 Task: Find connections with filter location El Malah with filter topic #Websitewith filter profile language French with filter current company Torrent Power with filter school Madan Mohan Malaviya University of Technology with filter industry Wholesale Petroleum and Petroleum Products with filter service category Accounting with filter keywords title Accountant
Action: Mouse moved to (483, 62)
Screenshot: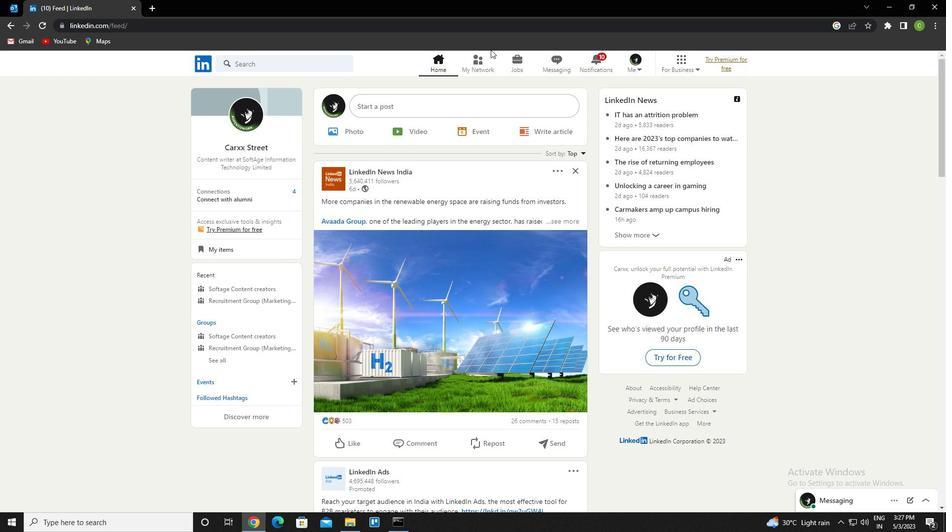 
Action: Mouse pressed left at (483, 62)
Screenshot: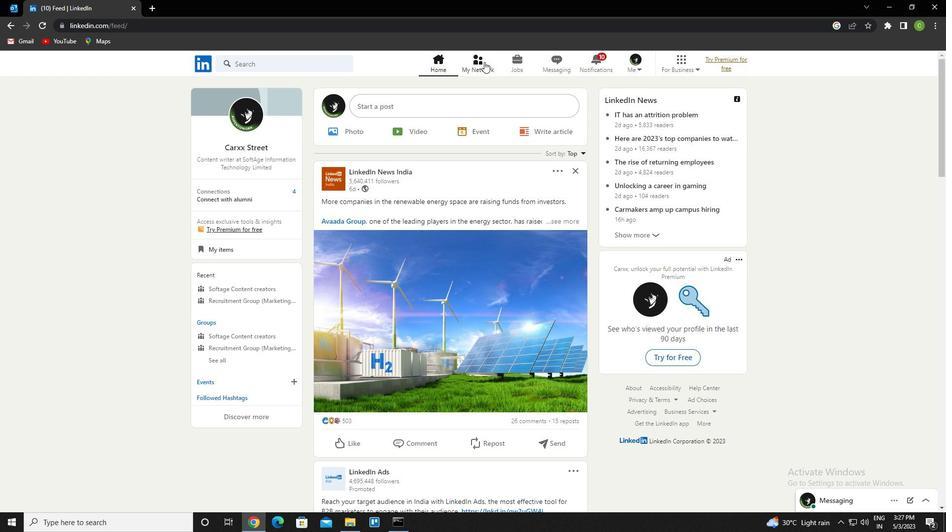 
Action: Mouse moved to (296, 121)
Screenshot: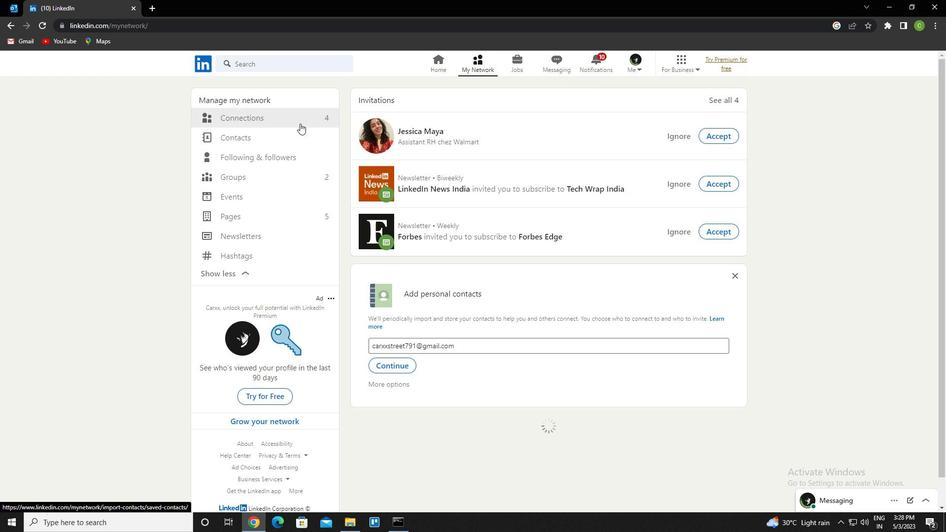 
Action: Mouse pressed left at (296, 121)
Screenshot: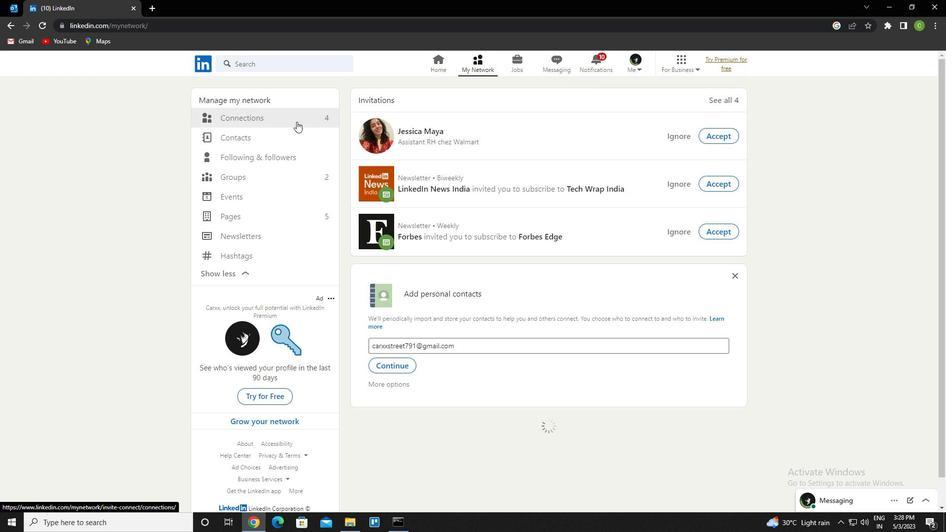 
Action: Mouse moved to (563, 116)
Screenshot: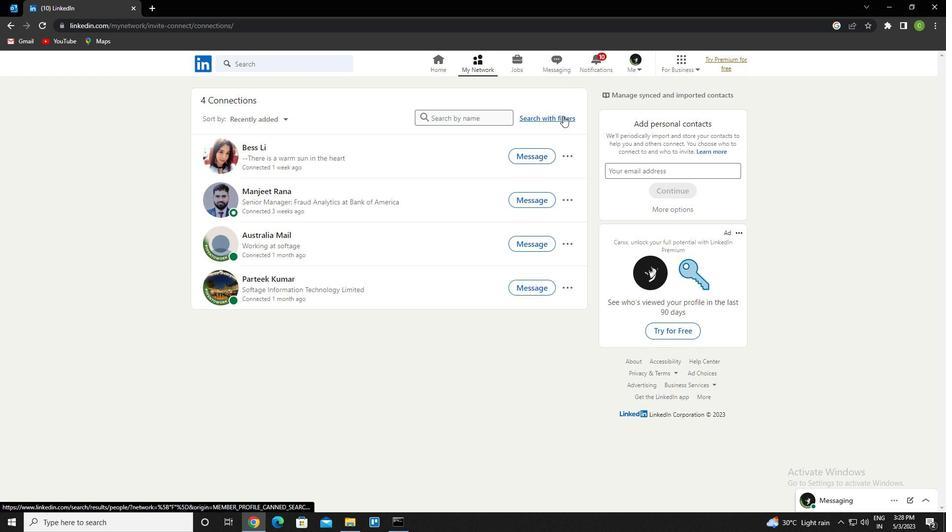 
Action: Mouse pressed left at (563, 116)
Screenshot: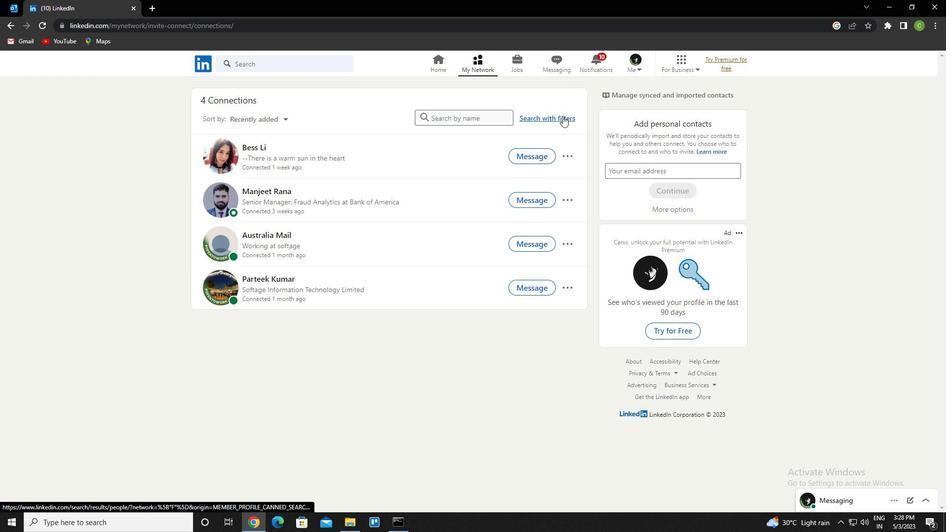 
Action: Mouse moved to (513, 95)
Screenshot: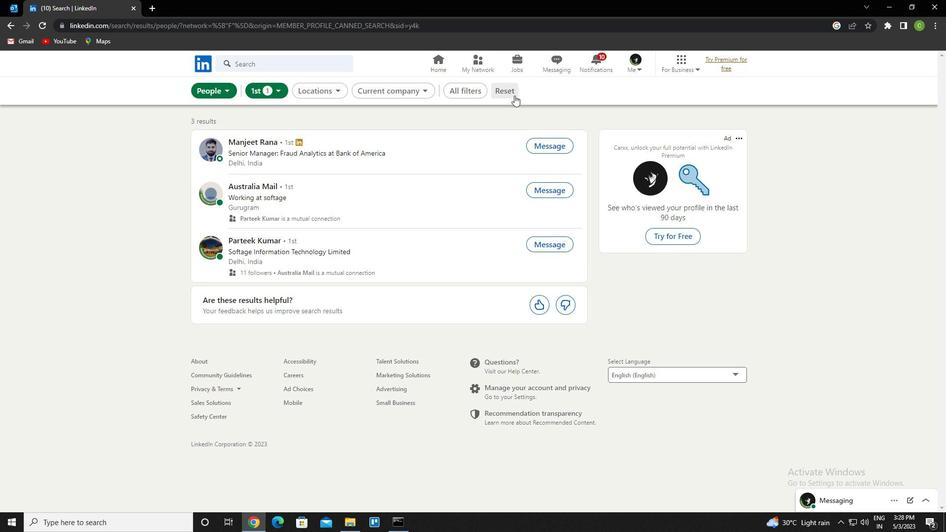 
Action: Mouse pressed left at (513, 95)
Screenshot: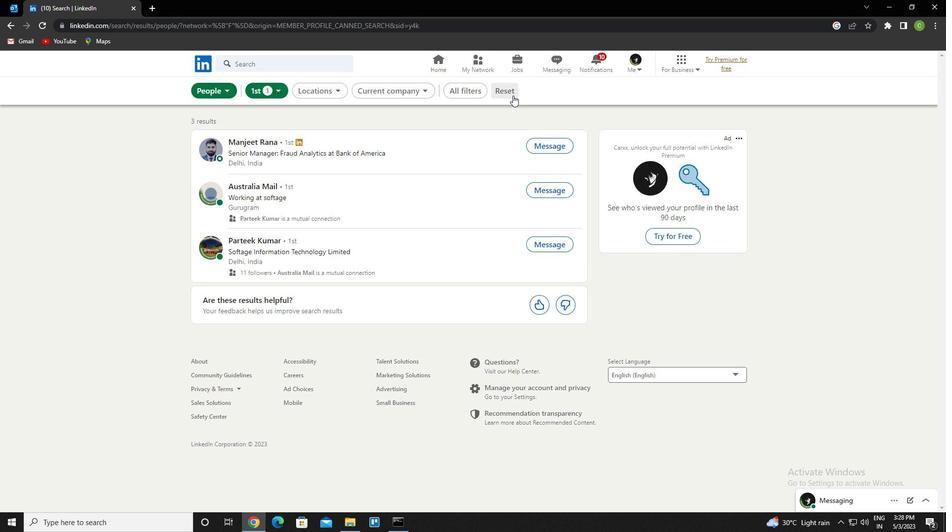 
Action: Mouse moved to (501, 93)
Screenshot: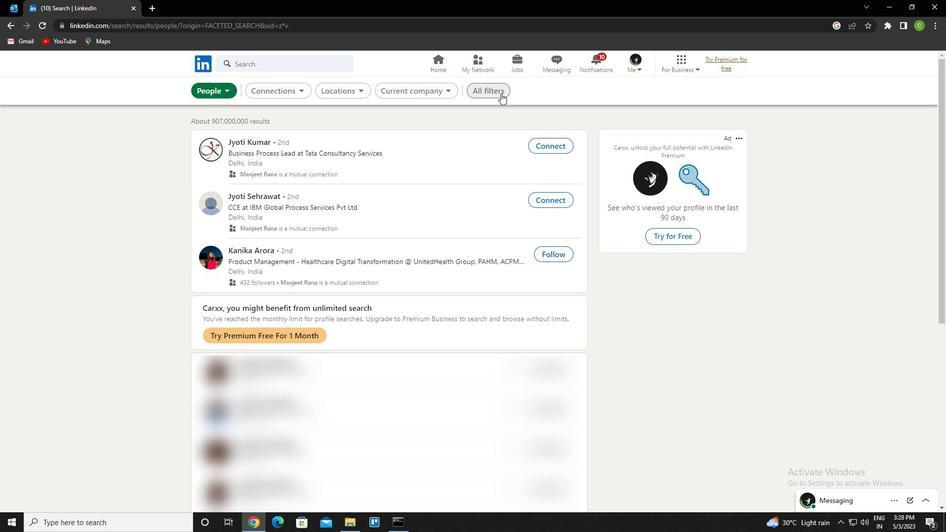
Action: Mouse pressed left at (501, 93)
Screenshot: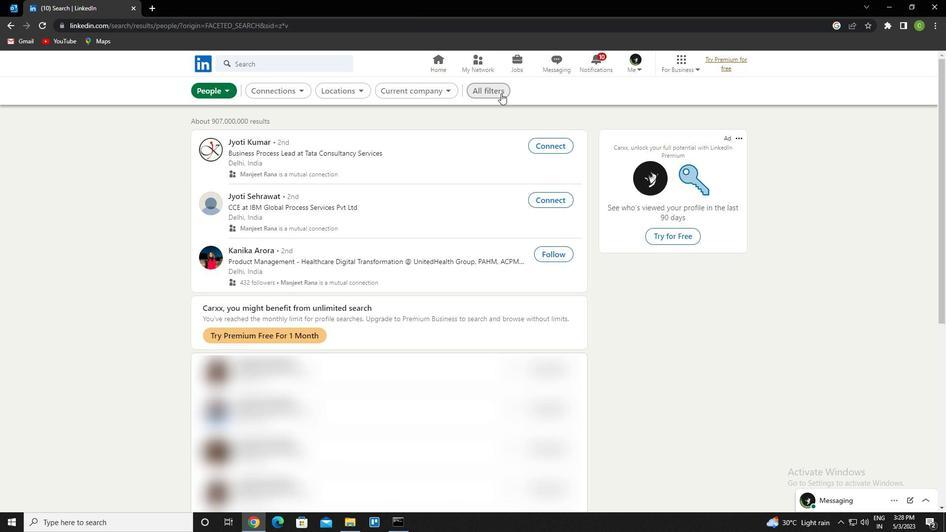 
Action: Mouse moved to (818, 285)
Screenshot: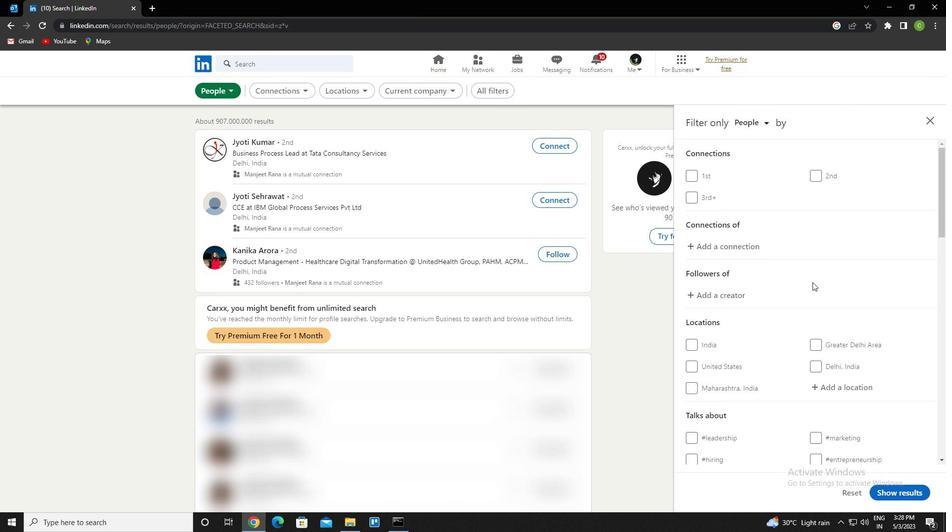 
Action: Mouse scrolled (818, 285) with delta (0, 0)
Screenshot: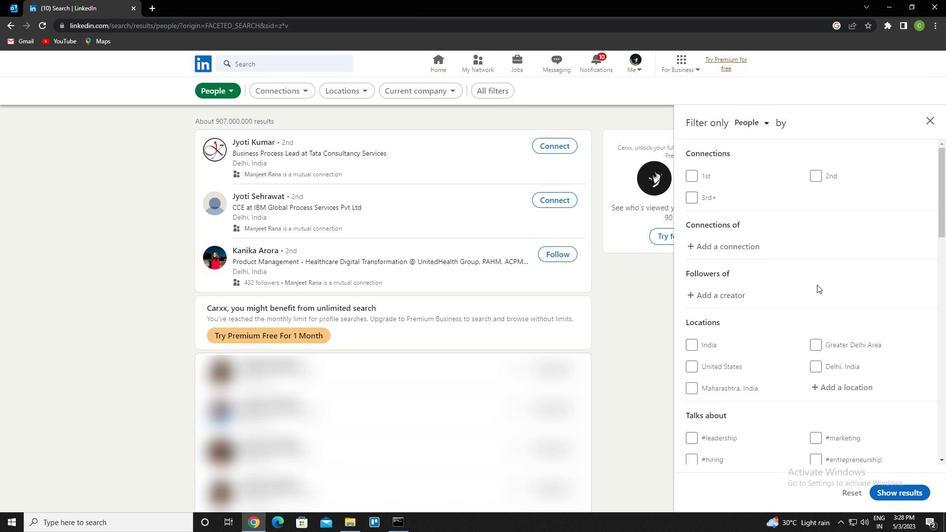 
Action: Mouse scrolled (818, 285) with delta (0, 0)
Screenshot: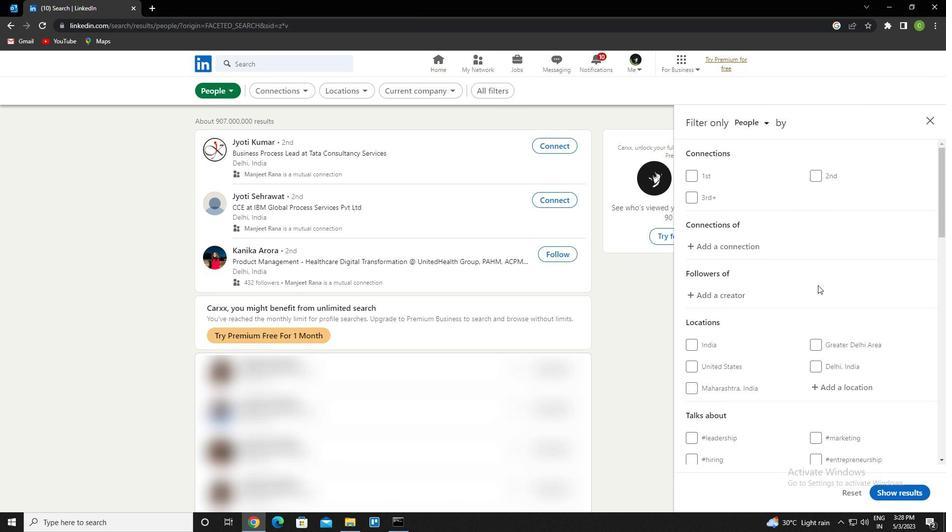 
Action: Mouse moved to (829, 285)
Screenshot: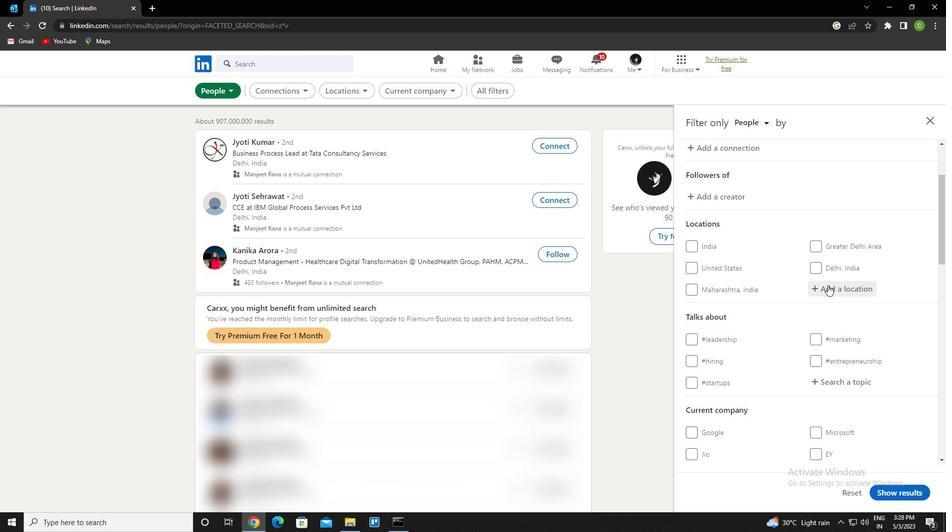 
Action: Mouse pressed left at (829, 285)
Screenshot: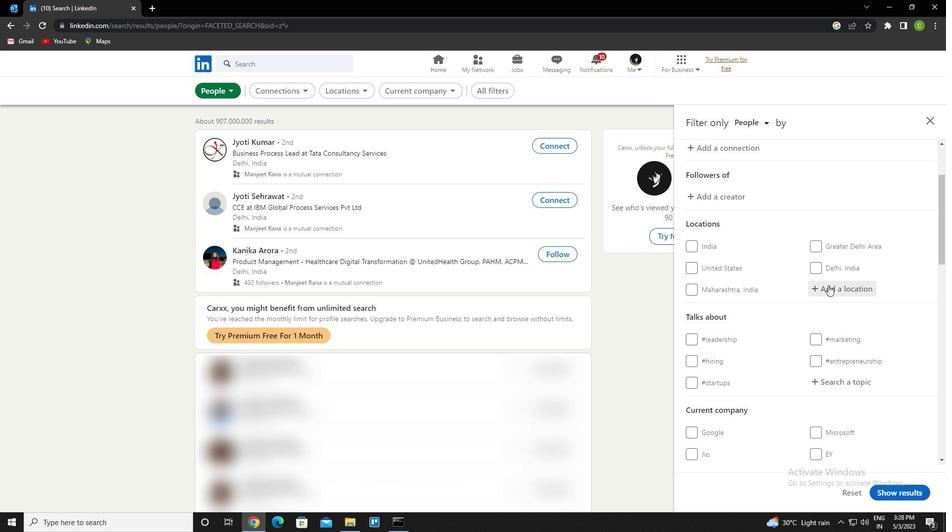 
Action: Mouse moved to (881, 250)
Screenshot: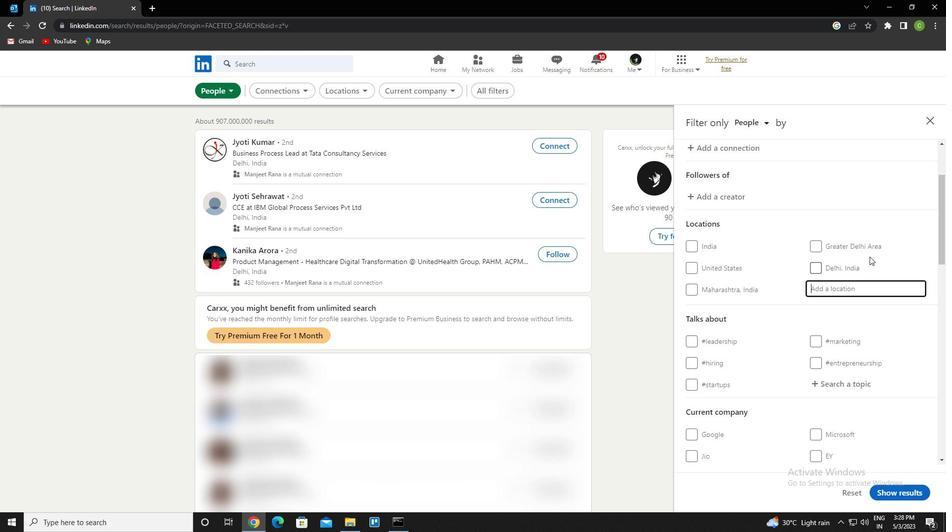 
Action: Key pressed <Key.caps_lock>e<Key.caps_lock>l<Key.space><Key.caps_lock>m<Key.caps_lock>alah<Key.down><Key.enter>
Screenshot: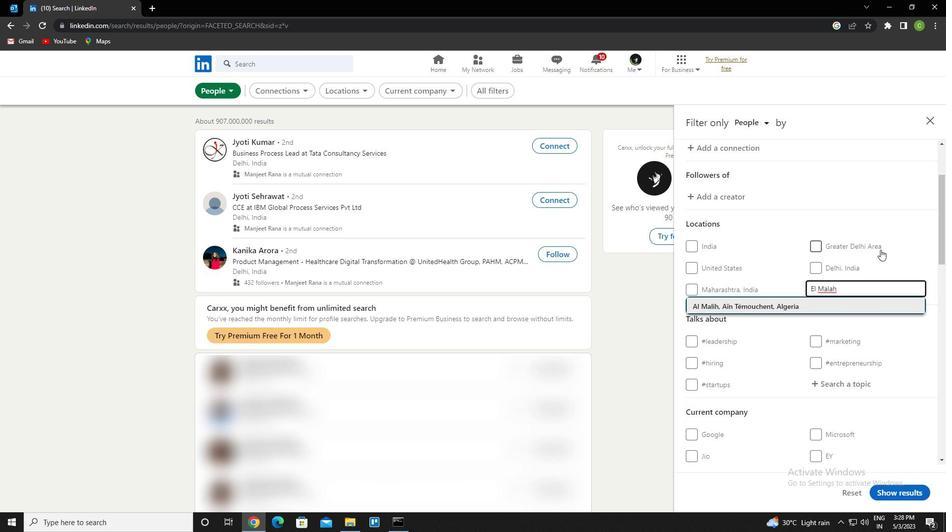 
Action: Mouse moved to (944, 197)
Screenshot: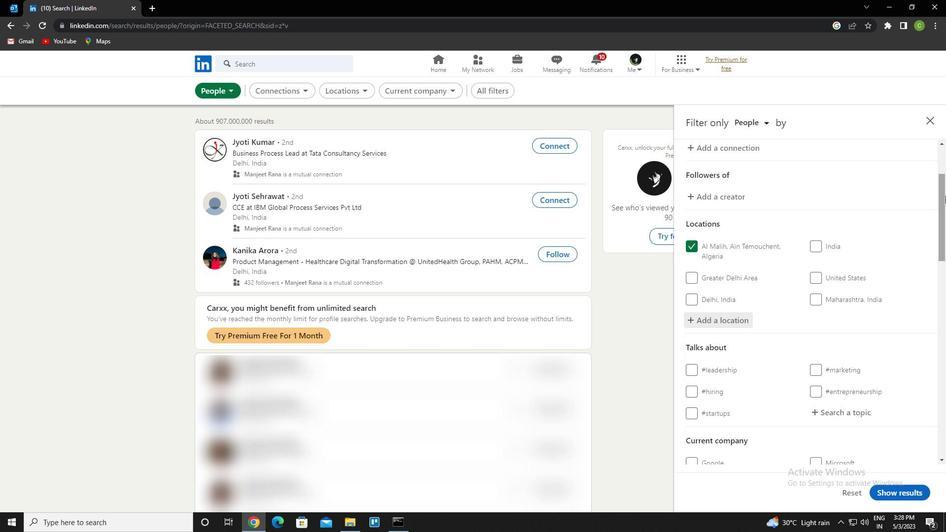 
Action: Mouse scrolled (944, 197) with delta (0, 0)
Screenshot: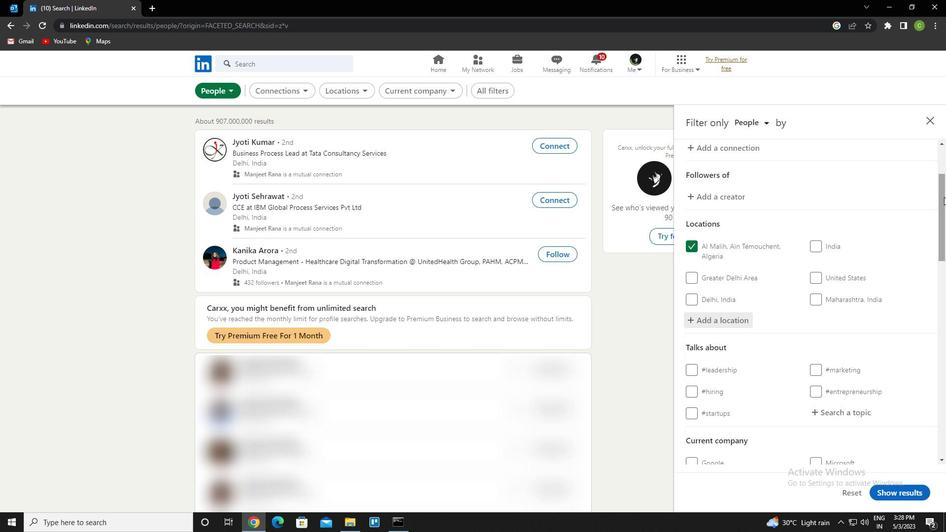 
Action: Mouse scrolled (944, 197) with delta (0, 0)
Screenshot: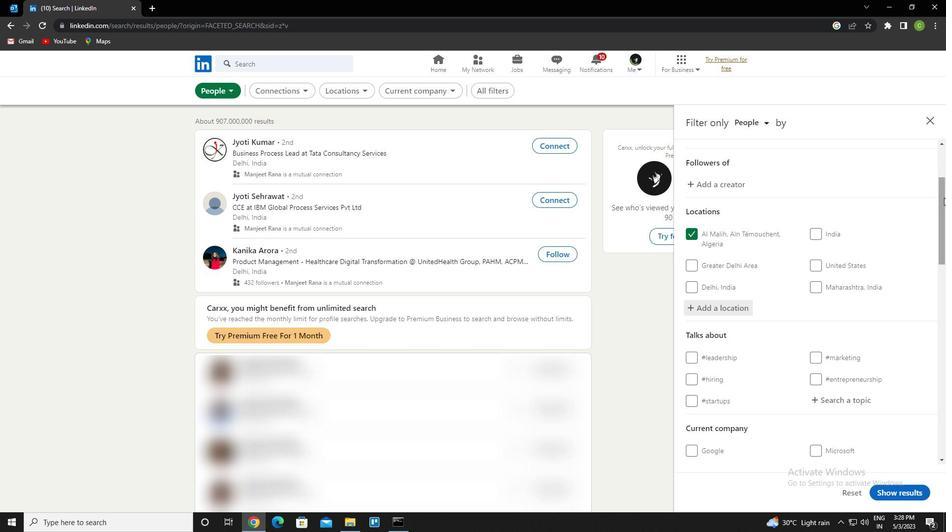 
Action: Mouse scrolled (944, 197) with delta (0, 0)
Screenshot: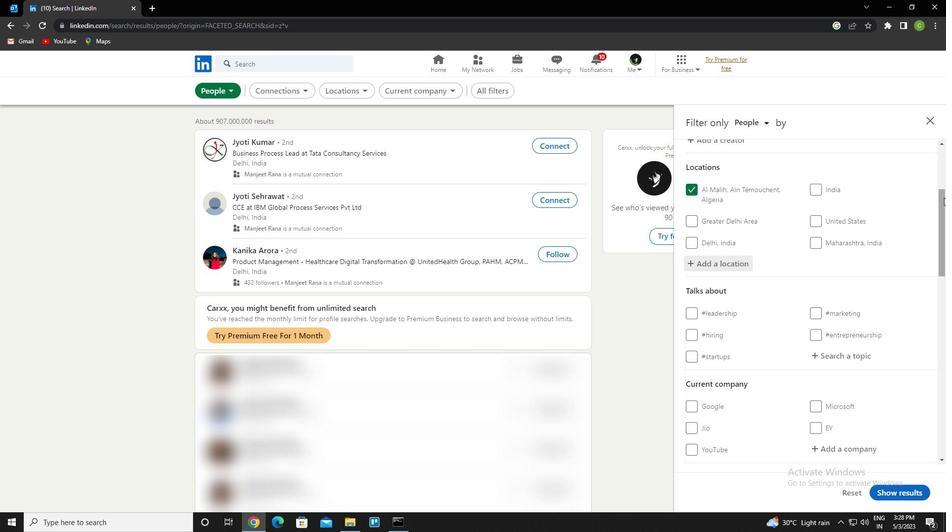 
Action: Mouse moved to (851, 266)
Screenshot: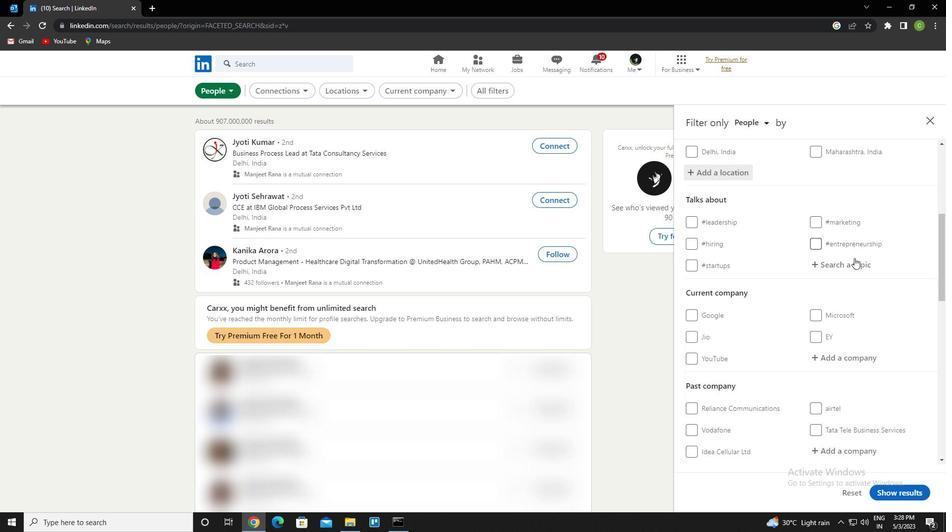 
Action: Mouse pressed left at (851, 266)
Screenshot: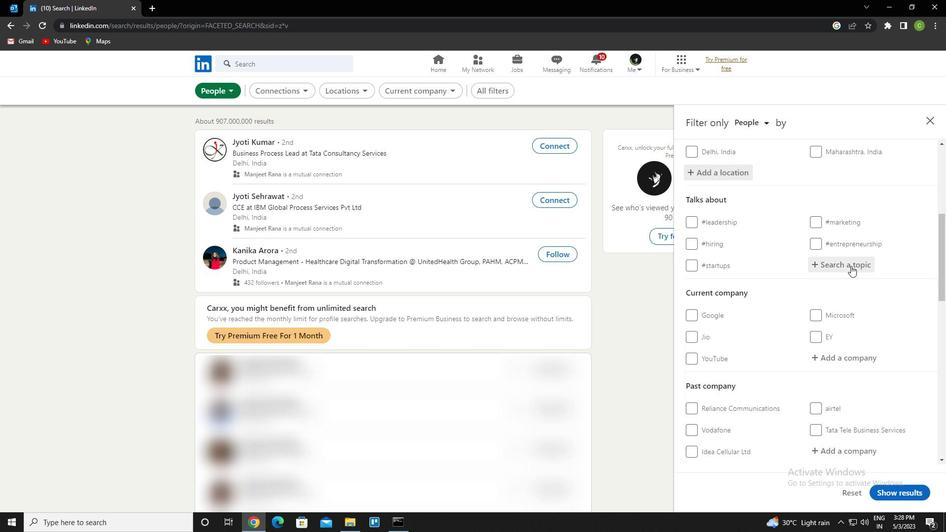 
Action: Mouse moved to (853, 265)
Screenshot: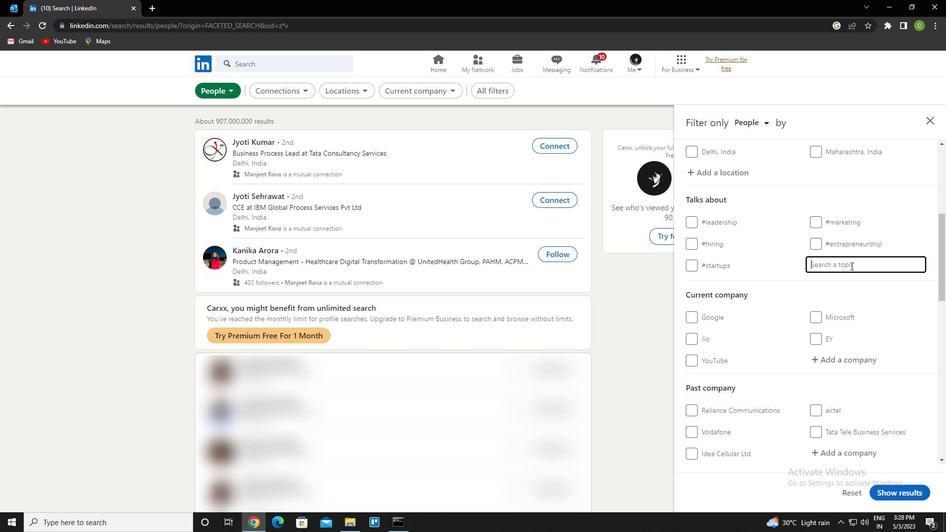 
Action: Key pressed website<Key.down><Key.enter>
Screenshot: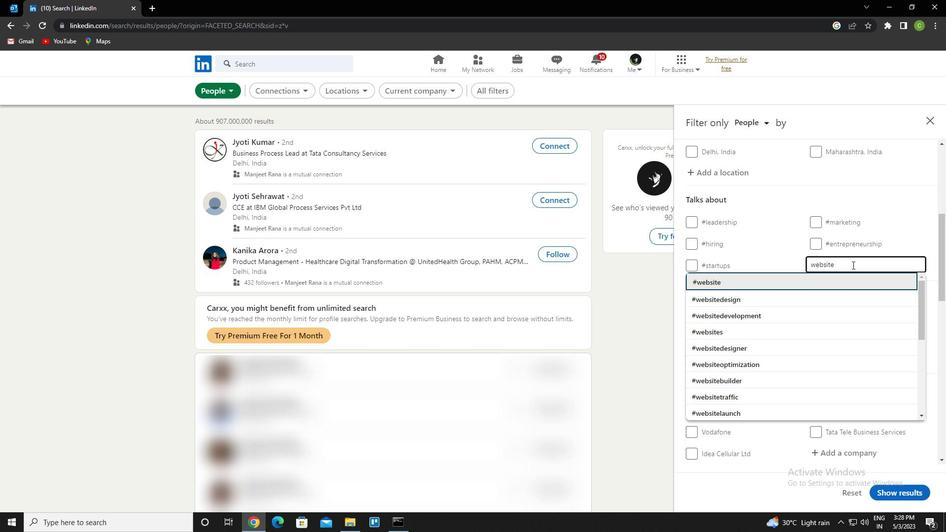 
Action: Mouse scrolled (853, 264) with delta (0, 0)
Screenshot: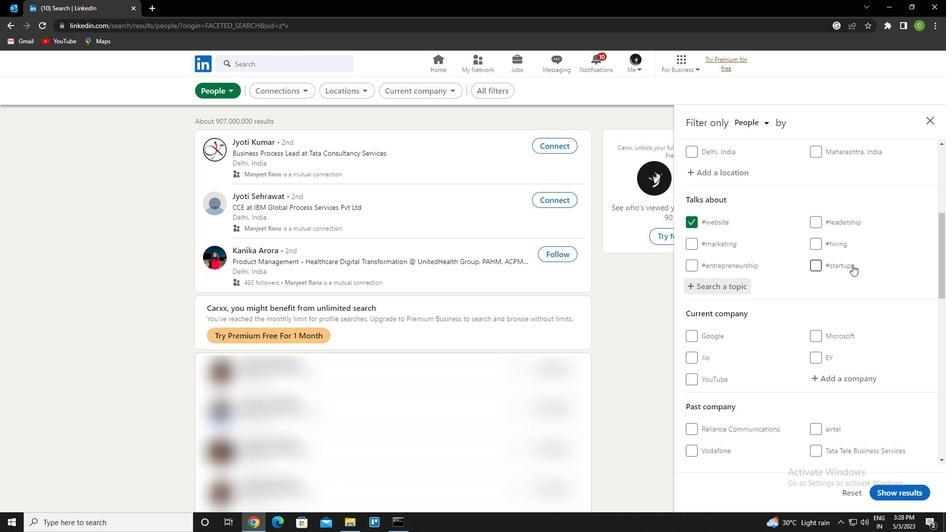 
Action: Mouse scrolled (853, 264) with delta (0, 0)
Screenshot: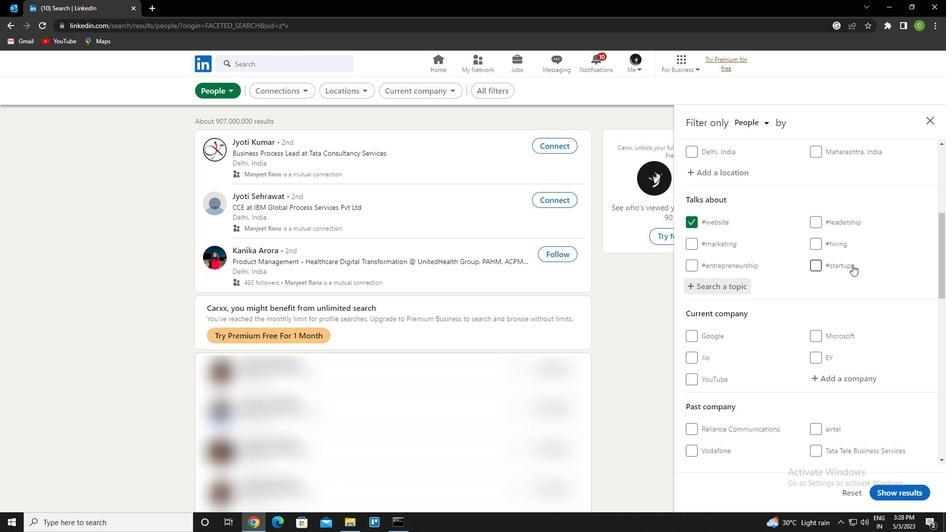 
Action: Mouse scrolled (853, 264) with delta (0, 0)
Screenshot: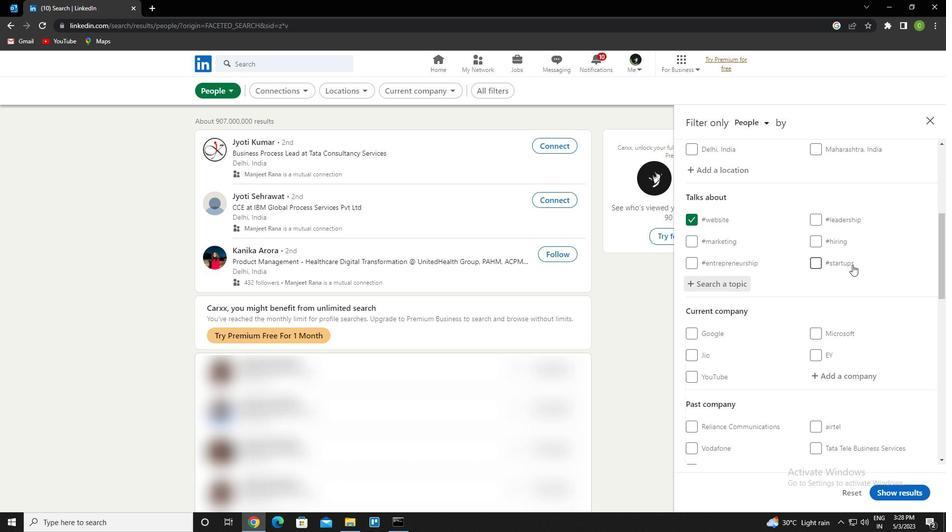 
Action: Mouse scrolled (853, 264) with delta (0, 0)
Screenshot: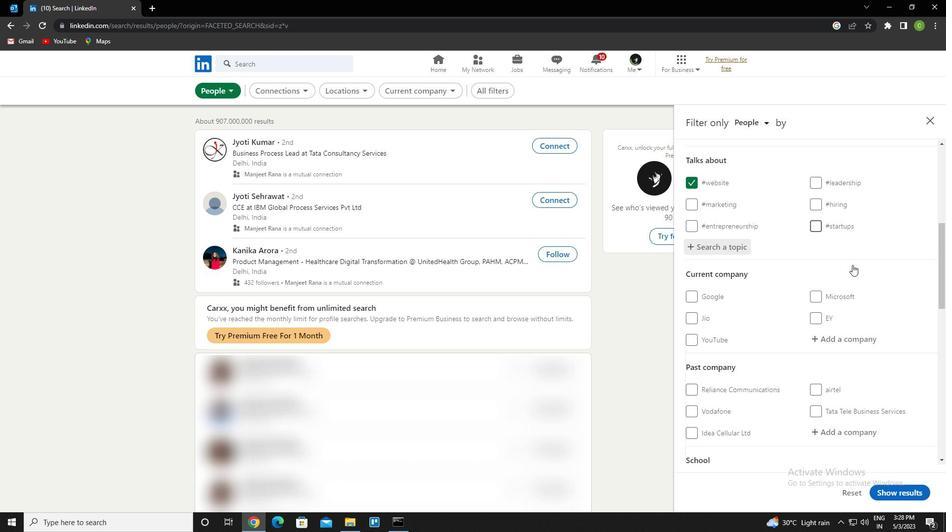 
Action: Mouse moved to (853, 265)
Screenshot: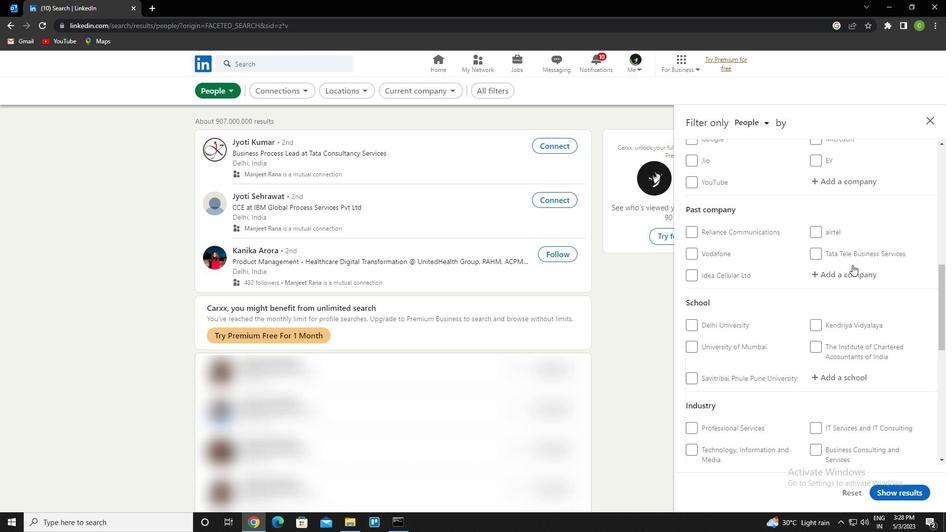 
Action: Mouse scrolled (853, 264) with delta (0, 0)
Screenshot: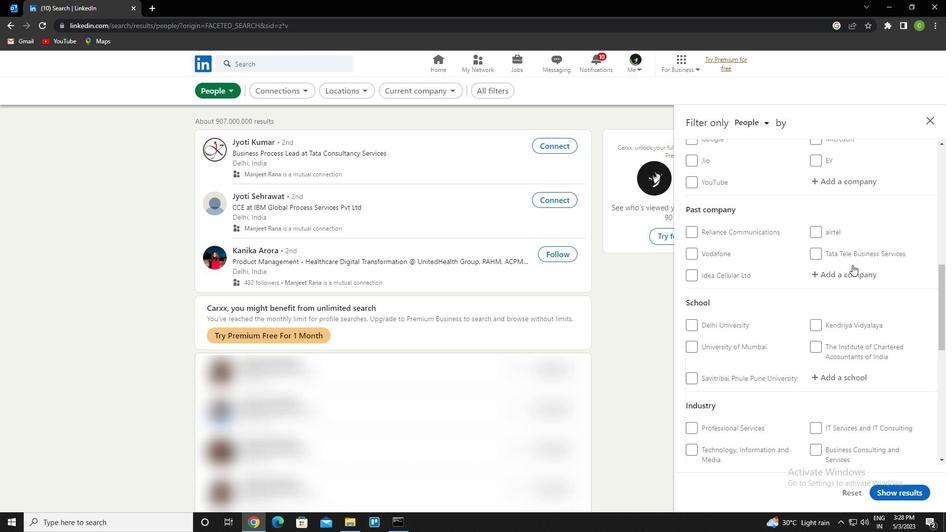
Action: Mouse moved to (852, 265)
Screenshot: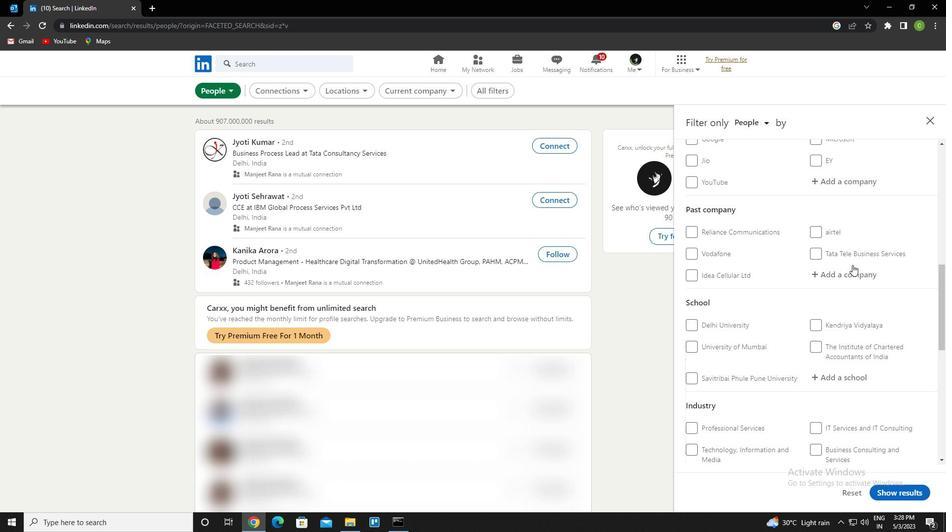 
Action: Mouse scrolled (852, 264) with delta (0, 0)
Screenshot: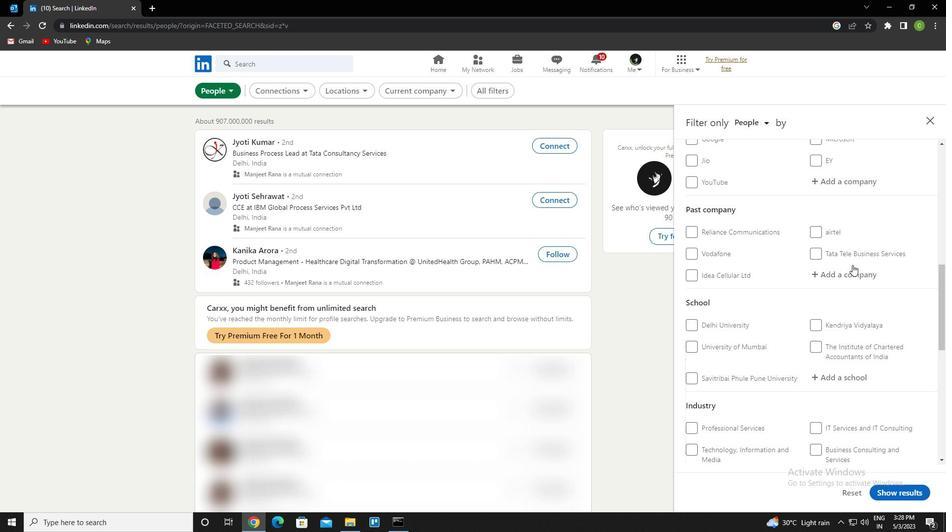 
Action: Mouse scrolled (852, 264) with delta (0, 0)
Screenshot: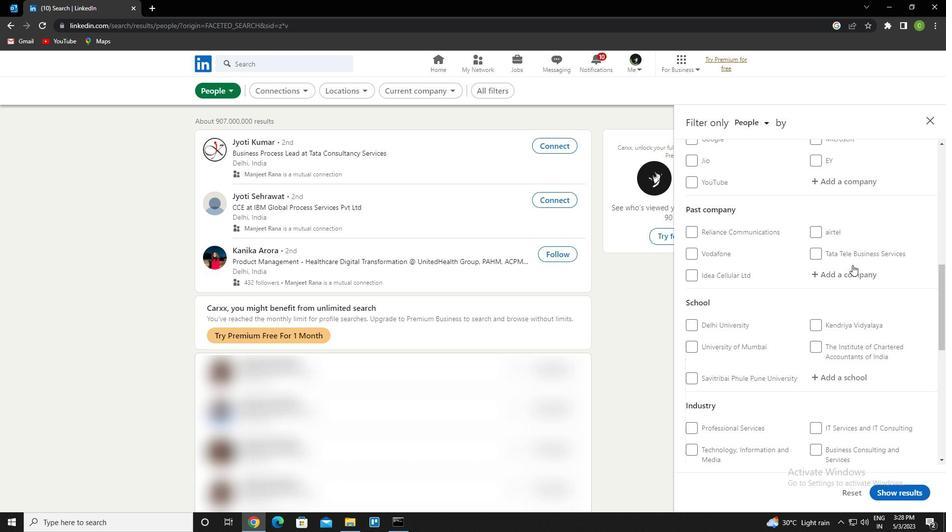
Action: Mouse scrolled (852, 264) with delta (0, 0)
Screenshot: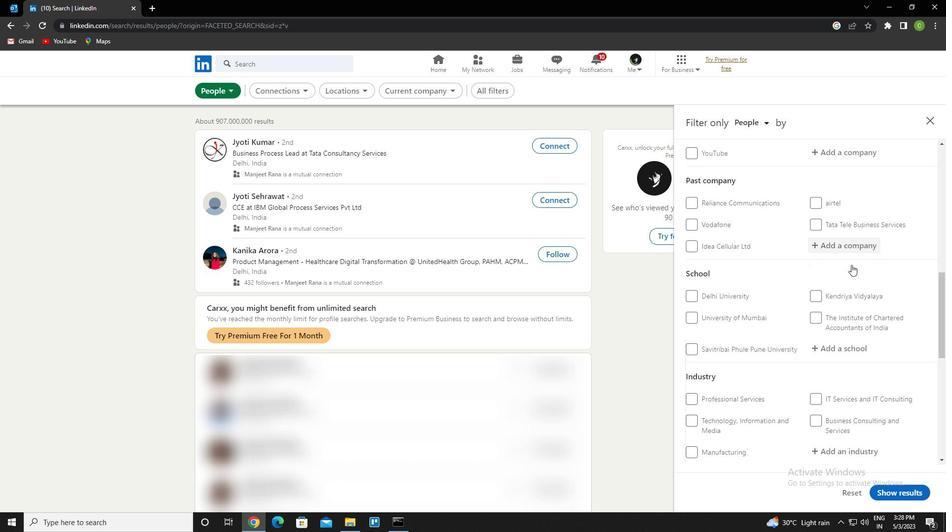 
Action: Mouse scrolled (852, 264) with delta (0, 0)
Screenshot: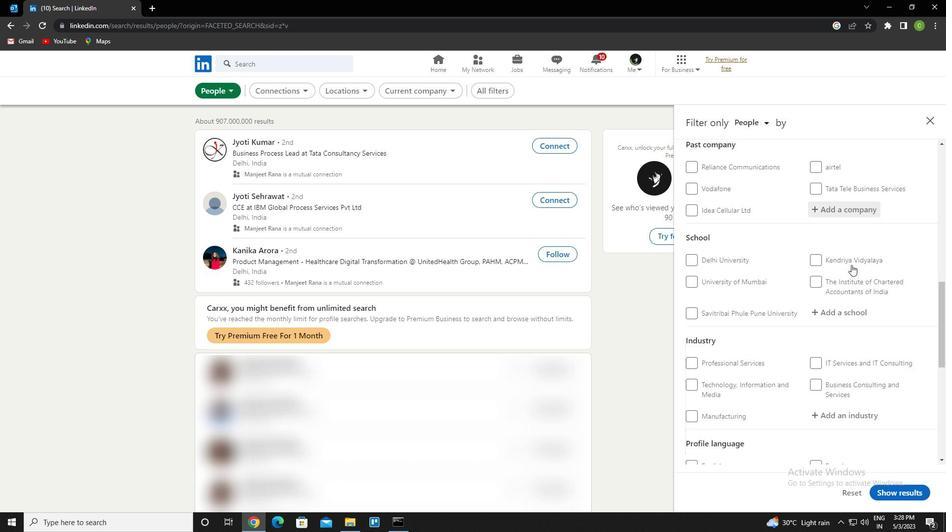
Action: Mouse scrolled (852, 264) with delta (0, 0)
Screenshot: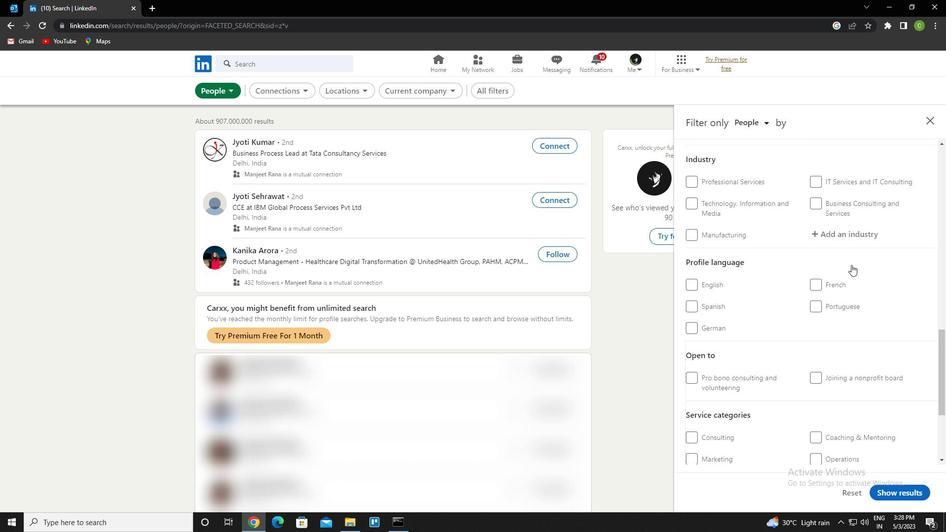 
Action: Mouse moved to (851, 265)
Screenshot: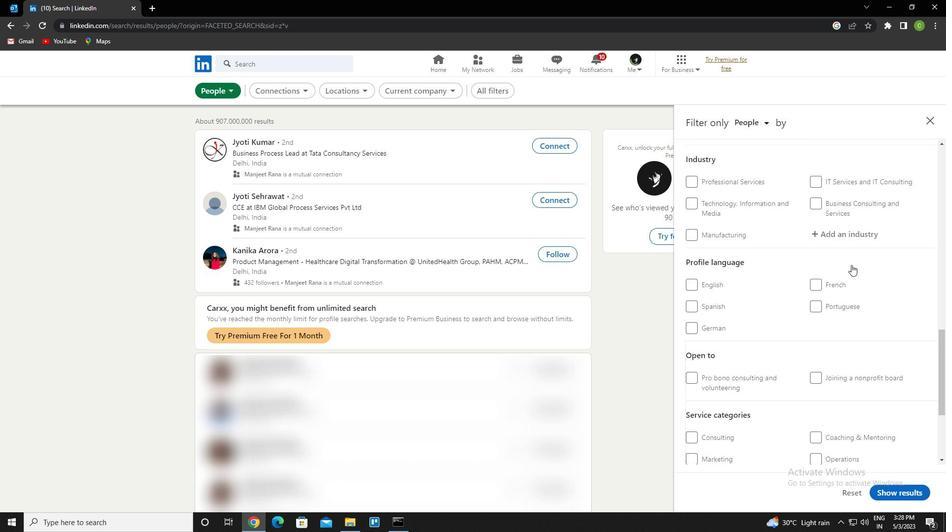 
Action: Mouse scrolled (851, 264) with delta (0, 0)
Screenshot: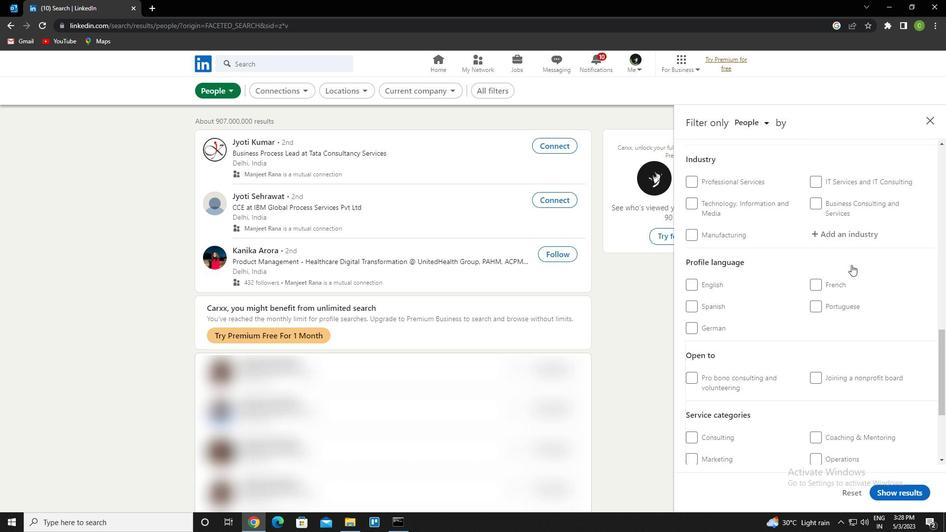 
Action: Mouse moved to (850, 266)
Screenshot: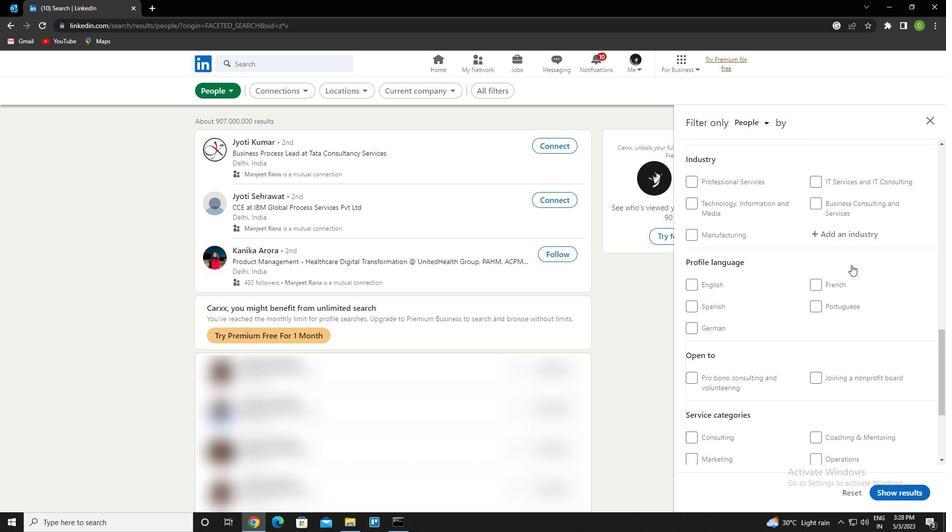 
Action: Mouse scrolled (850, 265) with delta (0, 0)
Screenshot: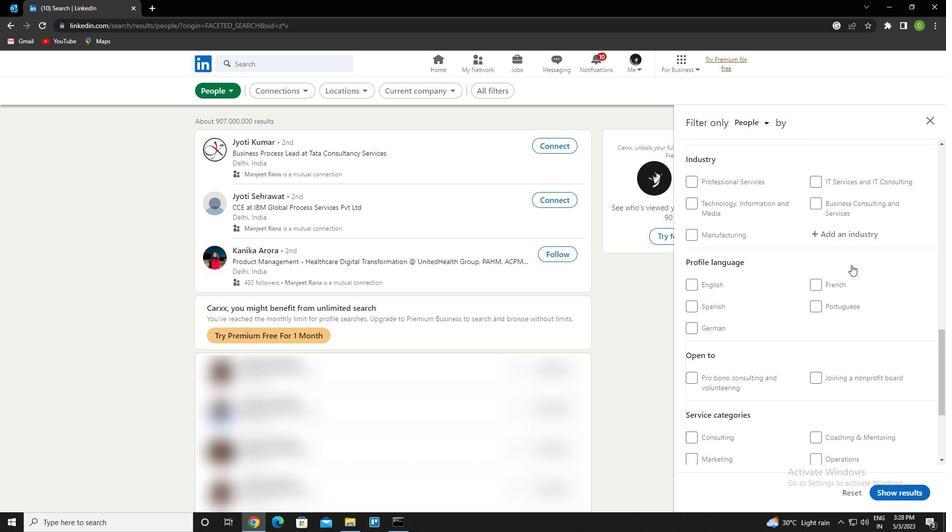 
Action: Mouse moved to (827, 273)
Screenshot: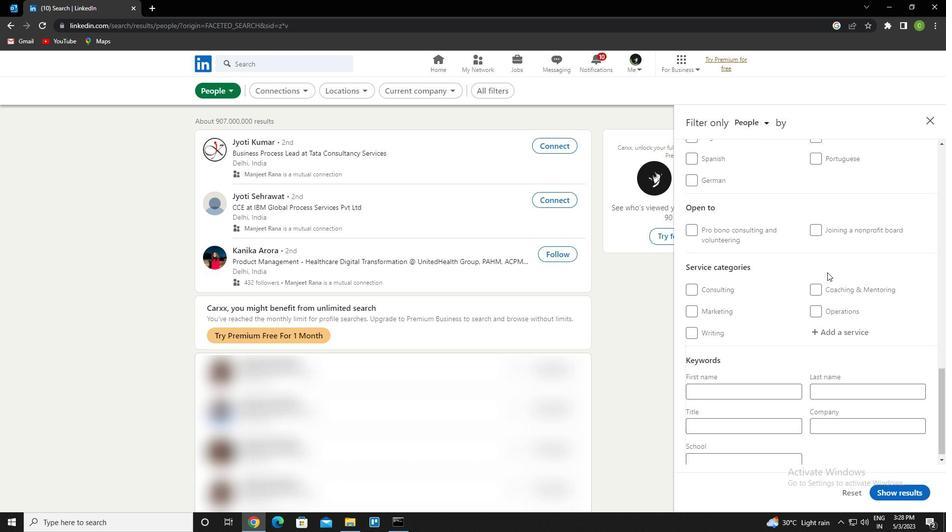 
Action: Mouse scrolled (827, 272) with delta (0, 0)
Screenshot: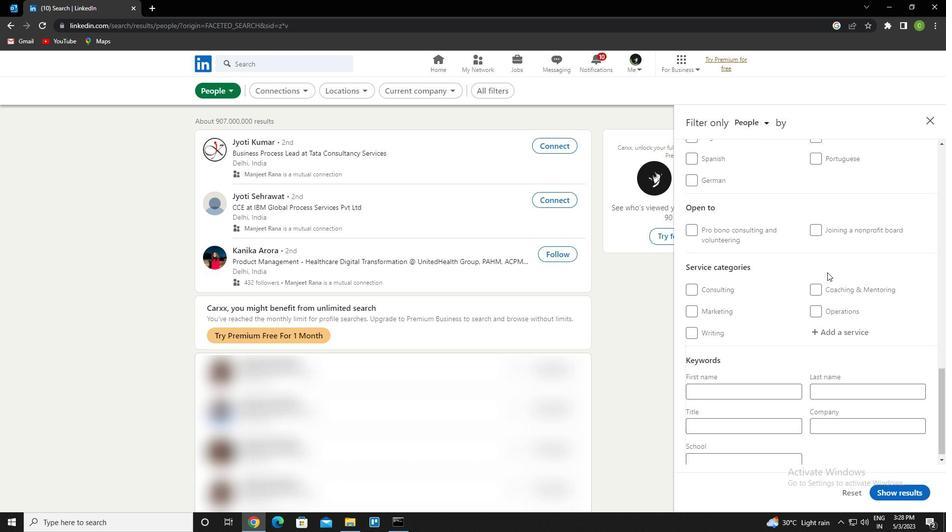 
Action: Mouse scrolled (827, 272) with delta (0, 0)
Screenshot: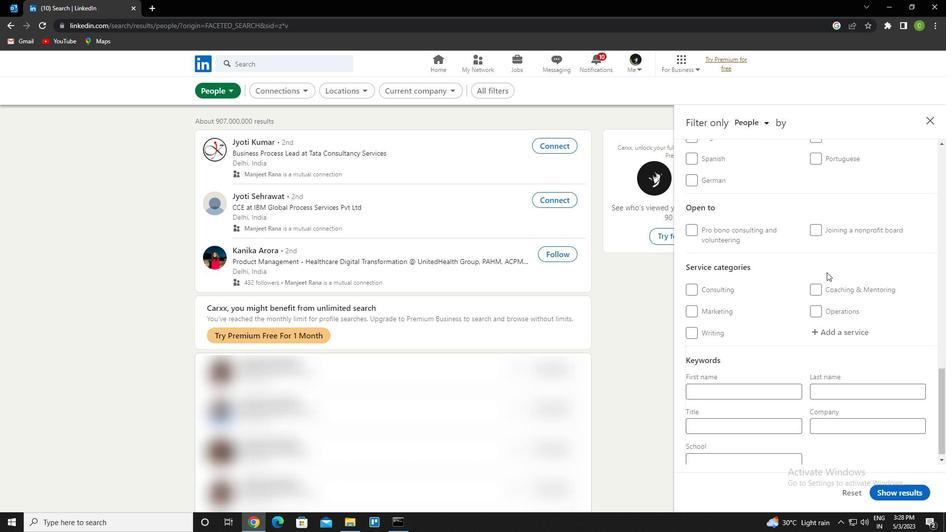 
Action: Mouse moved to (818, 280)
Screenshot: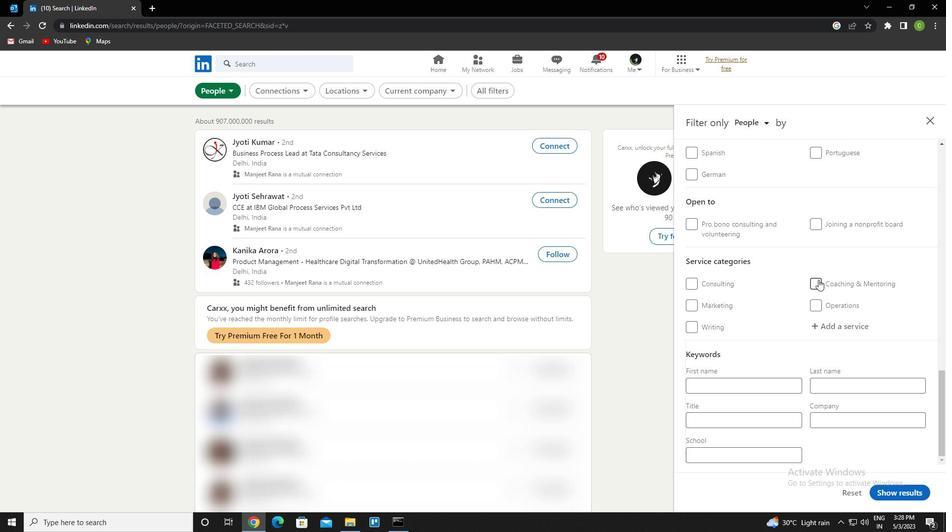 
Action: Mouse scrolled (818, 281) with delta (0, 0)
Screenshot: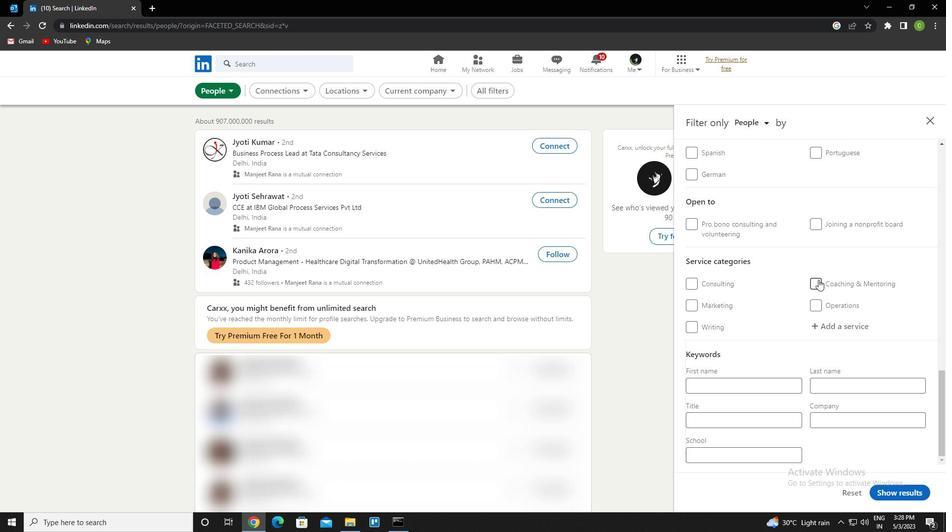 
Action: Mouse scrolled (818, 281) with delta (0, 0)
Screenshot: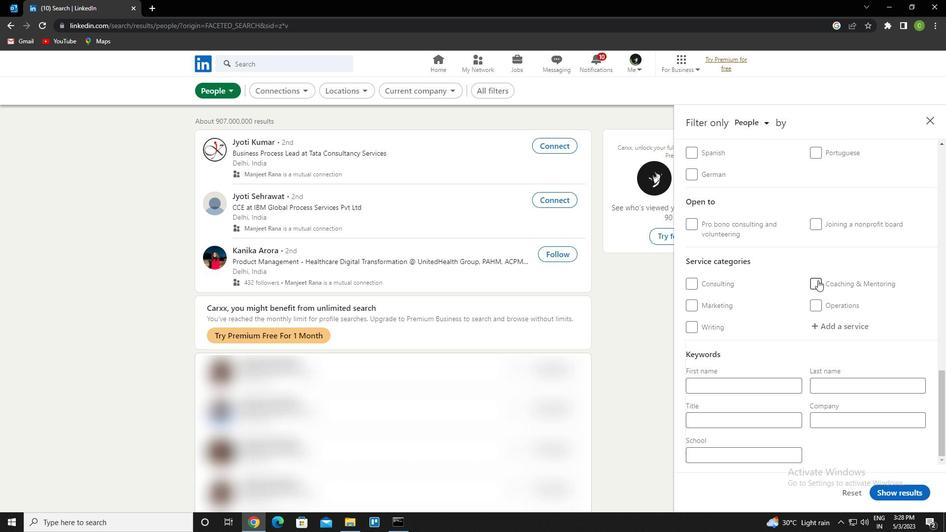 
Action: Mouse moved to (815, 231)
Screenshot: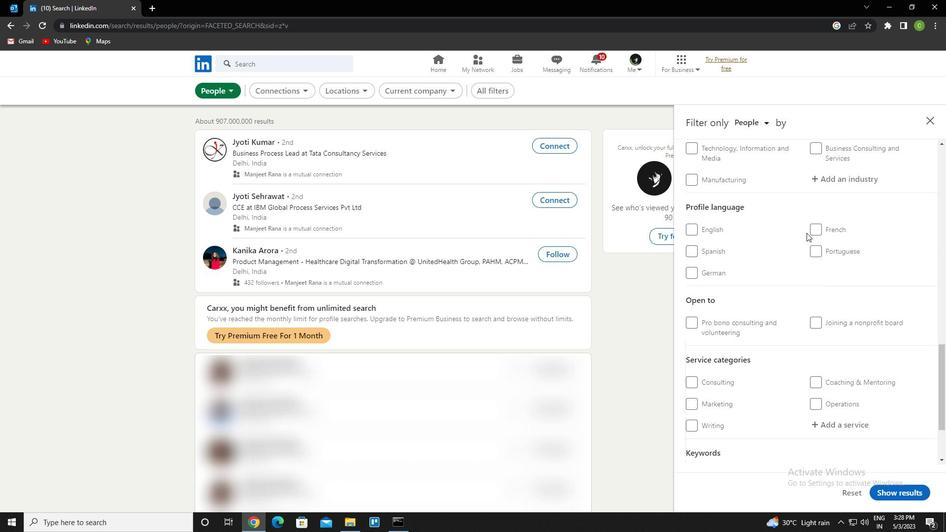 
Action: Mouse pressed left at (815, 231)
Screenshot: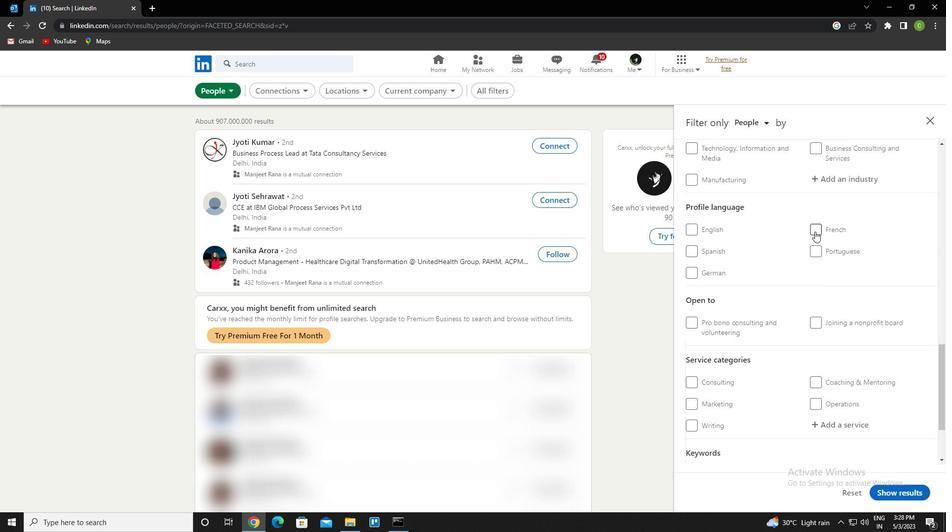 
Action: Mouse moved to (784, 258)
Screenshot: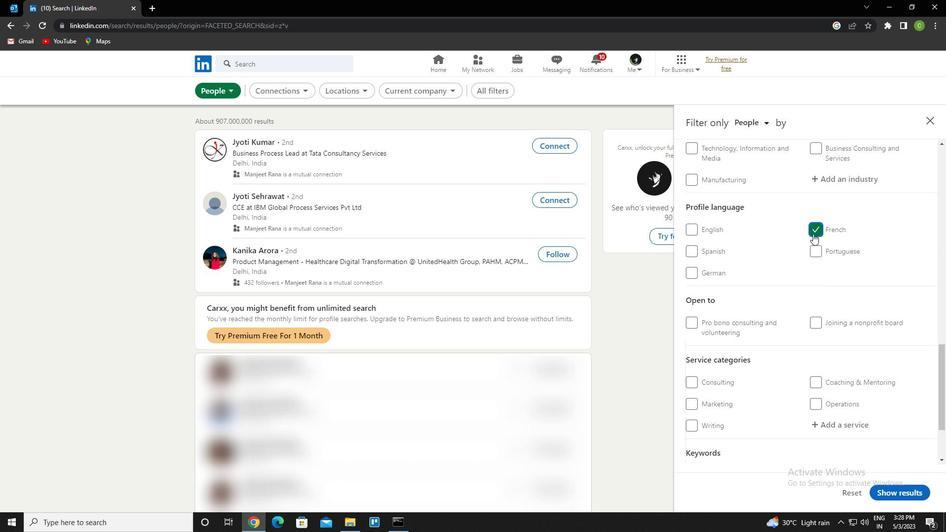 
Action: Mouse scrolled (784, 258) with delta (0, 0)
Screenshot: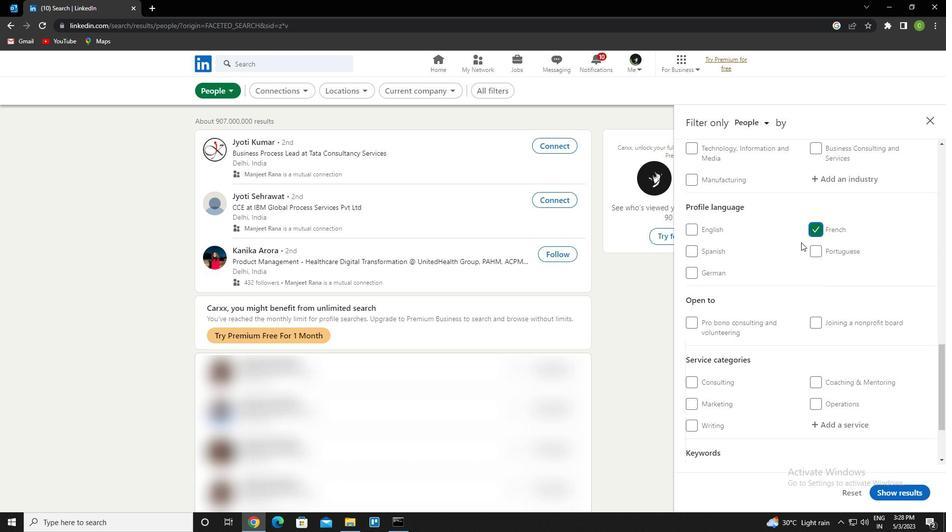 
Action: Mouse moved to (783, 258)
Screenshot: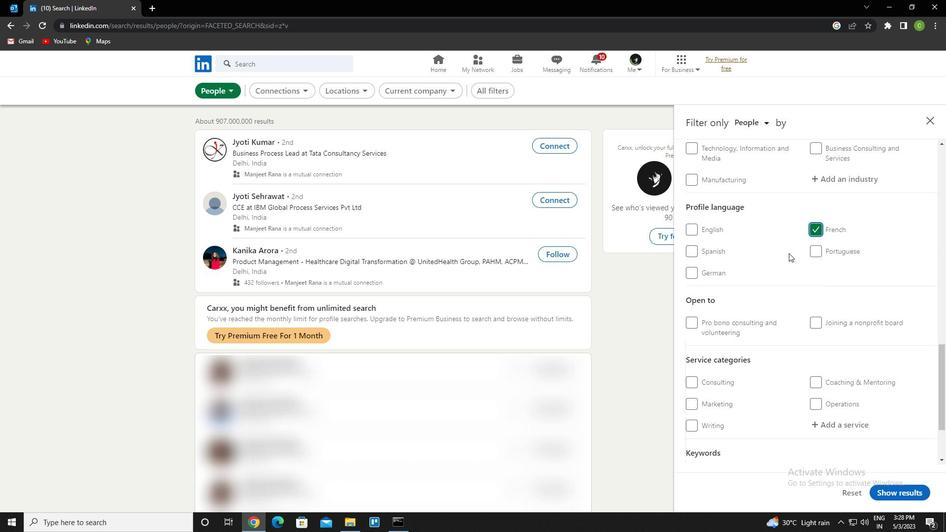 
Action: Mouse scrolled (783, 258) with delta (0, 0)
Screenshot: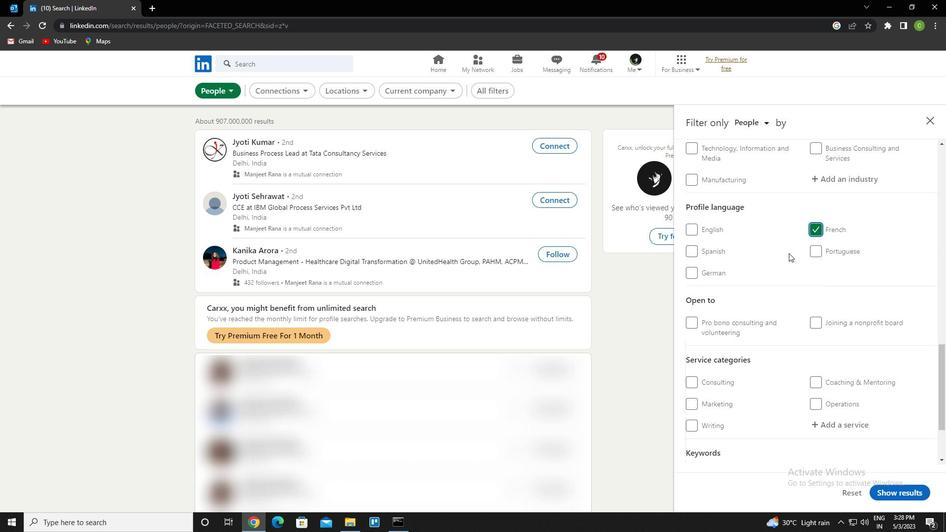 
Action: Mouse moved to (783, 258)
Screenshot: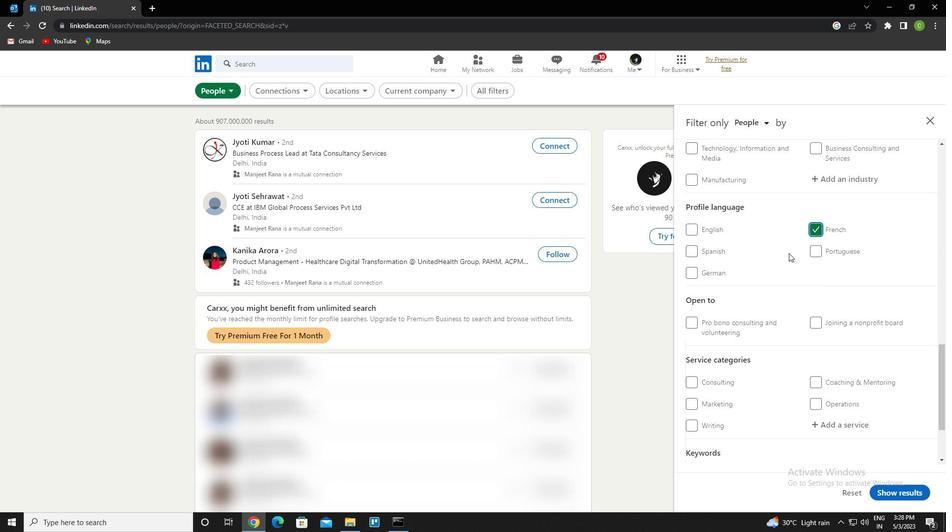 
Action: Mouse scrolled (783, 259) with delta (0, 0)
Screenshot: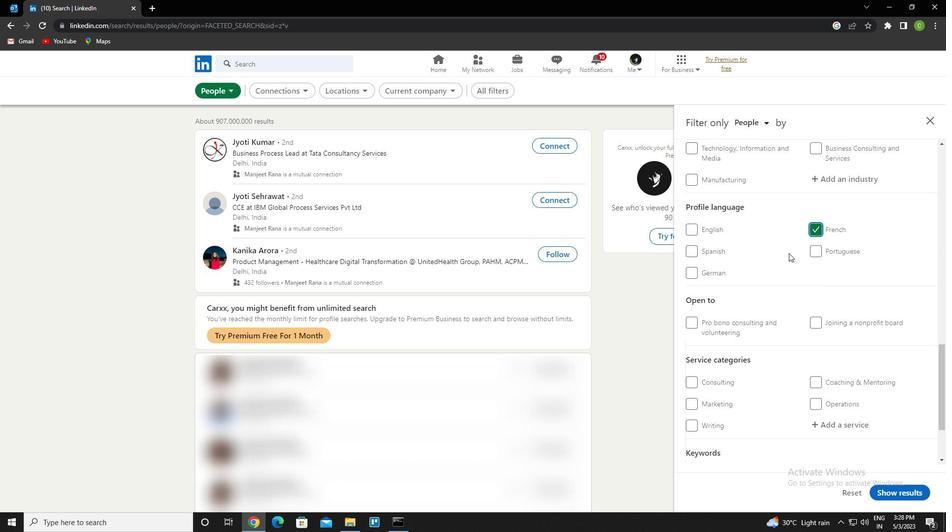 
Action: Mouse scrolled (783, 259) with delta (0, 0)
Screenshot: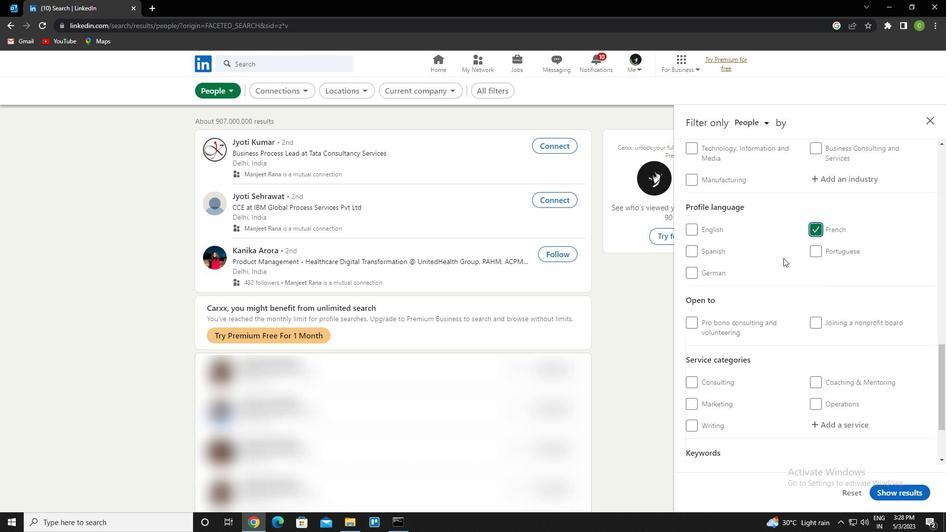 
Action: Mouse scrolled (783, 259) with delta (0, 0)
Screenshot: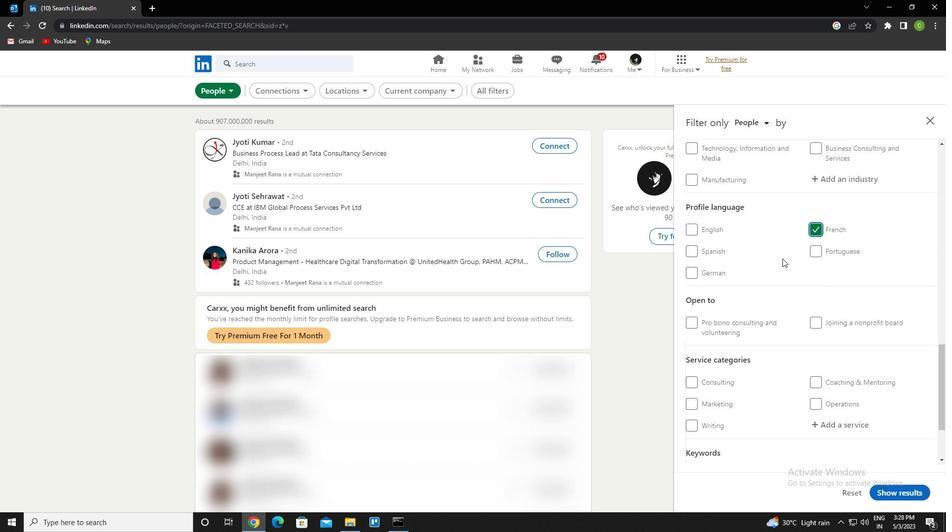 
Action: Mouse scrolled (783, 259) with delta (0, 0)
Screenshot: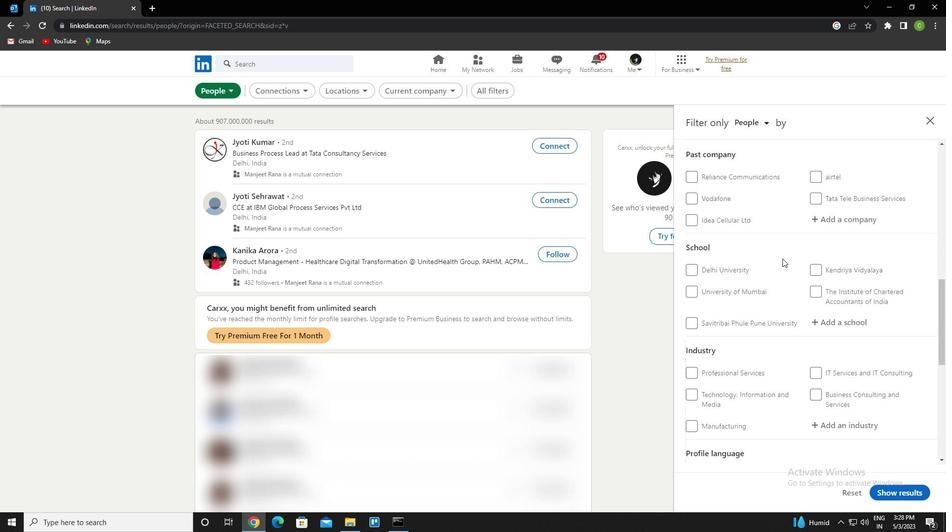 
Action: Mouse scrolled (783, 259) with delta (0, 0)
Screenshot: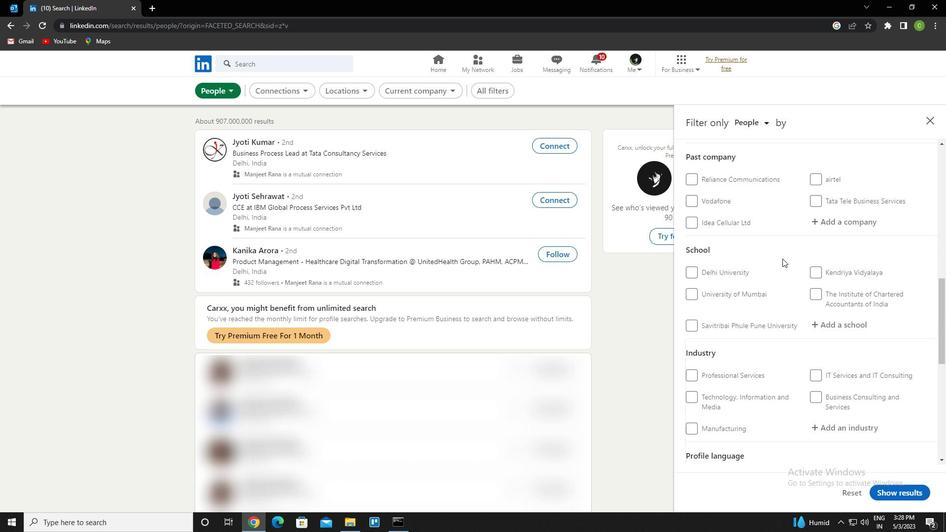 
Action: Mouse scrolled (783, 259) with delta (0, 0)
Screenshot: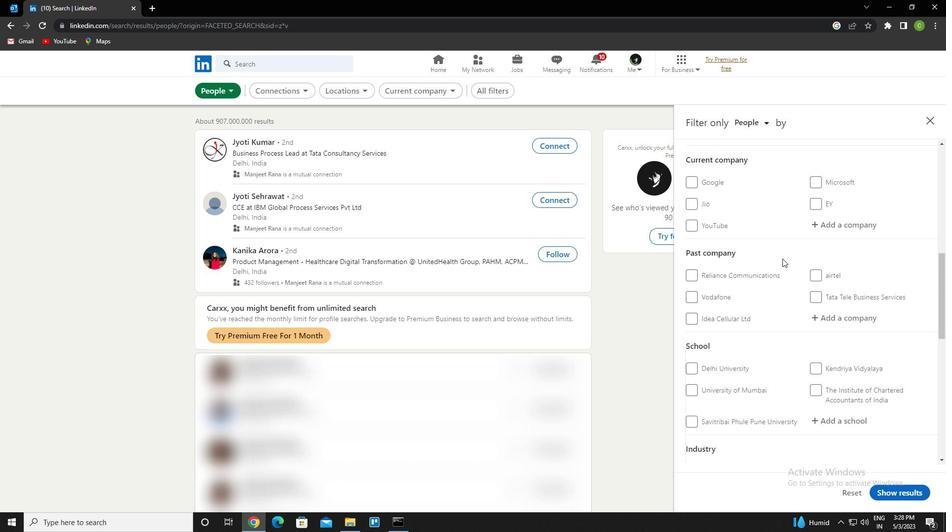 
Action: Mouse moved to (840, 273)
Screenshot: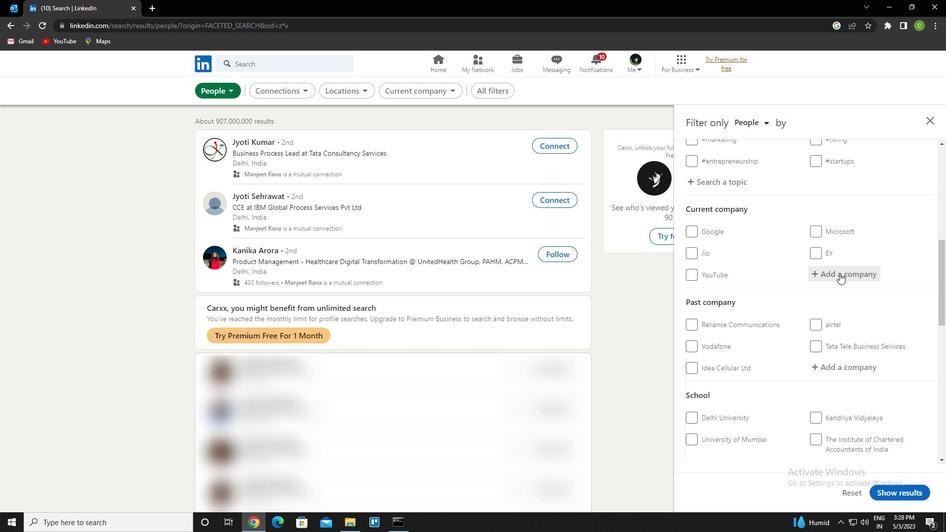 
Action: Mouse pressed left at (840, 273)
Screenshot: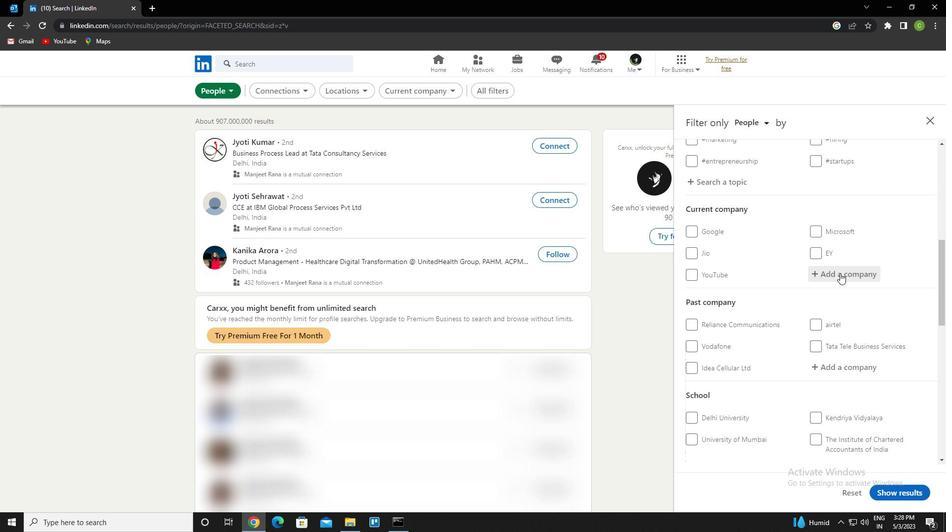 
Action: Mouse moved to (853, 265)
Screenshot: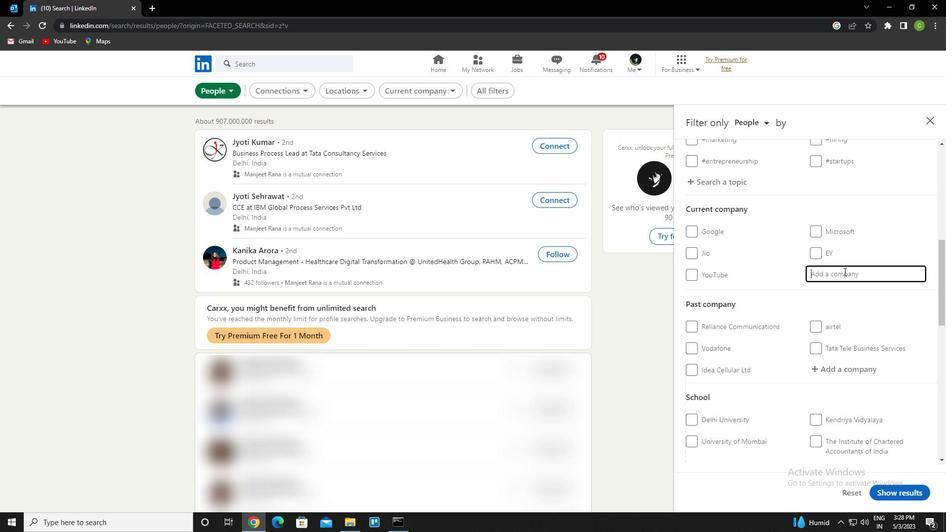 
Action: Key pressed <Key.shift>
Screenshot: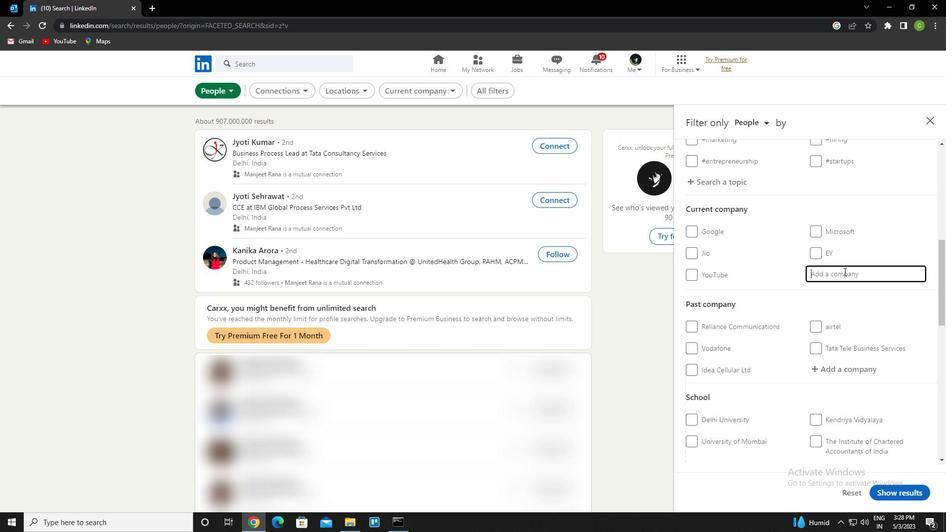 
Action: Mouse moved to (853, 265)
Screenshot: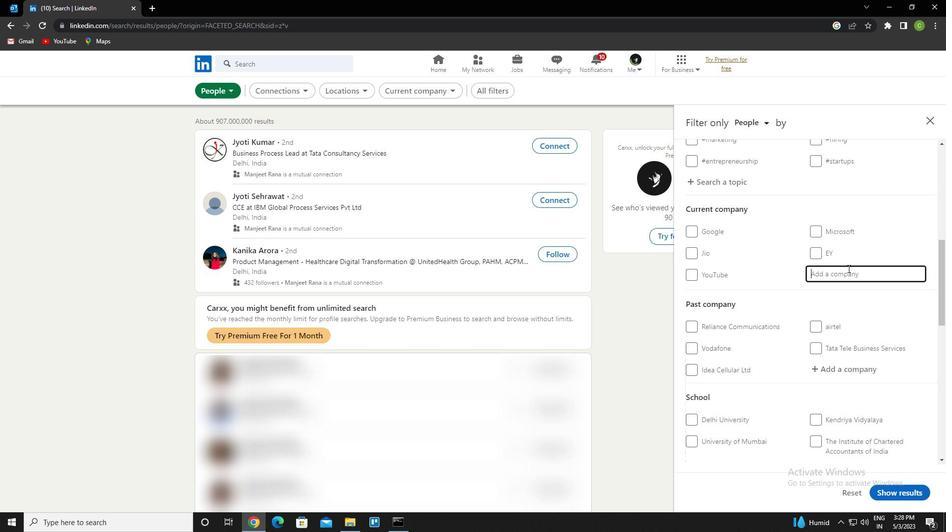 
Action: Key pressed <Key.caps_lock>T<Key.caps_lock>ORRENT<Key.space>POWER<Key.down><Key.enter>
Screenshot: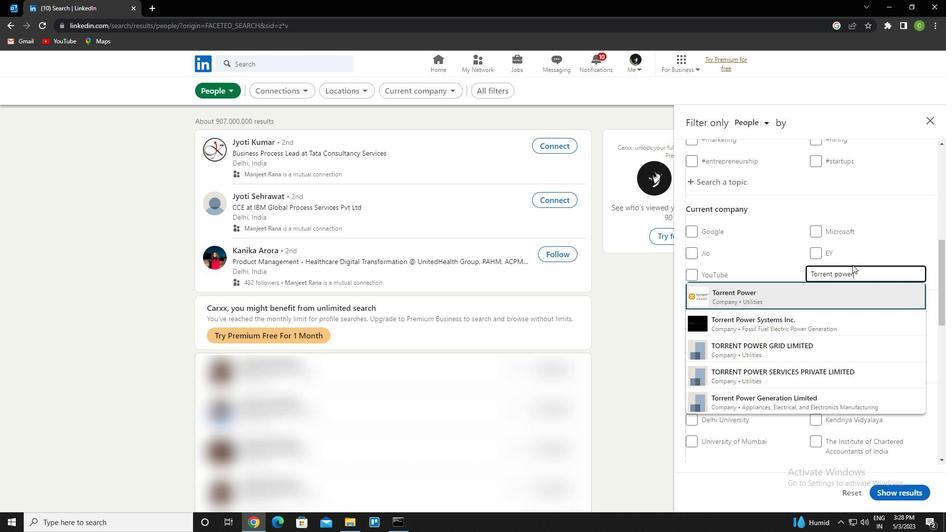 
Action: Mouse scrolled (853, 264) with delta (0, 0)
Screenshot: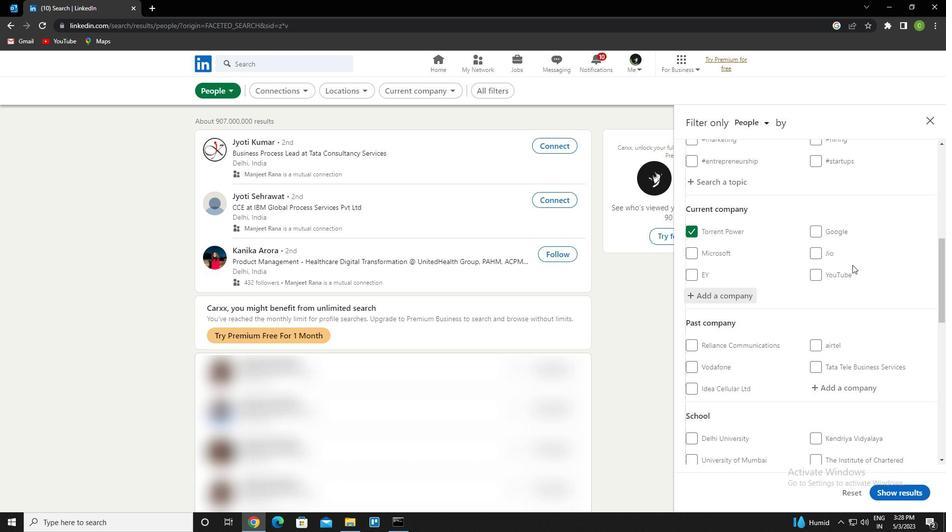 
Action: Mouse moved to (852, 266)
Screenshot: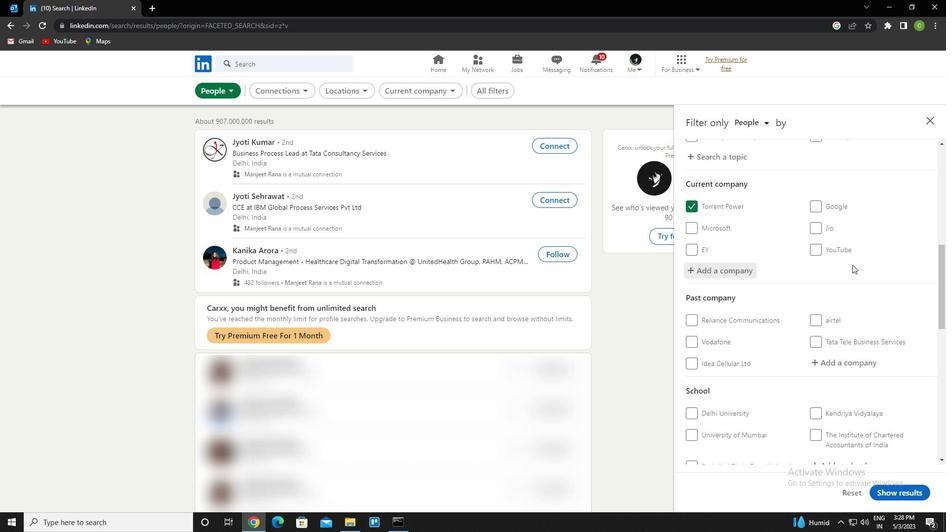 
Action: Mouse scrolled (852, 265) with delta (0, 0)
Screenshot: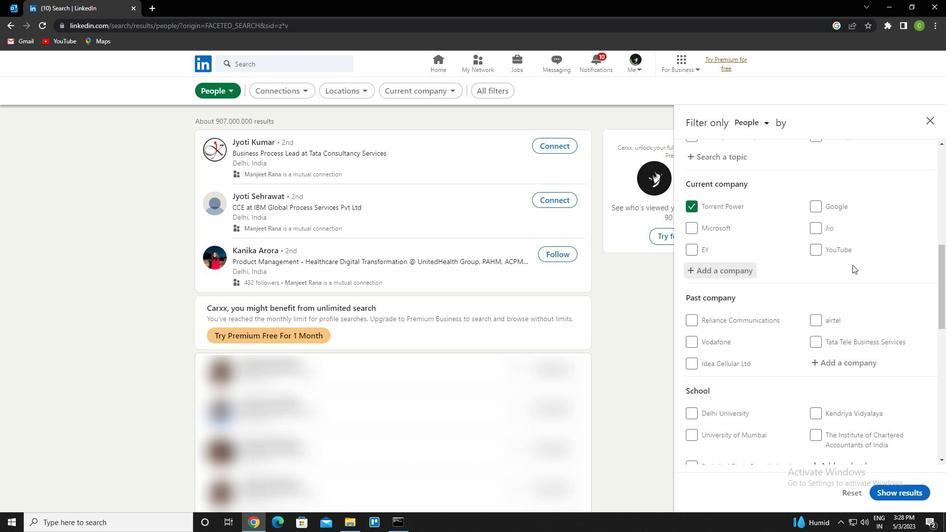 
Action: Mouse moved to (848, 268)
Screenshot: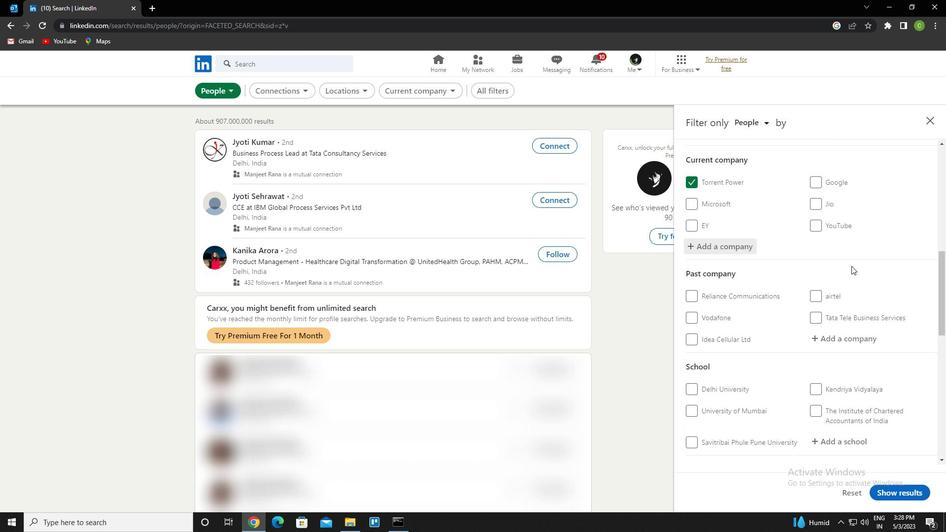 
Action: Mouse scrolled (848, 267) with delta (0, 0)
Screenshot: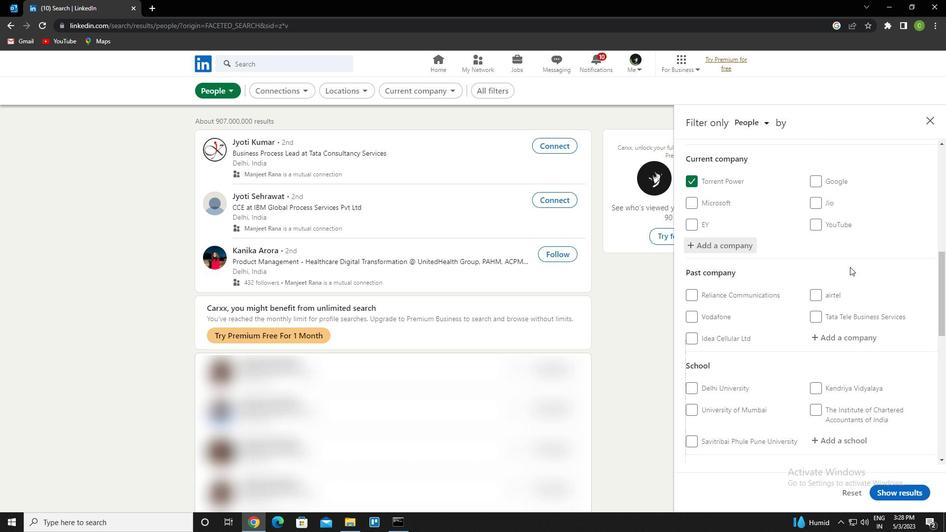 
Action: Mouse moved to (847, 269)
Screenshot: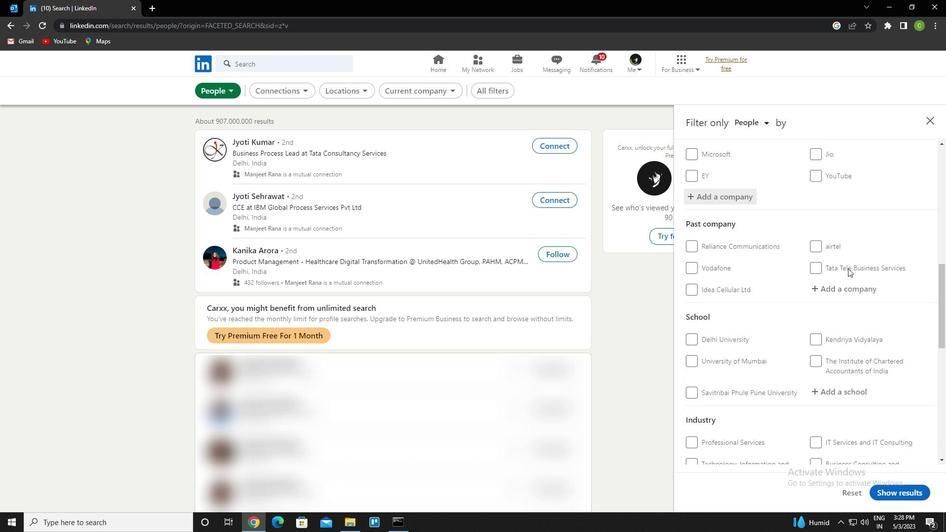 
Action: Mouse scrolled (847, 269) with delta (0, 0)
Screenshot: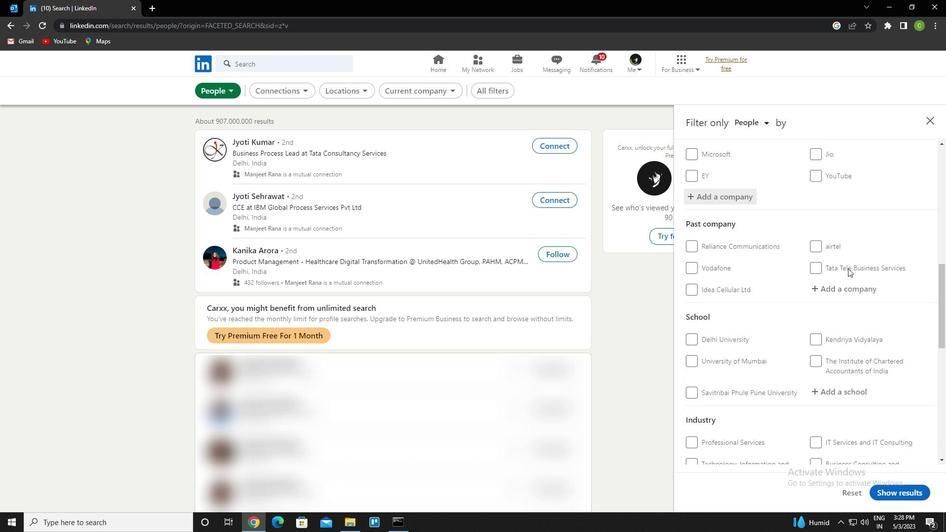 
Action: Mouse moved to (846, 271)
Screenshot: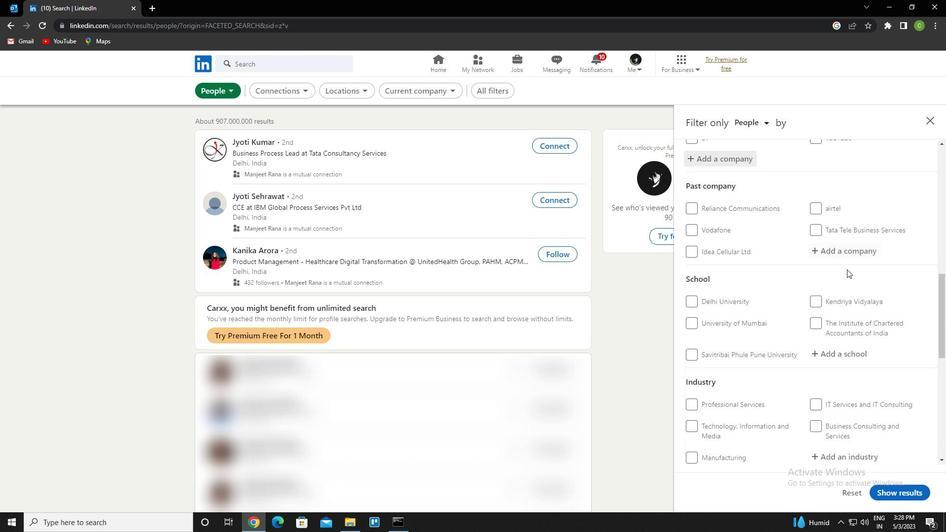 
Action: Mouse scrolled (846, 270) with delta (0, 0)
Screenshot: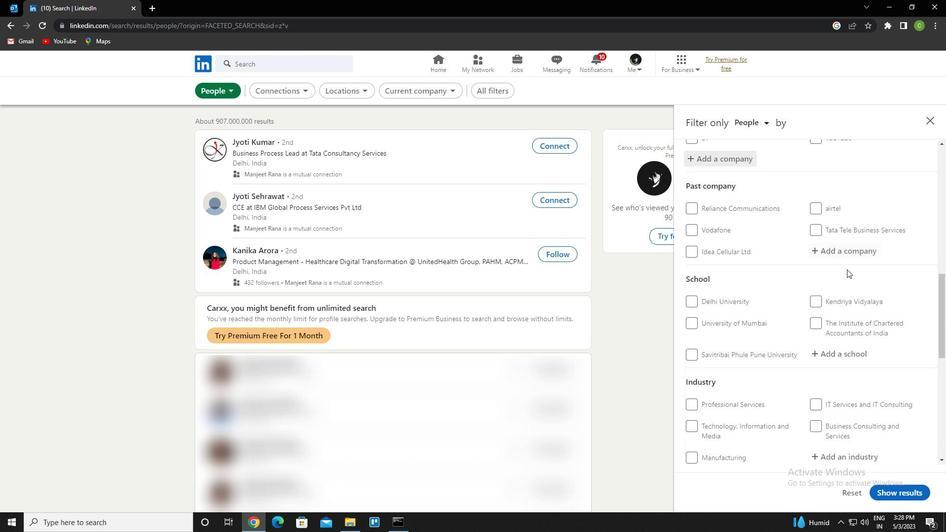 
Action: Mouse moved to (848, 245)
Screenshot: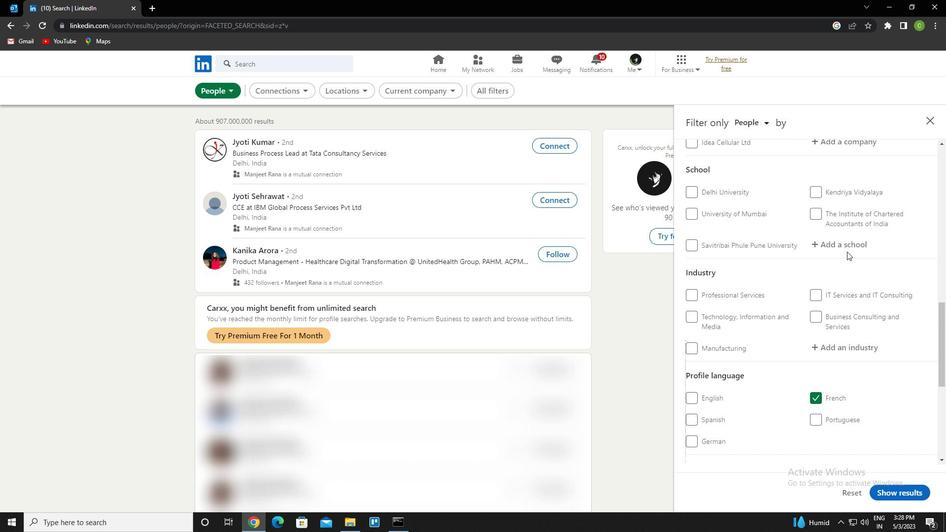 
Action: Mouse pressed left at (848, 245)
Screenshot: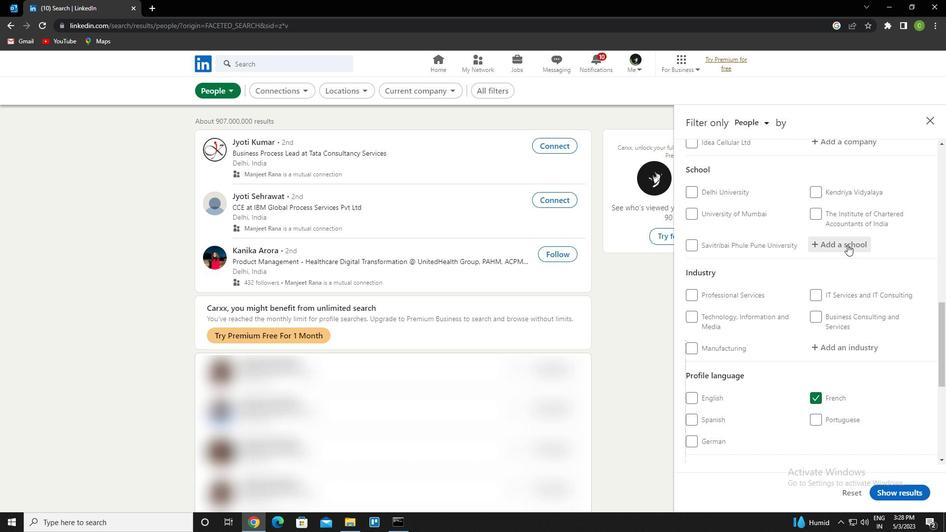 
Action: Key pressed <Key.caps_lock>M<Key.caps_lock>ADAN<Key.space><Key.caps_lock>M<Key.caps_lock>OHAN<Key.space><Key.caps_lock>M<Key.caps_lock>ALAVIYA<Key.space><Key.down><Key.enter>
Screenshot: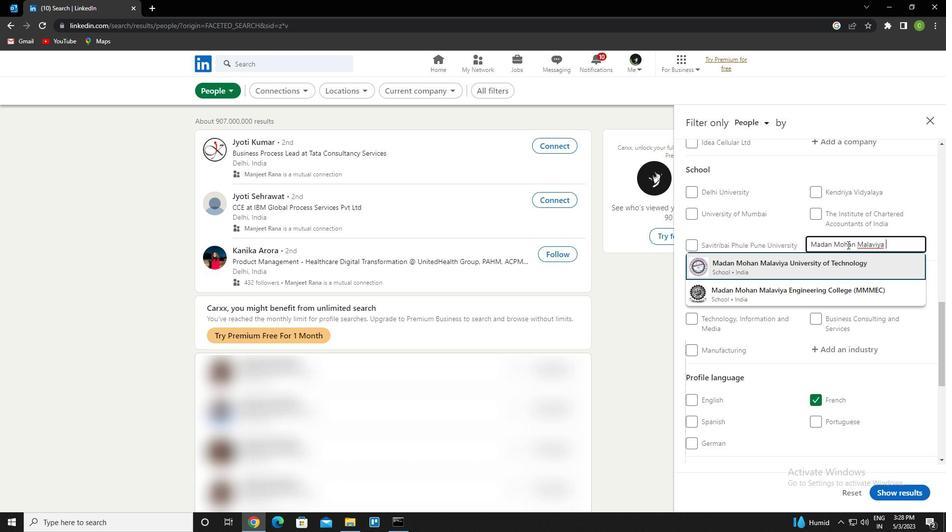 
Action: Mouse moved to (859, 236)
Screenshot: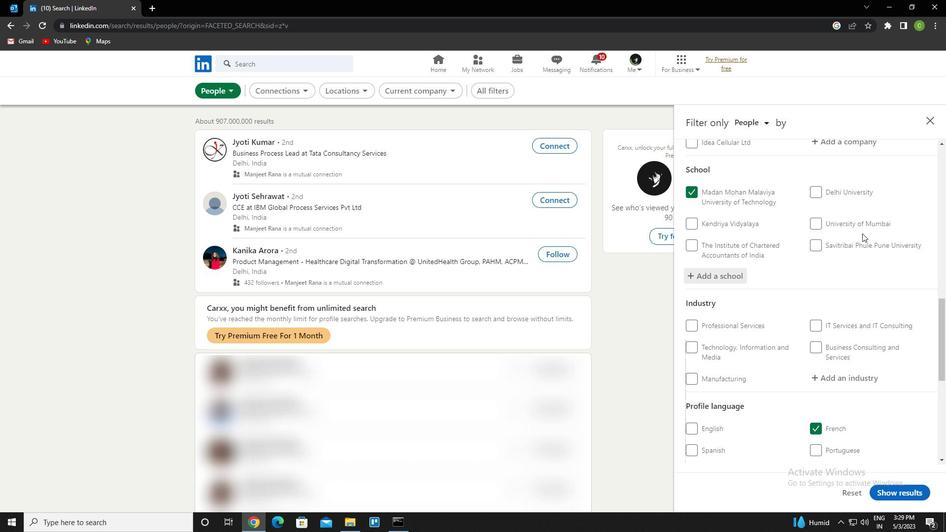 
Action: Mouse scrolled (859, 235) with delta (0, 0)
Screenshot: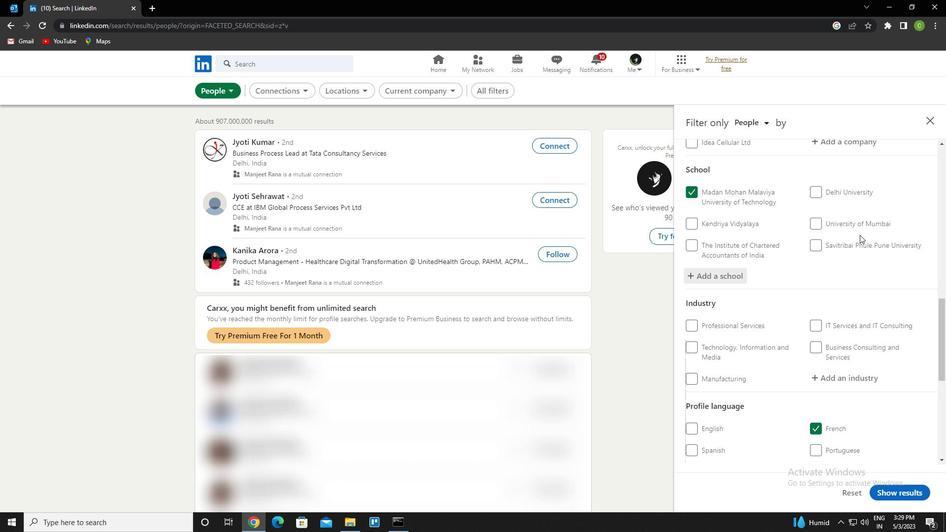
Action: Mouse scrolled (859, 235) with delta (0, 0)
Screenshot: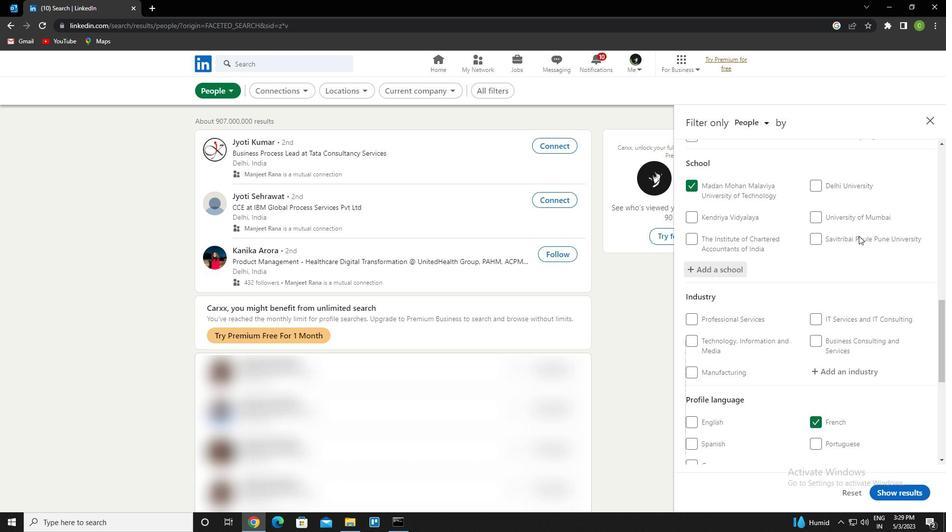 
Action: Mouse moved to (855, 238)
Screenshot: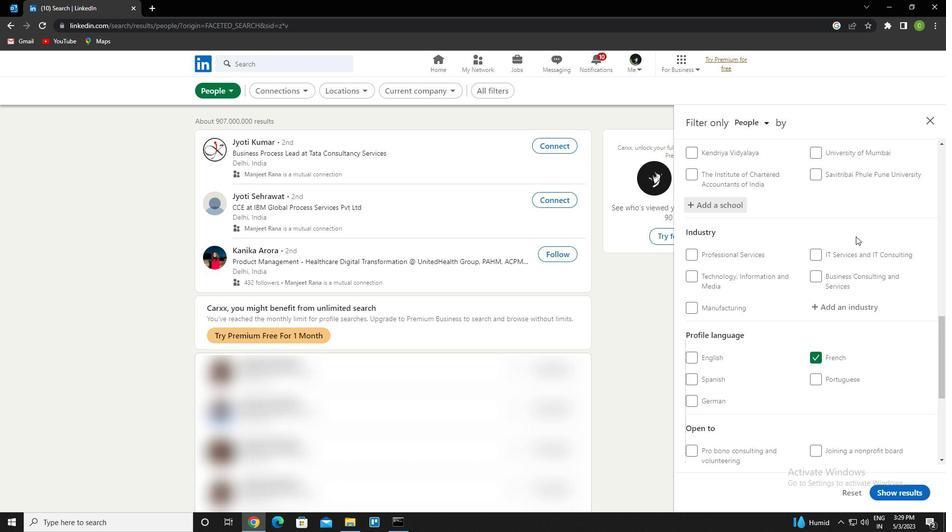 
Action: Mouse scrolled (855, 237) with delta (0, 0)
Screenshot: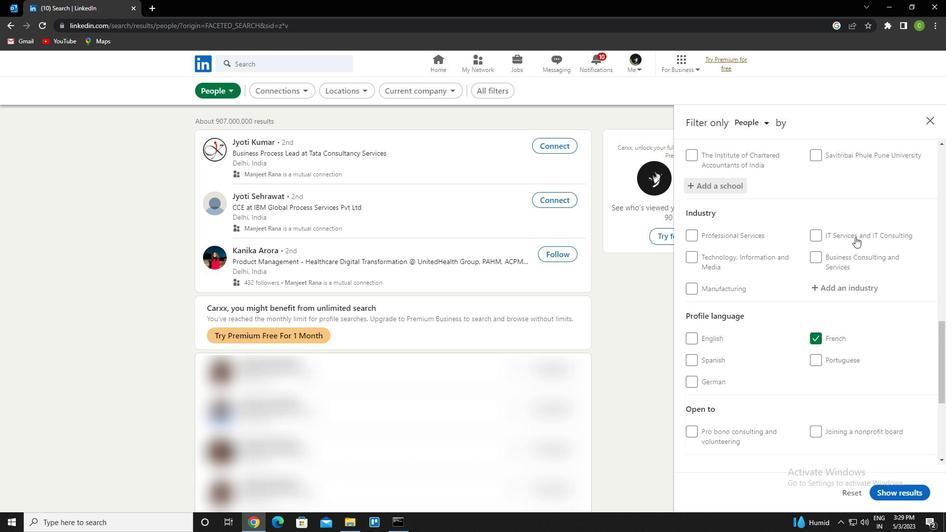 
Action: Mouse moved to (853, 239)
Screenshot: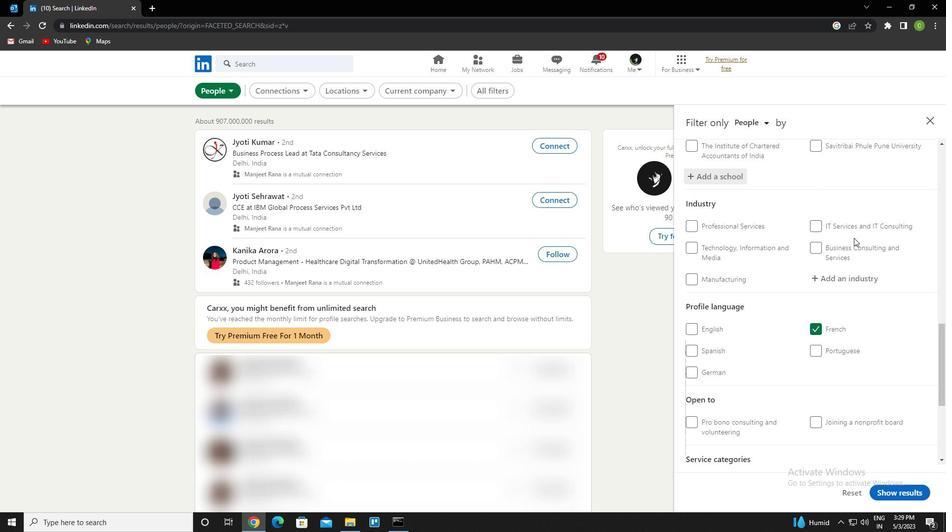 
Action: Mouse scrolled (853, 238) with delta (0, 0)
Screenshot: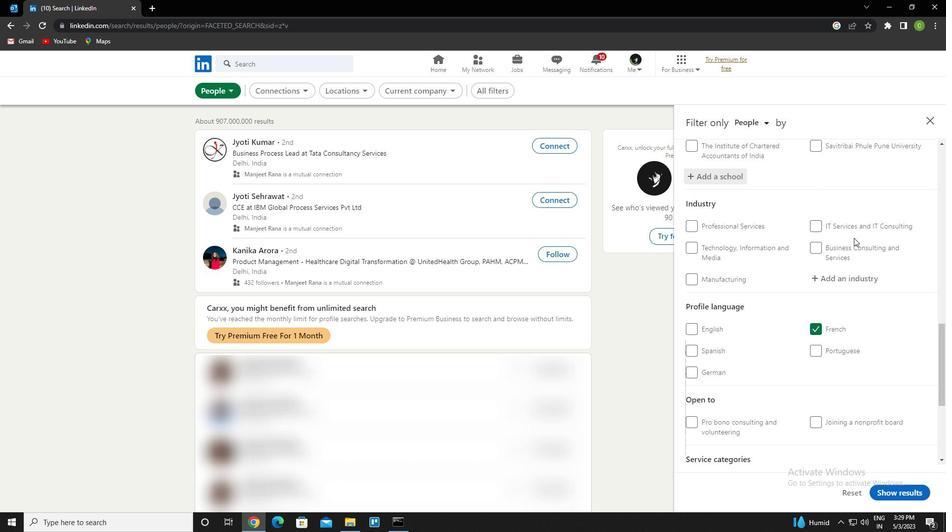 
Action: Mouse scrolled (853, 238) with delta (0, 0)
Screenshot: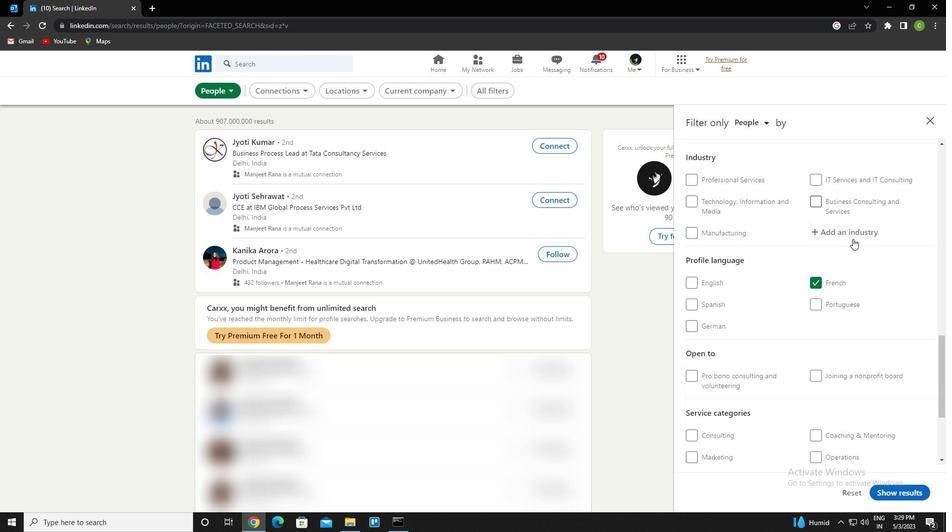
Action: Mouse scrolled (853, 238) with delta (0, 0)
Screenshot: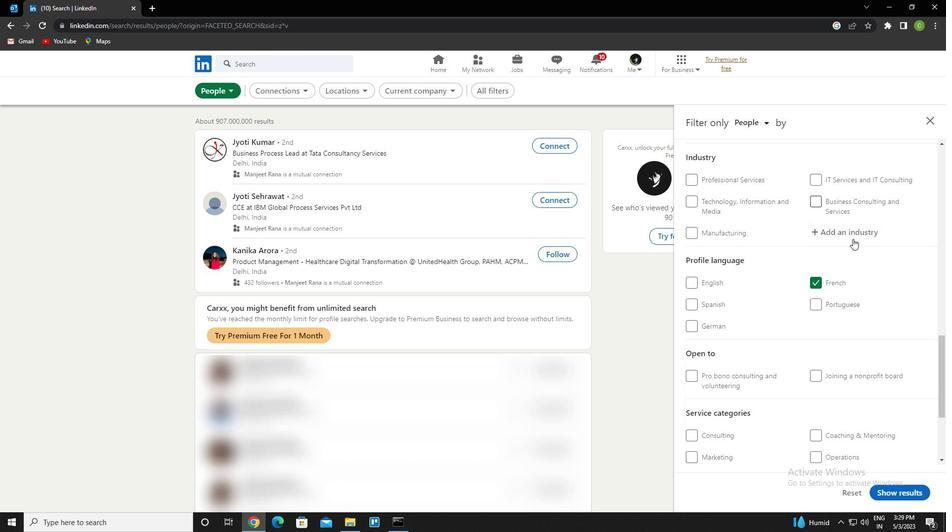 
Action: Mouse scrolled (853, 238) with delta (0, 0)
Screenshot: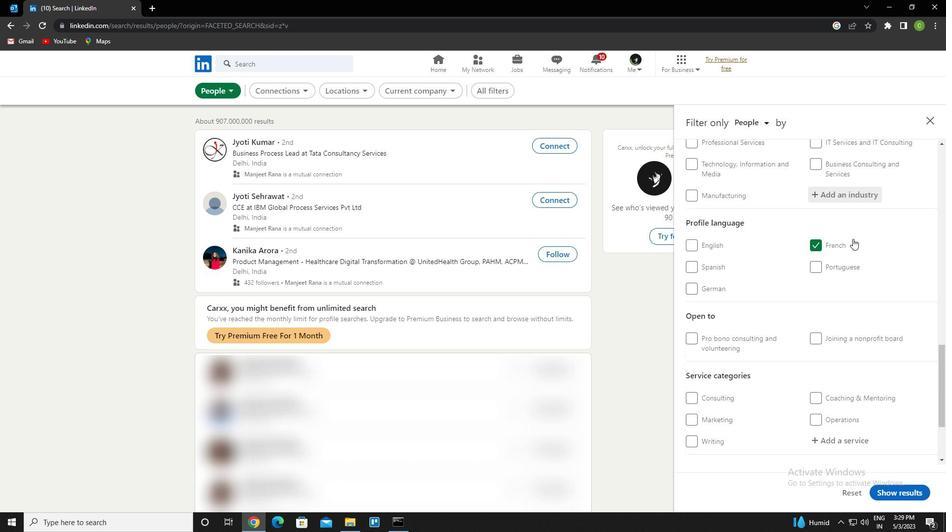 
Action: Mouse moved to (854, 237)
Screenshot: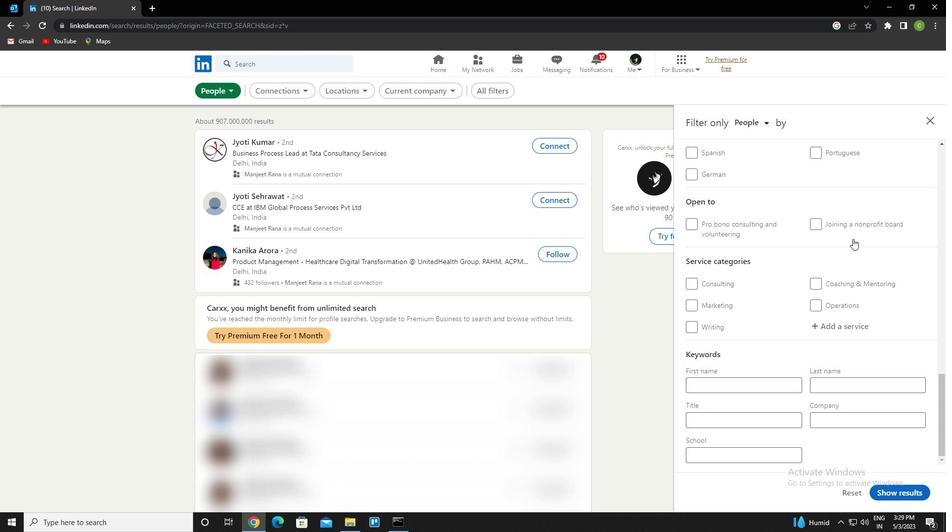
Action: Mouse scrolled (854, 236) with delta (0, 0)
Screenshot: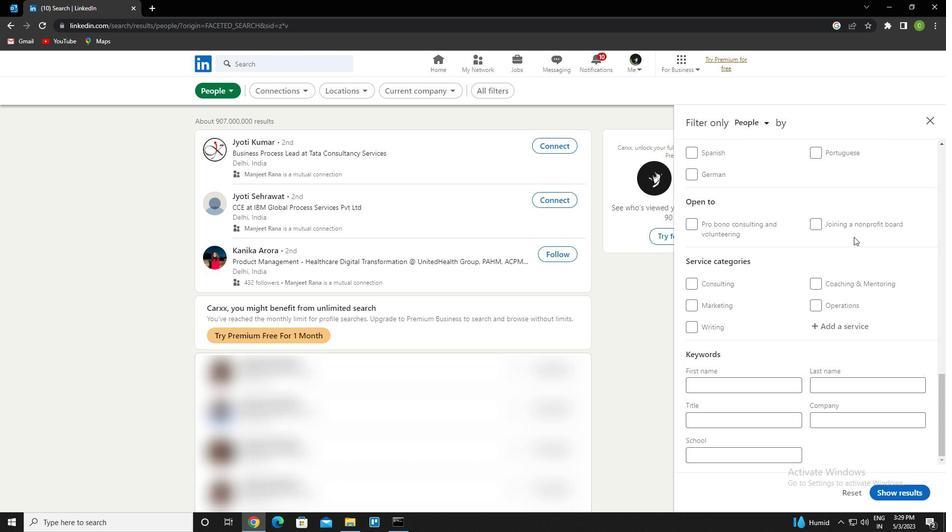 
Action: Mouse moved to (854, 237)
Screenshot: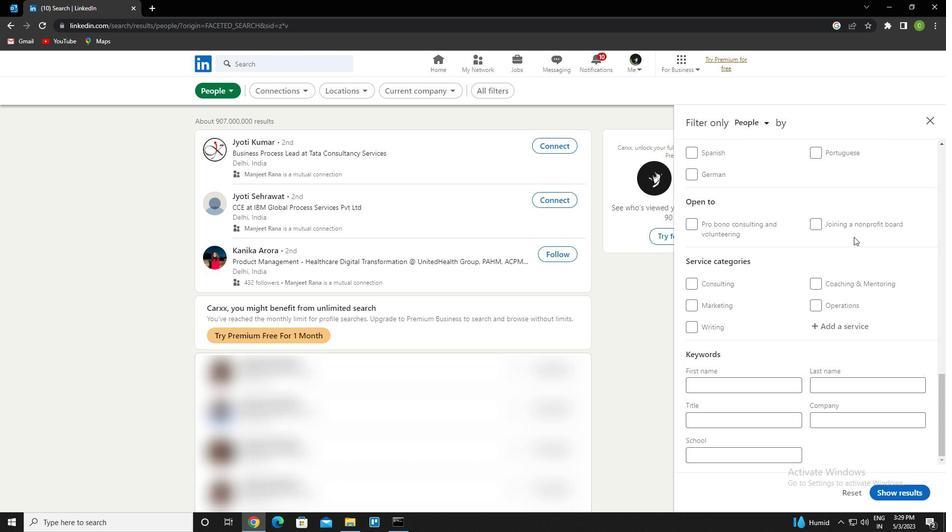 
Action: Mouse scrolled (854, 237) with delta (0, 0)
Screenshot: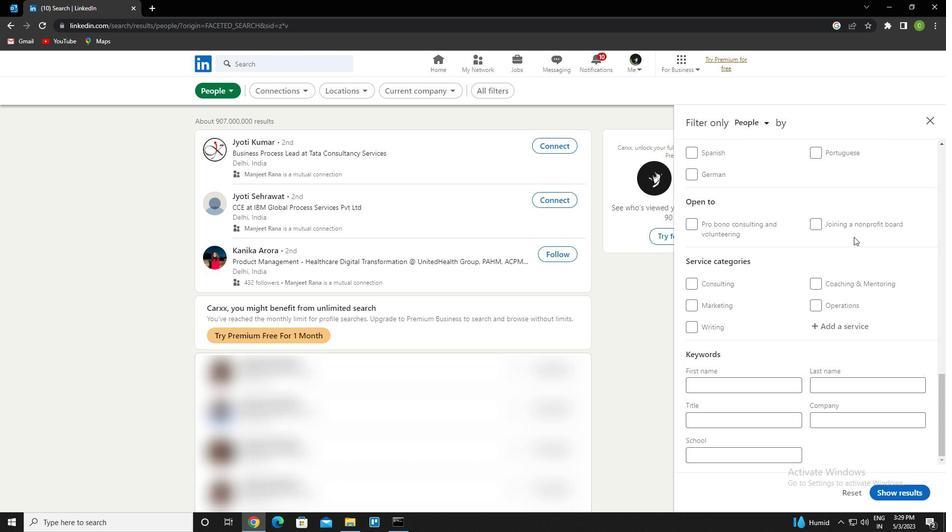 
Action: Mouse moved to (852, 239)
Screenshot: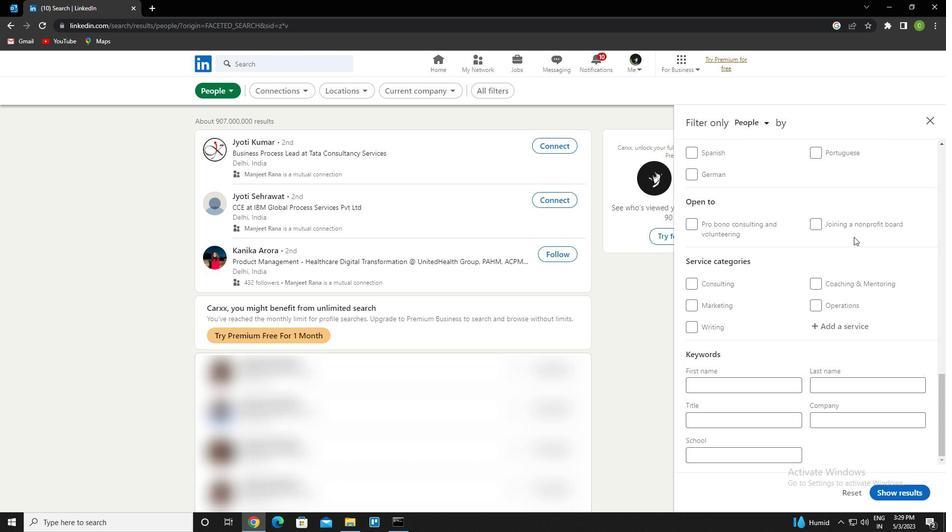 
Action: Mouse scrolled (852, 238) with delta (0, 0)
Screenshot: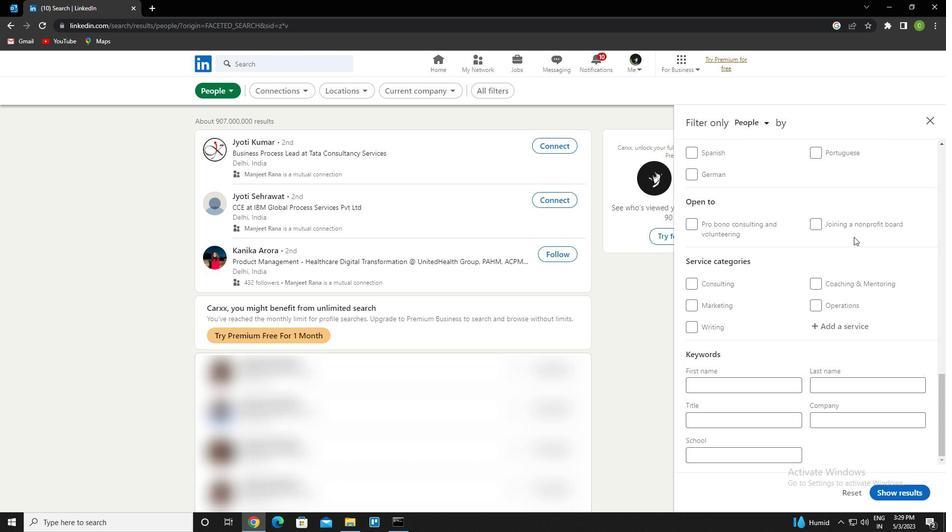 
Action: Mouse moved to (851, 239)
Screenshot: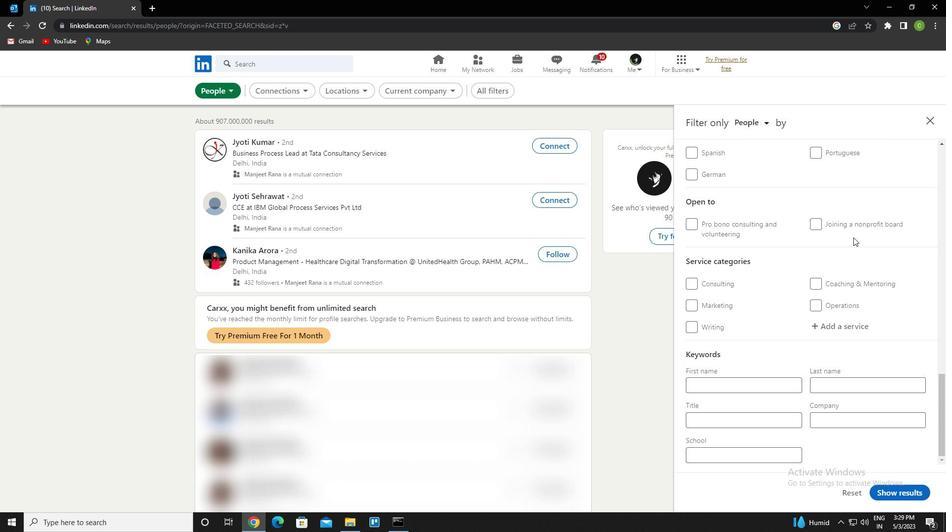 
Action: Mouse scrolled (851, 239) with delta (0, 0)
Screenshot: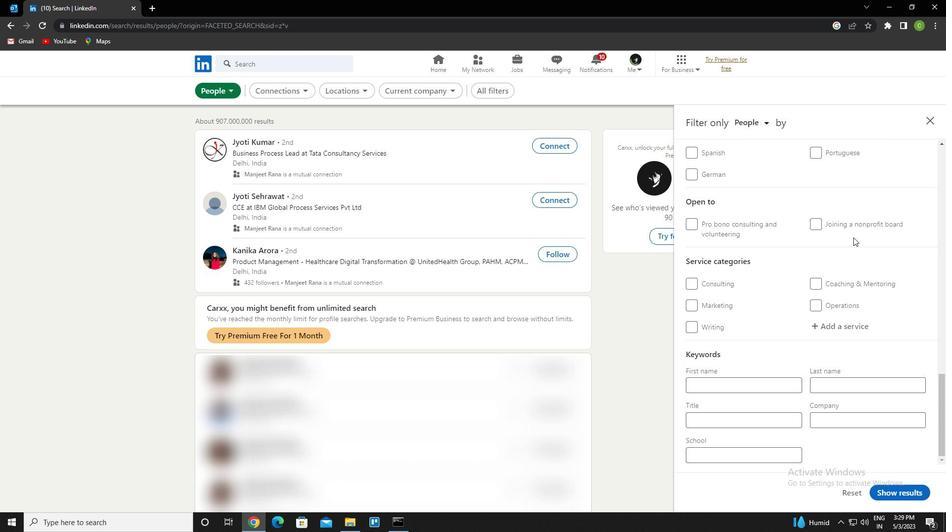 
Action: Mouse moved to (850, 240)
Screenshot: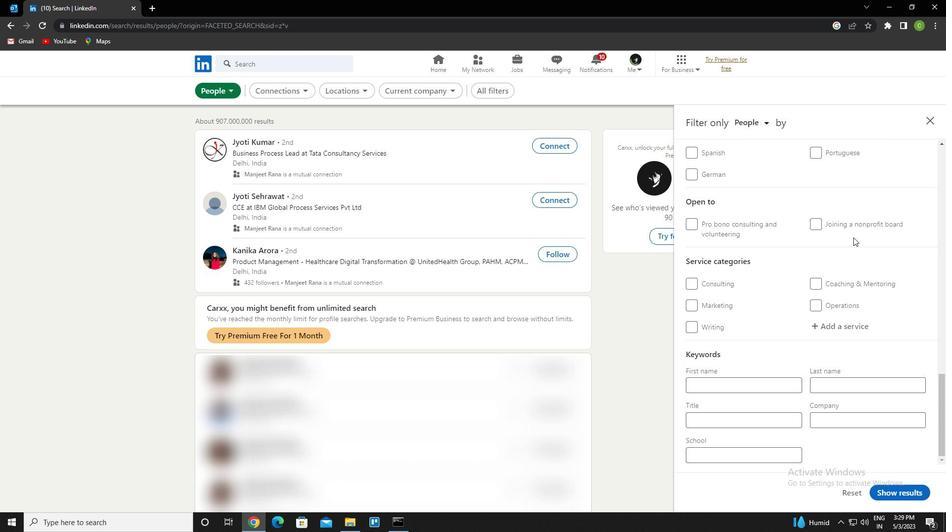
Action: Mouse scrolled (850, 239) with delta (0, 0)
Screenshot: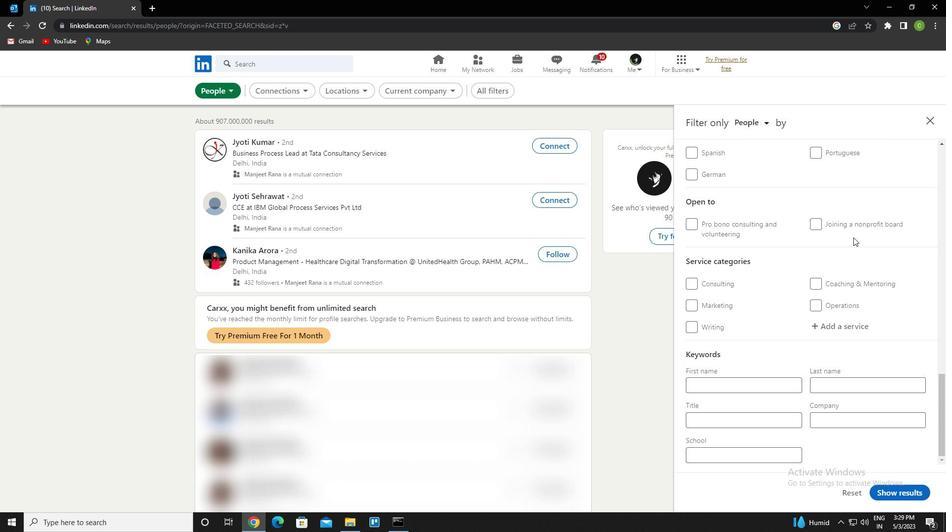 
Action: Mouse moved to (838, 284)
Screenshot: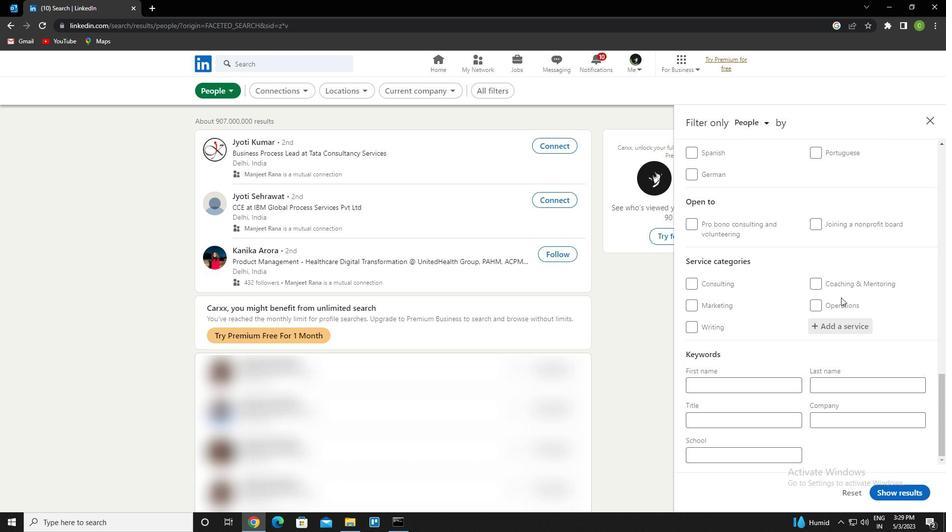 
Action: Mouse scrolled (838, 285) with delta (0, 0)
Screenshot: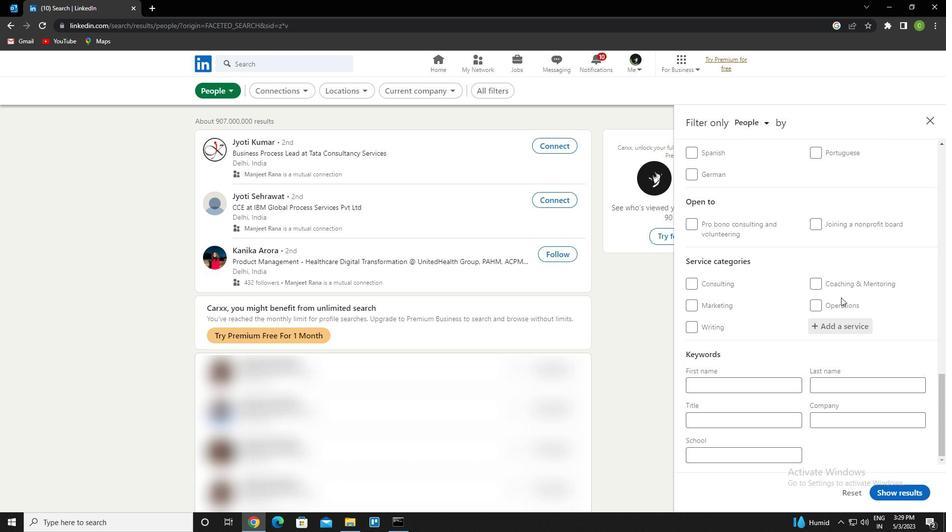 
Action: Mouse scrolled (838, 285) with delta (0, 0)
Screenshot: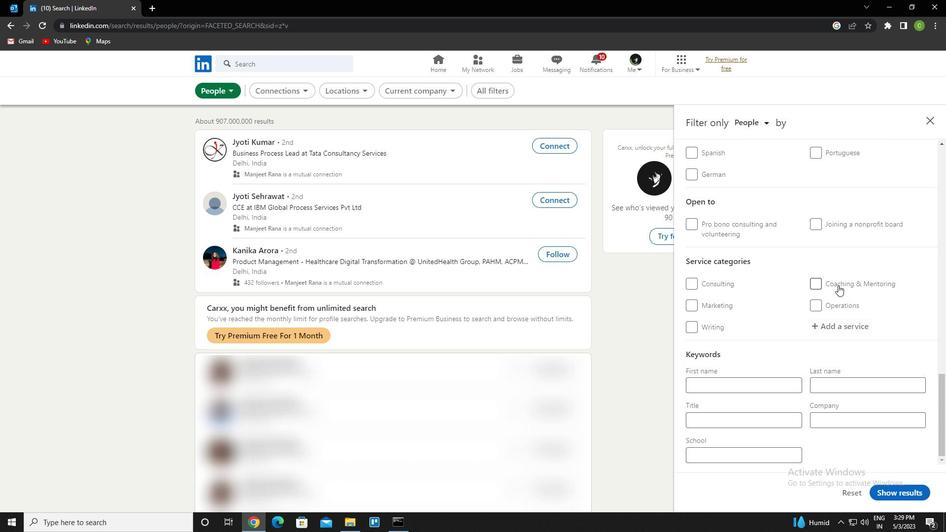 
Action: Mouse scrolled (838, 285) with delta (0, 0)
Screenshot: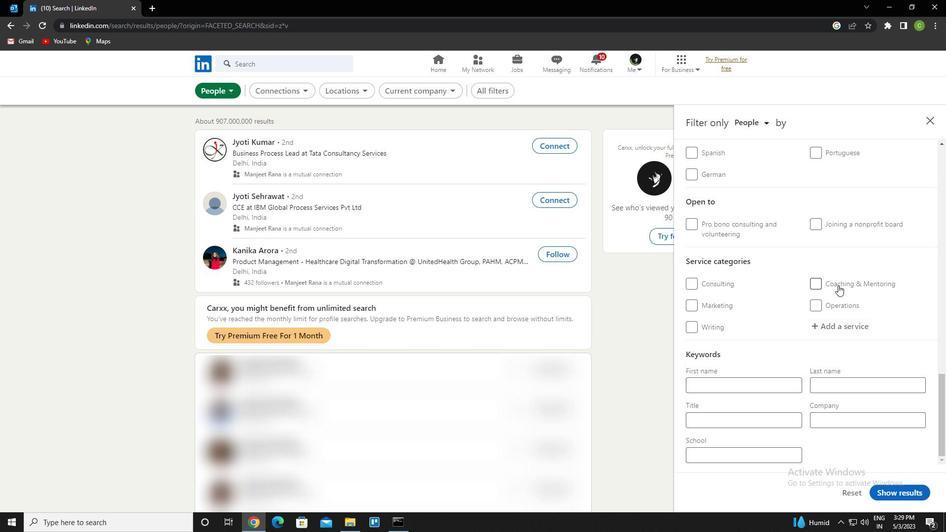 
Action: Mouse scrolled (838, 285) with delta (0, 0)
Screenshot: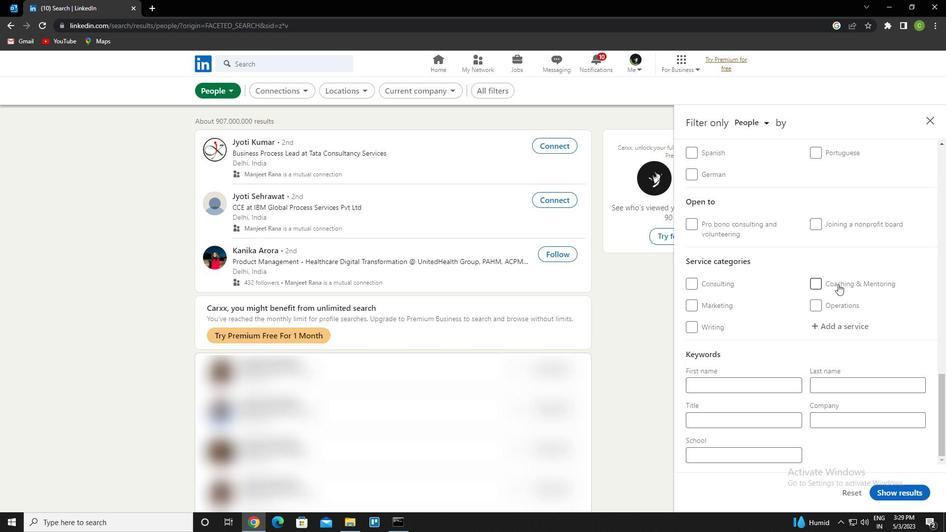 
Action: Mouse moved to (839, 277)
Screenshot: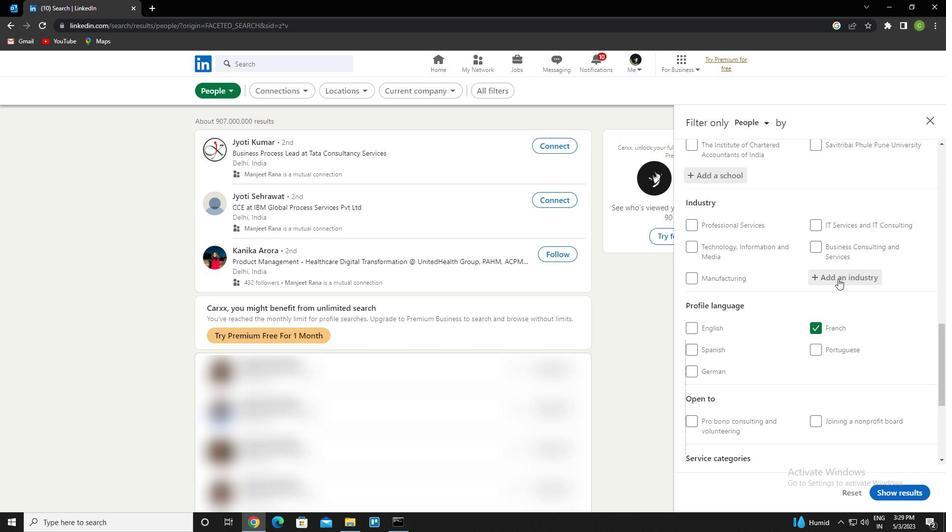 
Action: Mouse pressed left at (839, 277)
Screenshot: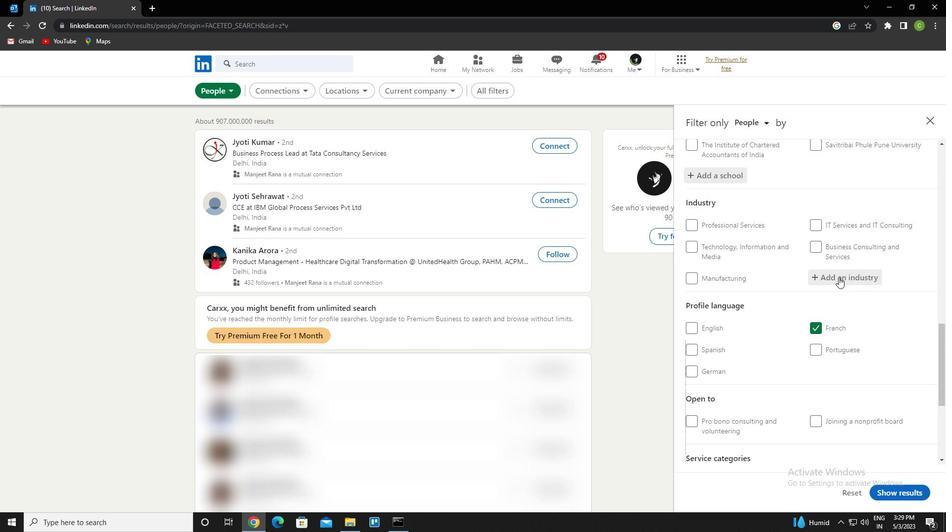 
Action: Mouse moved to (841, 277)
Screenshot: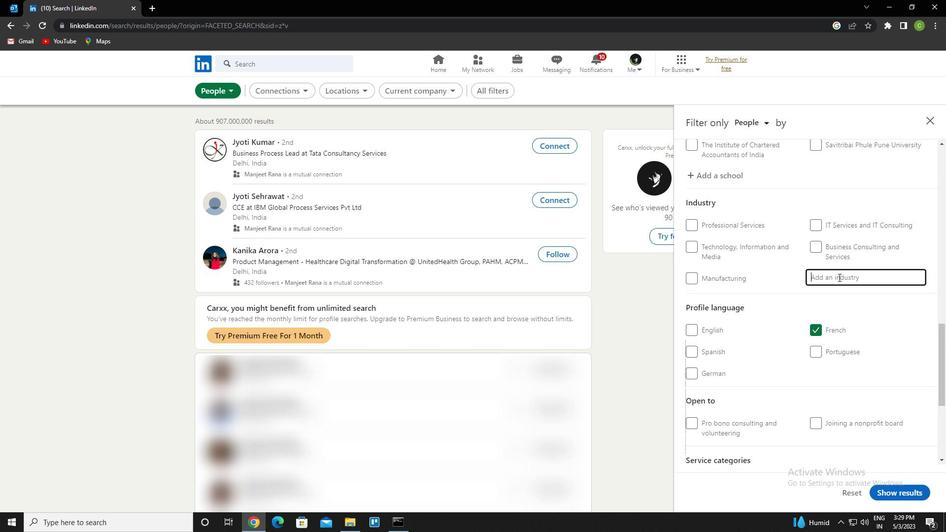 
Action: Key pressed <Key.caps_lock>W<Key.caps_lock>HOLESALE<Key.space>PETROLEUM<Key.down><Key.enter>
Screenshot: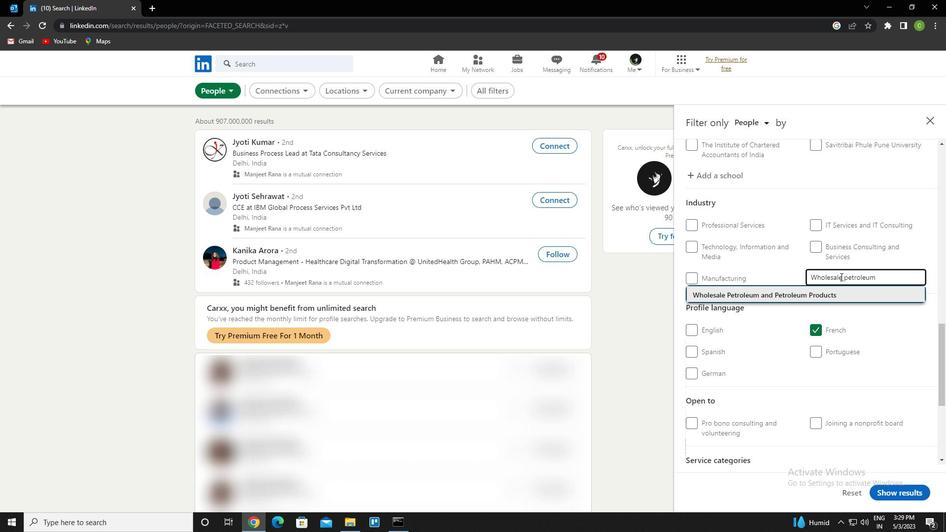 
Action: Mouse moved to (843, 276)
Screenshot: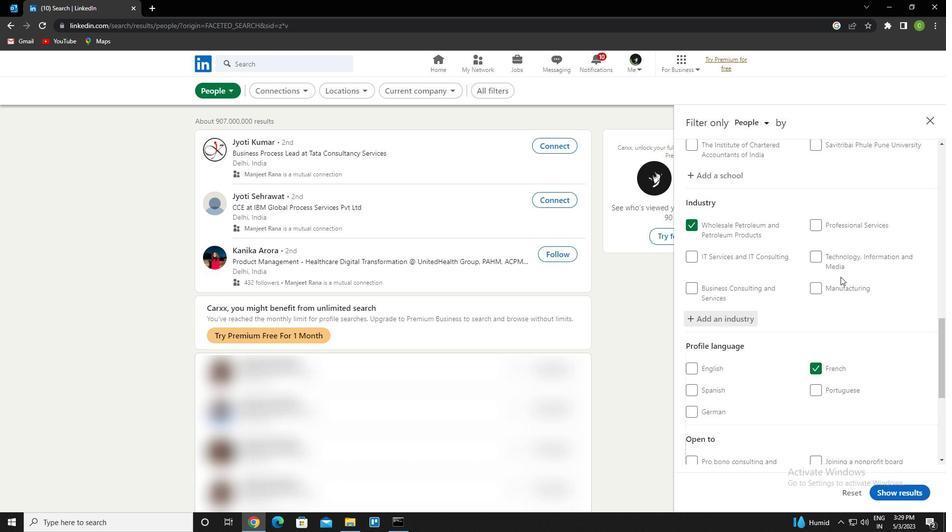 
Action: Mouse scrolled (843, 275) with delta (0, 0)
Screenshot: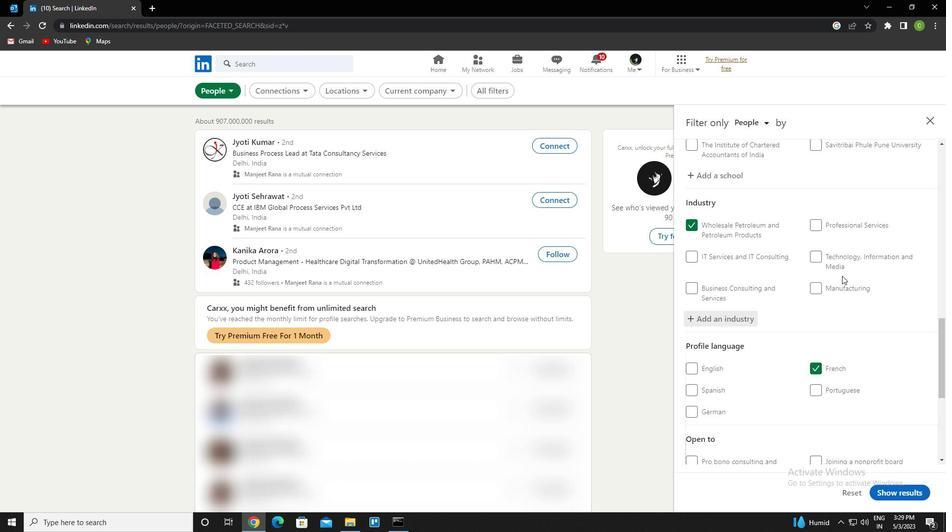 
Action: Mouse moved to (837, 281)
Screenshot: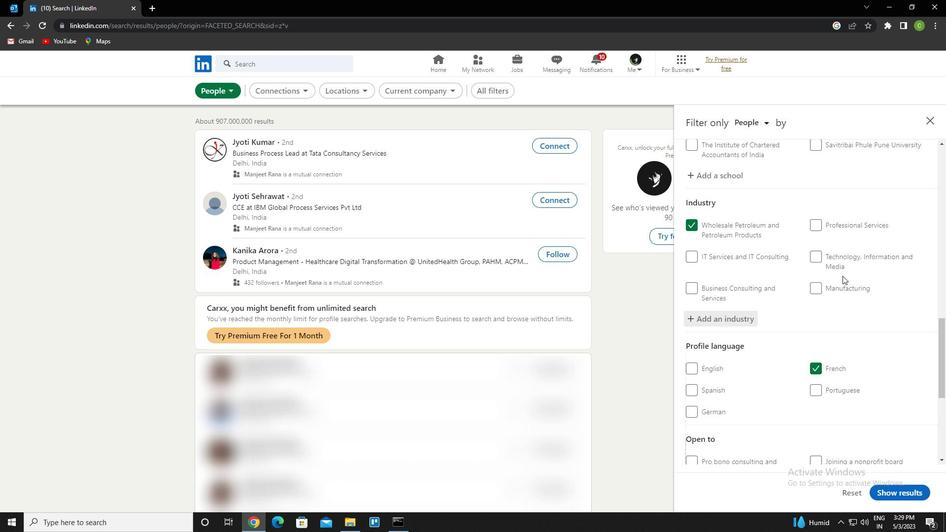 
Action: Mouse scrolled (837, 281) with delta (0, 0)
Screenshot: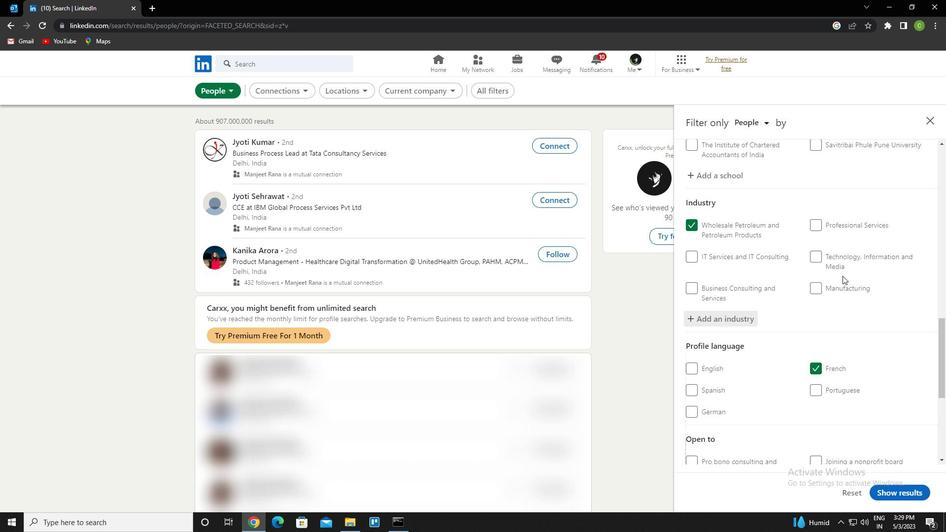 
Action: Mouse moved to (826, 295)
Screenshot: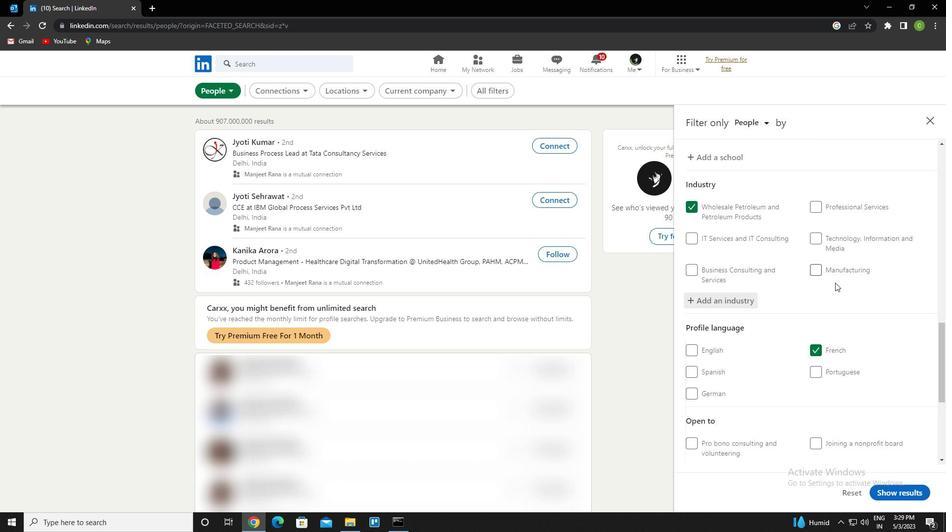 
Action: Mouse scrolled (826, 295) with delta (0, 0)
Screenshot: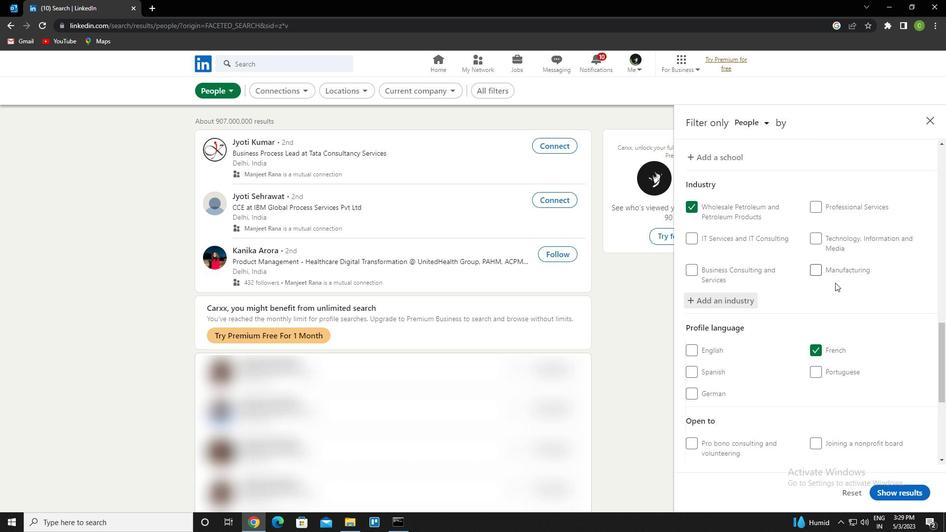 
Action: Mouse scrolled (826, 295) with delta (0, 0)
Screenshot: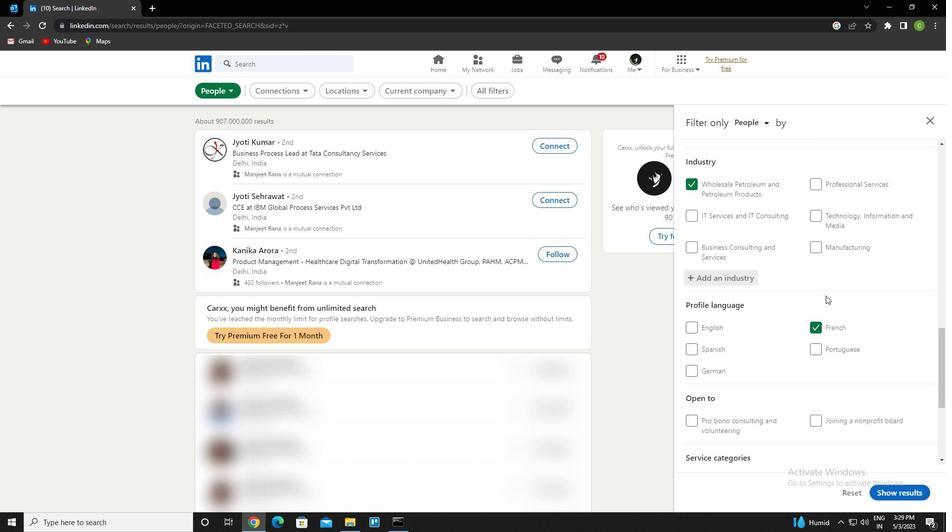 
Action: Mouse moved to (826, 295)
Screenshot: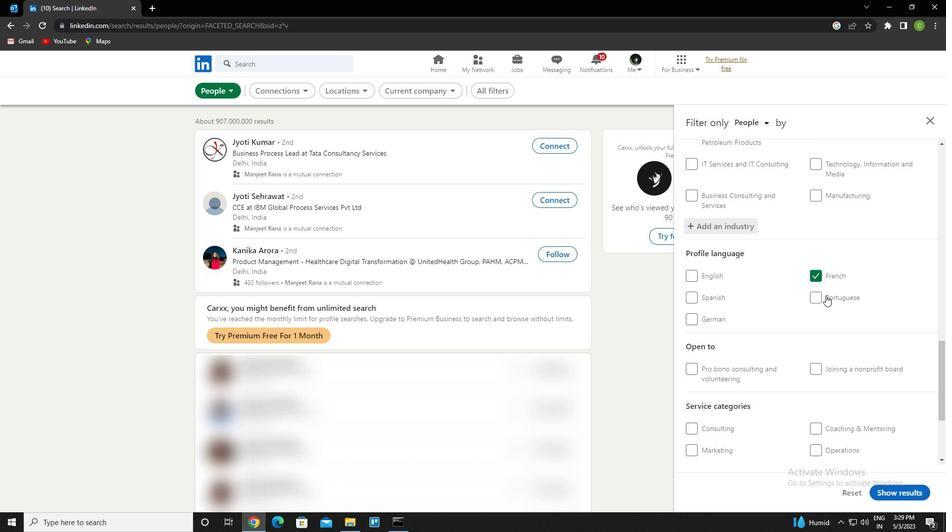 
Action: Mouse scrolled (826, 295) with delta (0, 0)
Screenshot: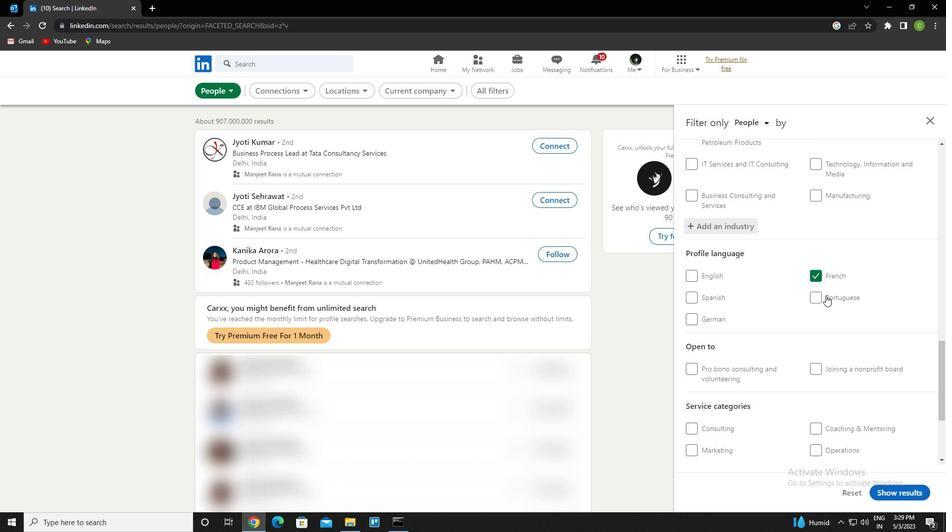 
Action: Mouse moved to (824, 297)
Screenshot: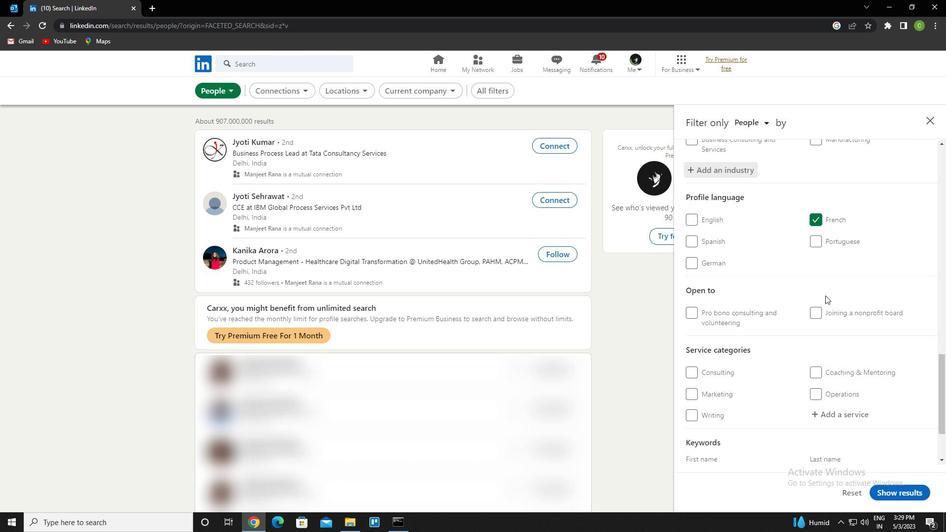 
Action: Mouse scrolled (824, 296) with delta (0, 0)
Screenshot: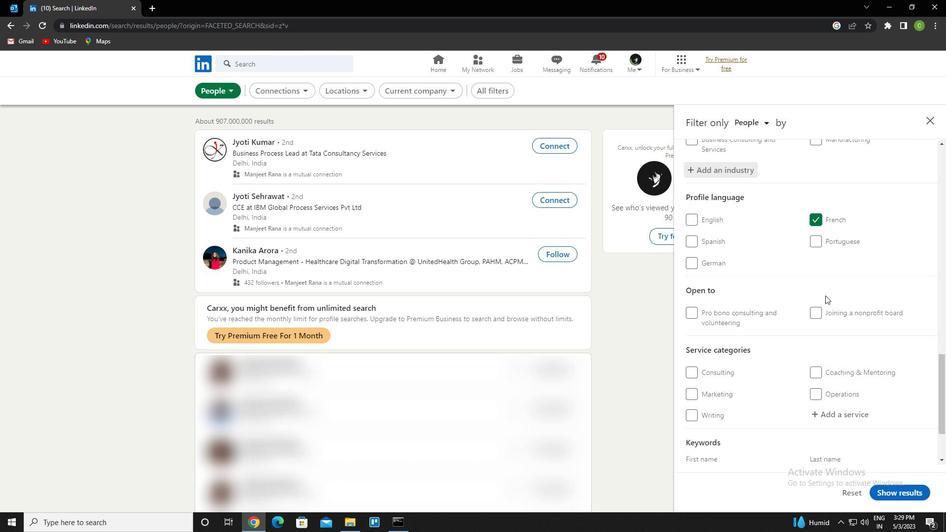 
Action: Mouse moved to (844, 330)
Screenshot: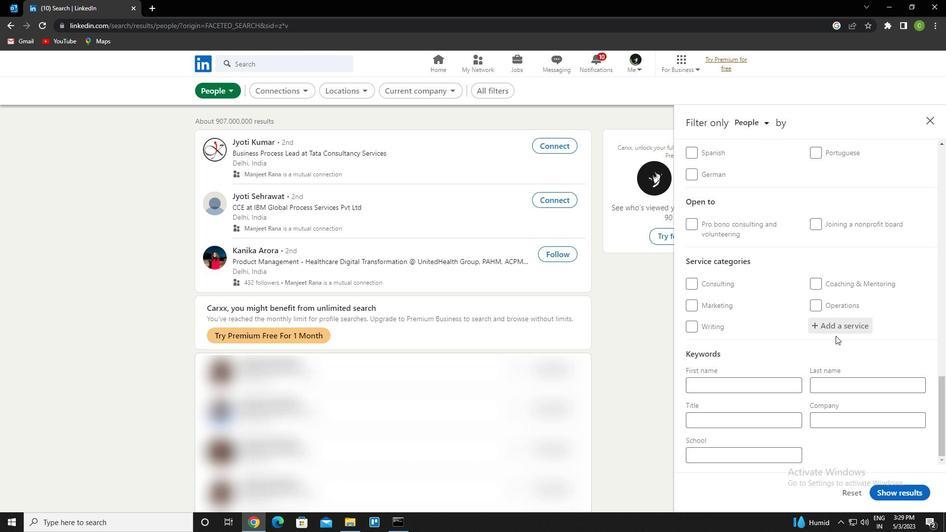 
Action: Mouse pressed left at (844, 330)
Screenshot: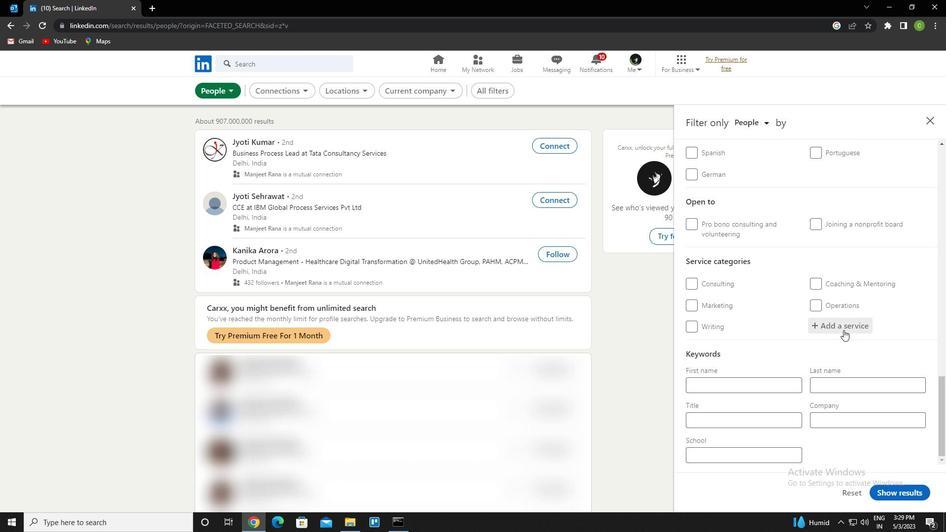 
Action: Mouse moved to (863, 317)
Screenshot: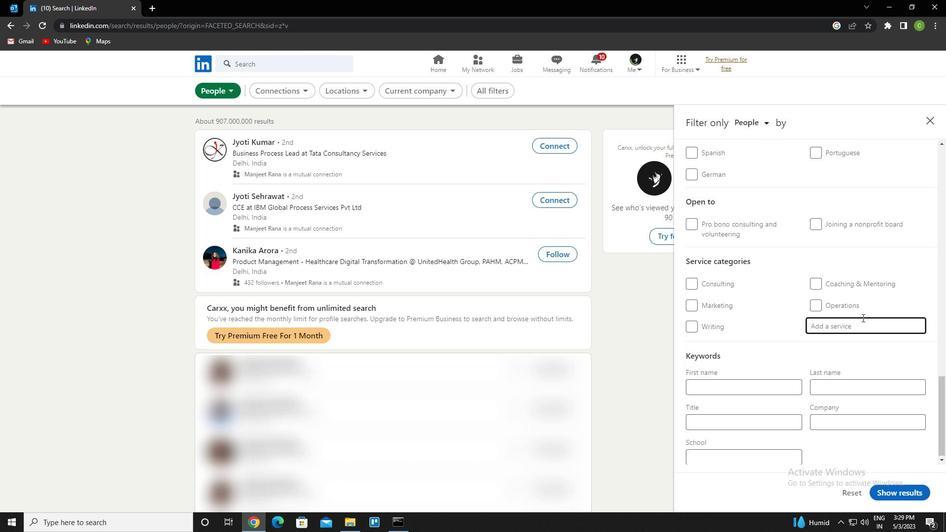 
Action: Key pressed <Key.caps_lock>A<Key.caps_lock>CCOUNTING<Key.down><Key.enter>
Screenshot: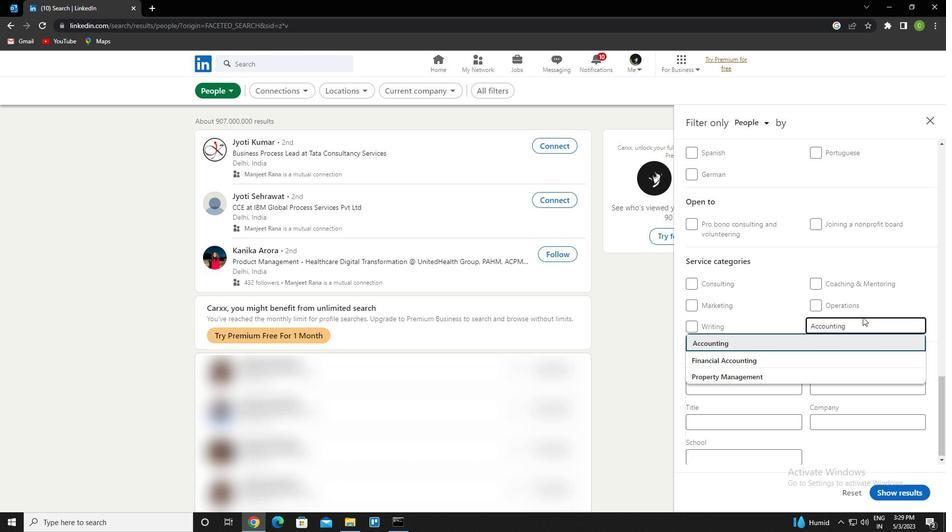 
Action: Mouse scrolled (863, 317) with delta (0, 0)
Screenshot: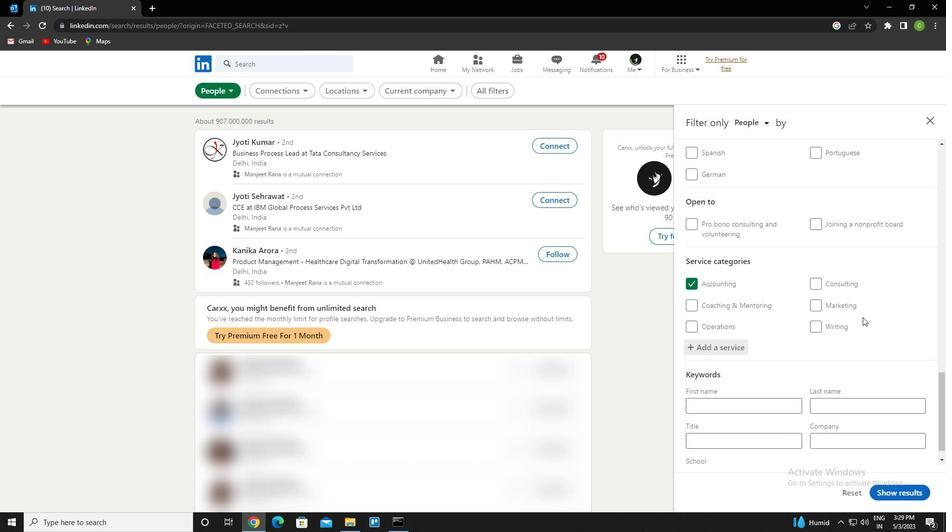 
Action: Mouse scrolled (863, 317) with delta (0, 0)
Screenshot: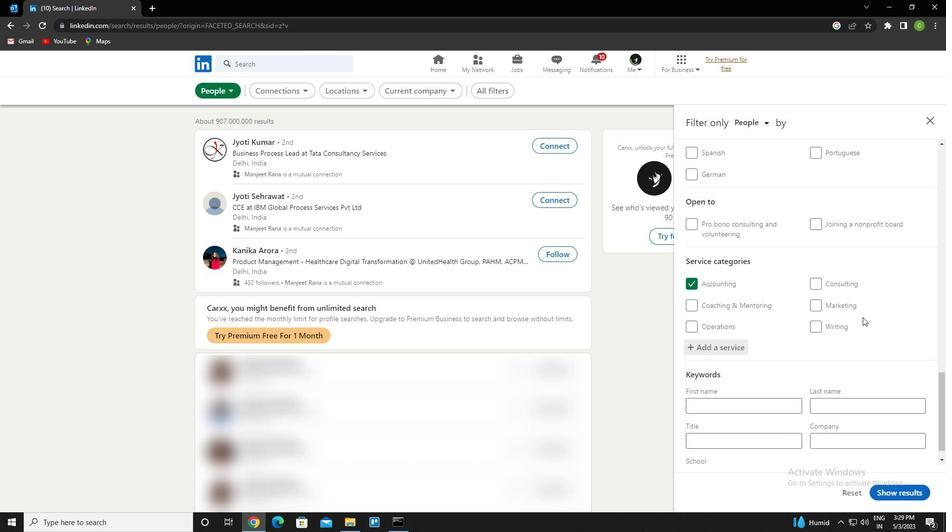 
Action: Mouse scrolled (863, 317) with delta (0, 0)
Screenshot: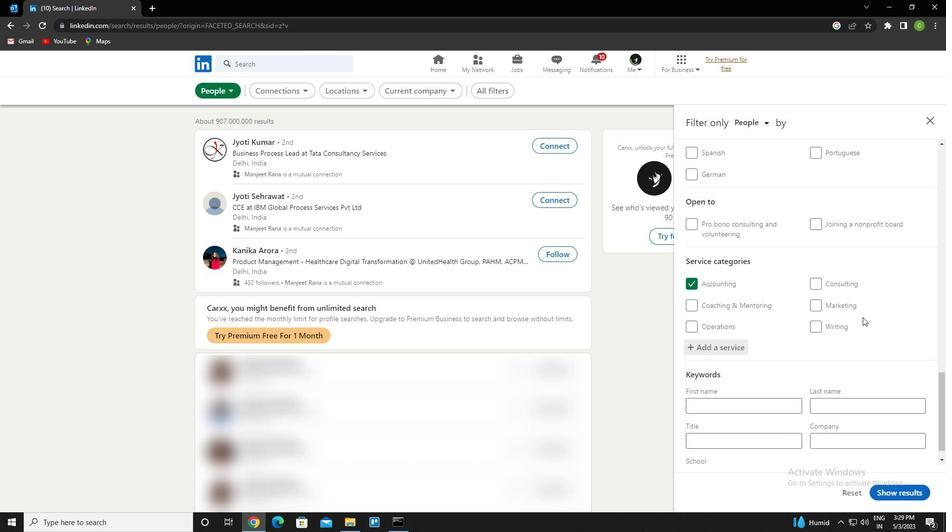 
Action: Mouse scrolled (863, 317) with delta (0, 0)
Screenshot: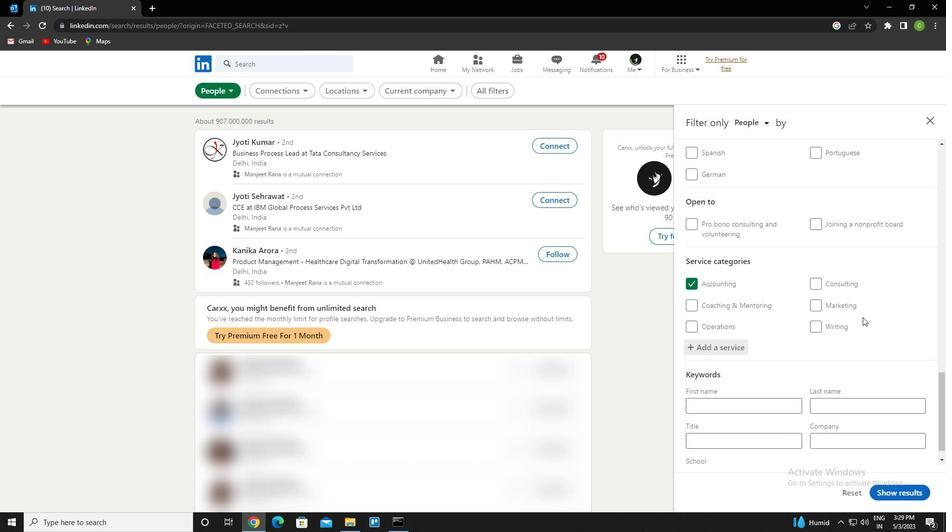 
Action: Mouse scrolled (863, 317) with delta (0, 0)
Screenshot: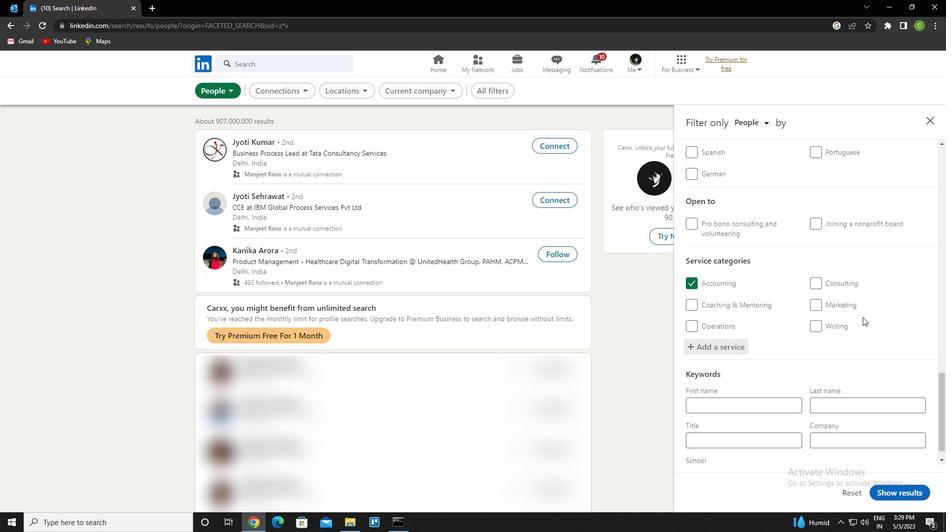 
Action: Mouse moved to (863, 318)
Screenshot: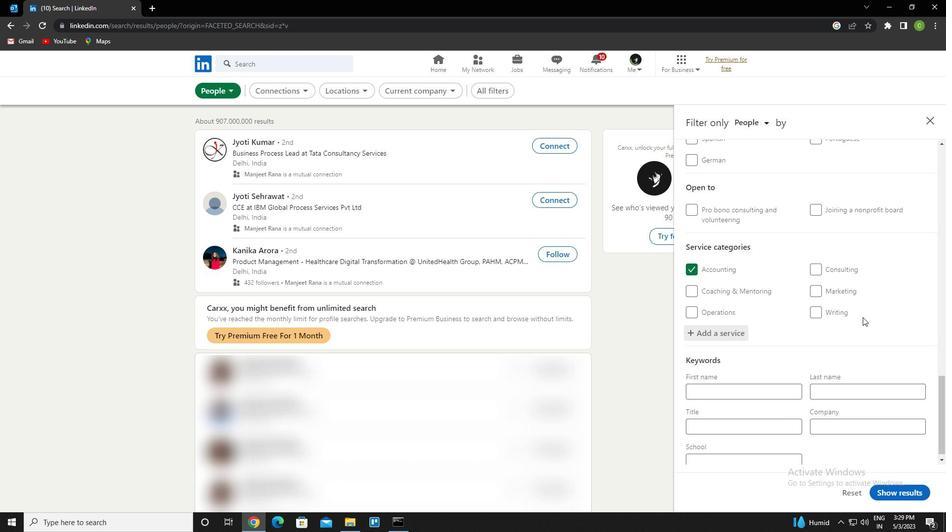 
Action: Mouse scrolled (863, 317) with delta (0, 0)
Screenshot: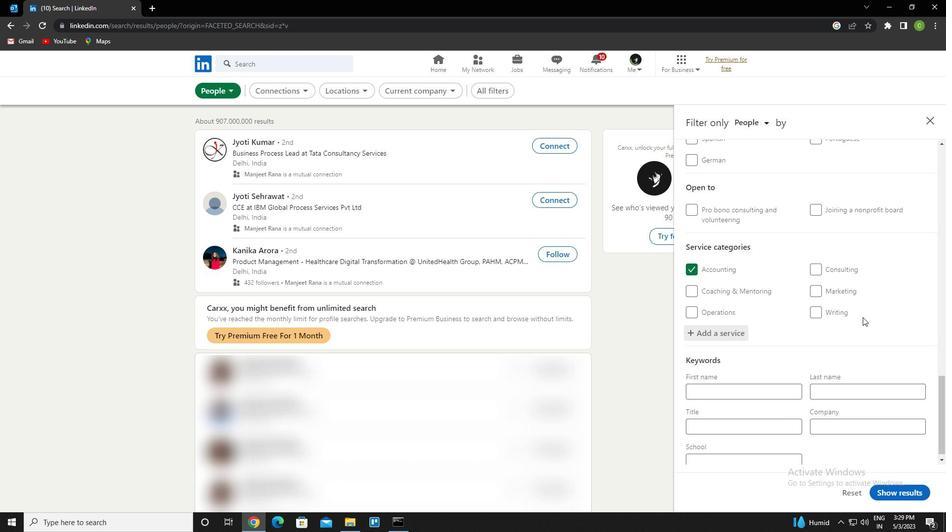 
Action: Mouse moved to (863, 319)
Screenshot: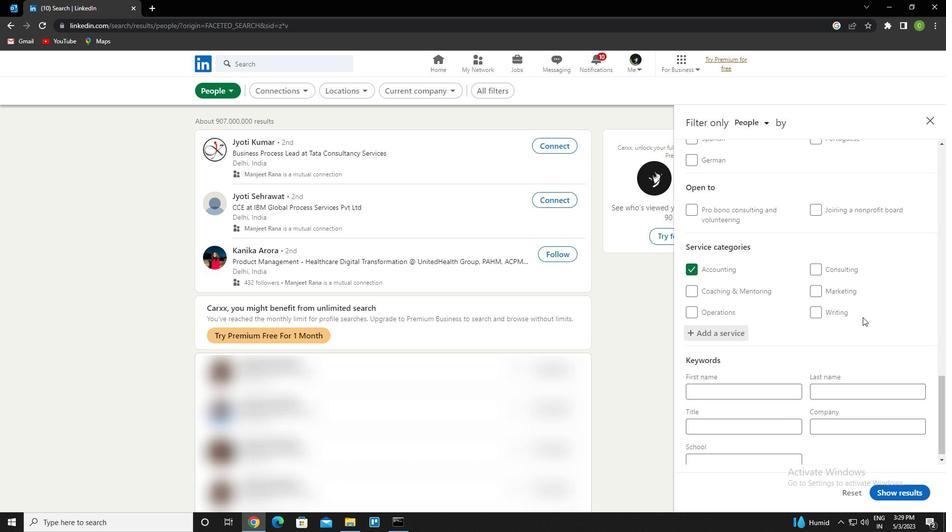 
Action: Mouse scrolled (863, 318) with delta (0, 0)
Screenshot: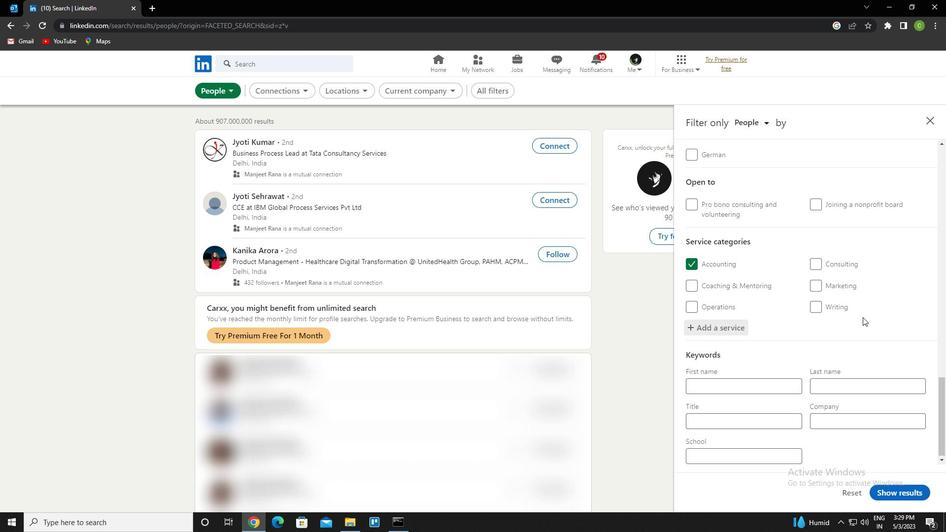 
Action: Mouse moved to (862, 320)
Screenshot: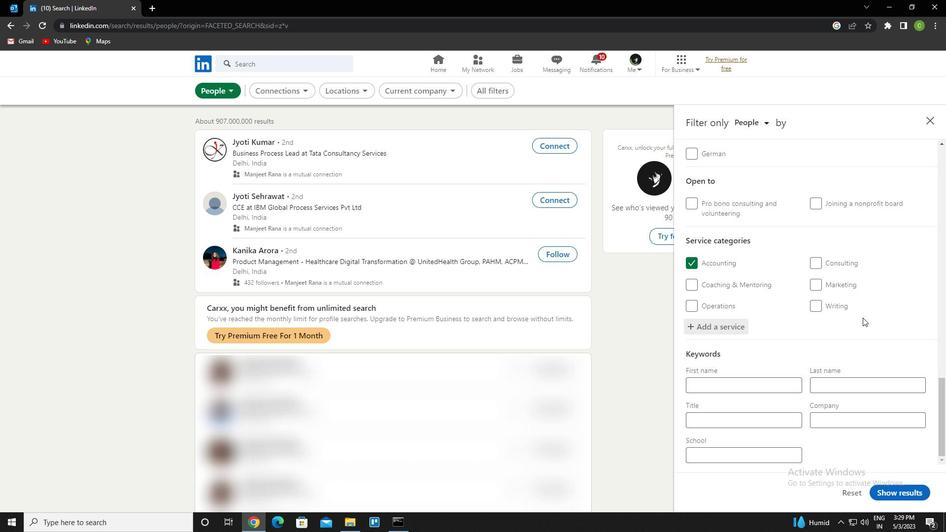 
Action: Mouse scrolled (862, 320) with delta (0, 0)
Screenshot: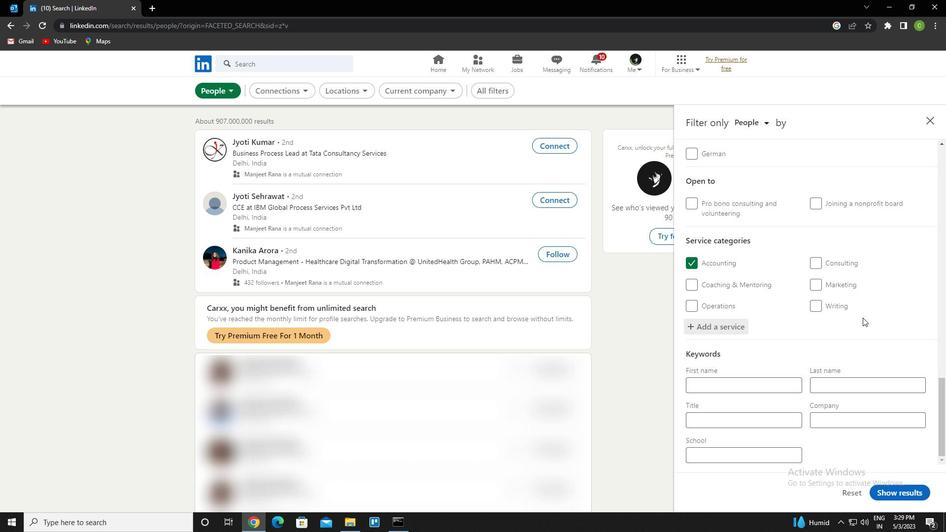 
Action: Mouse moved to (862, 320)
Screenshot: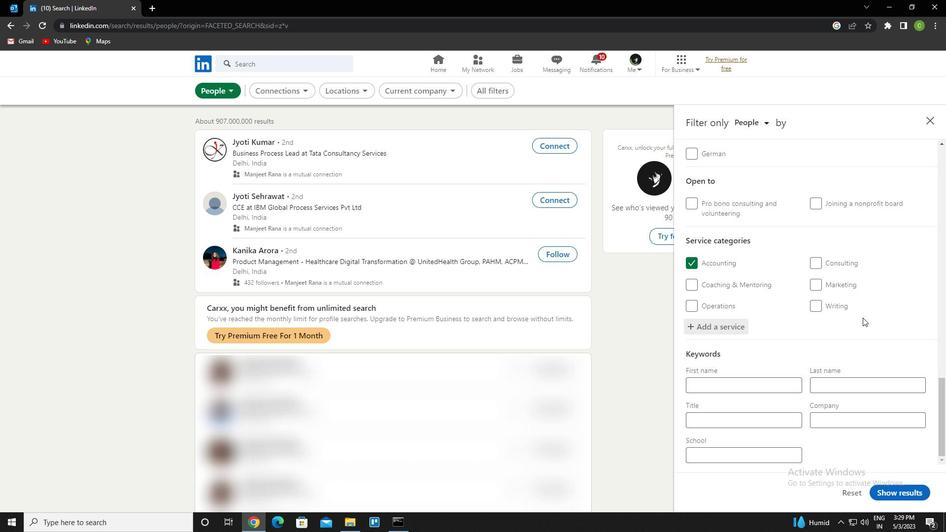 
Action: Mouse scrolled (862, 320) with delta (0, 0)
Screenshot: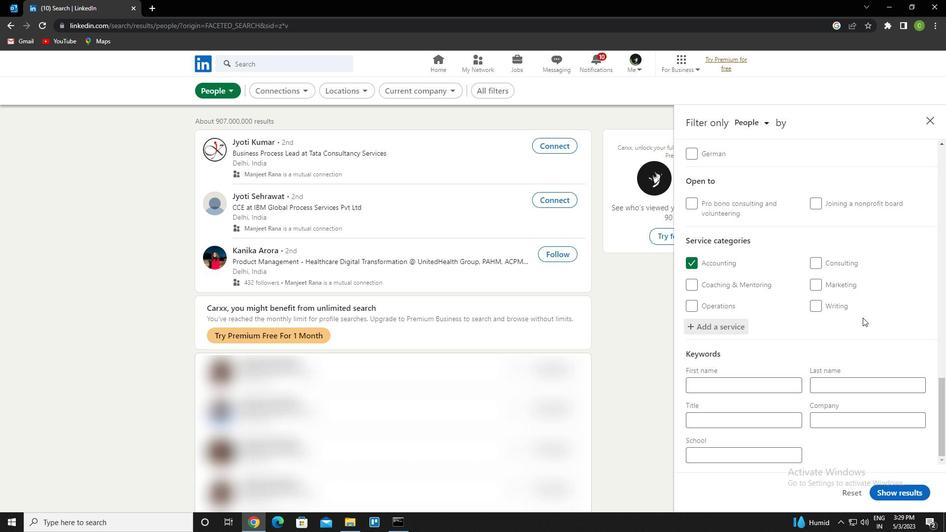 
Action: Mouse moved to (751, 416)
Screenshot: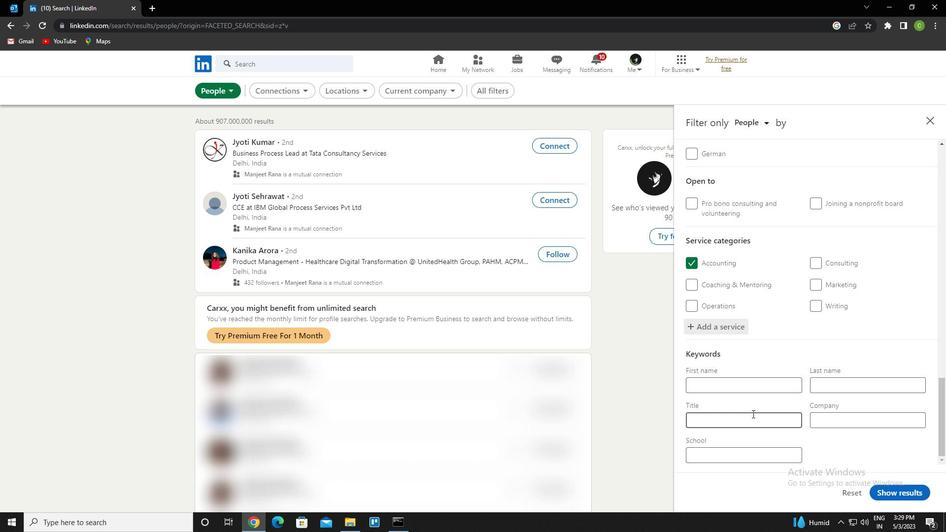 
Action: Mouse pressed left at (751, 416)
Screenshot: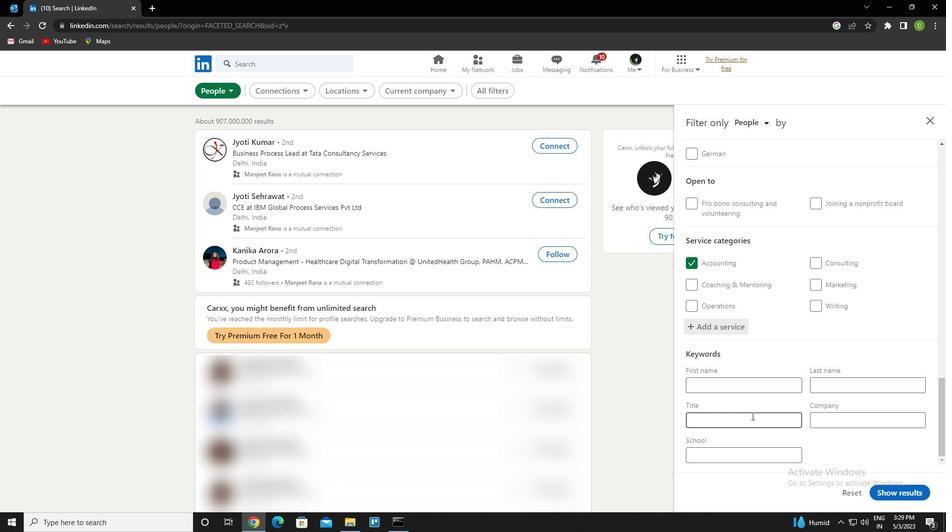 
Action: Mouse moved to (766, 406)
Screenshot: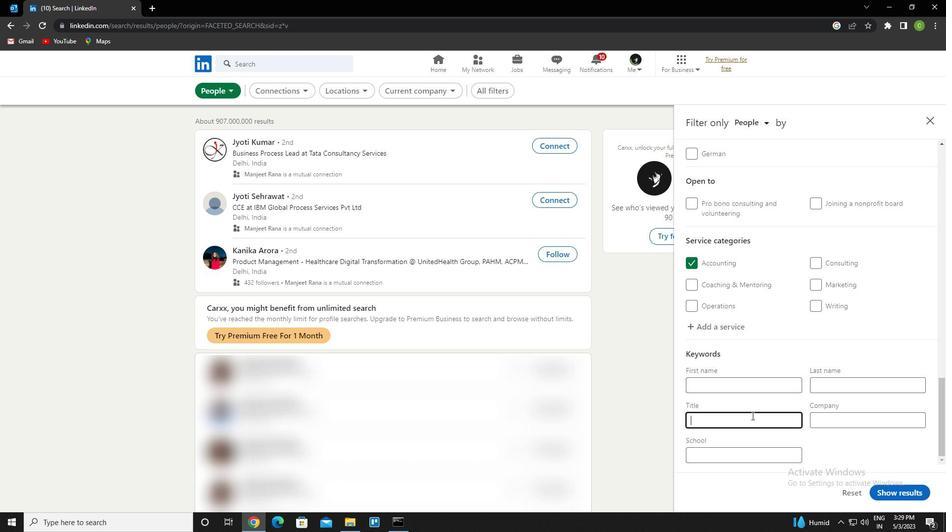 
Action: Key pressed <Key.caps_lock>
Screenshot: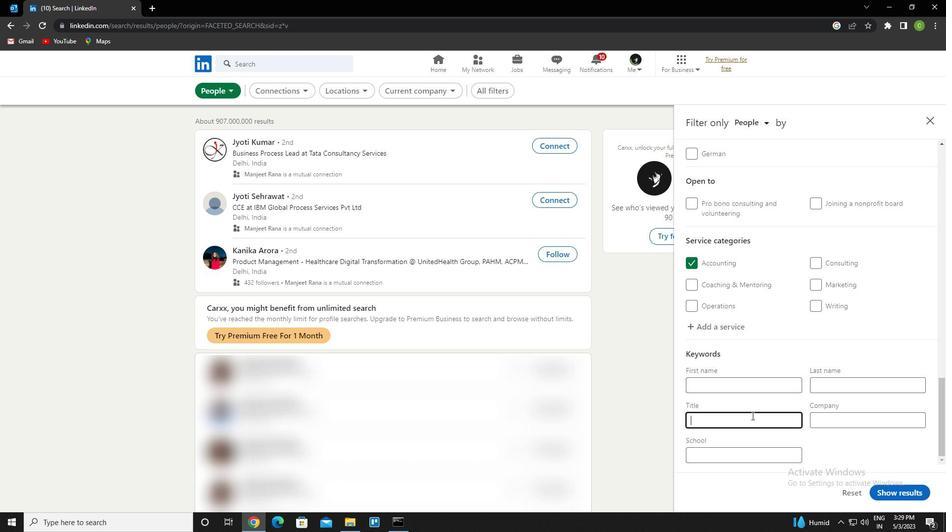 
Action: Mouse moved to (767, 405)
Screenshot: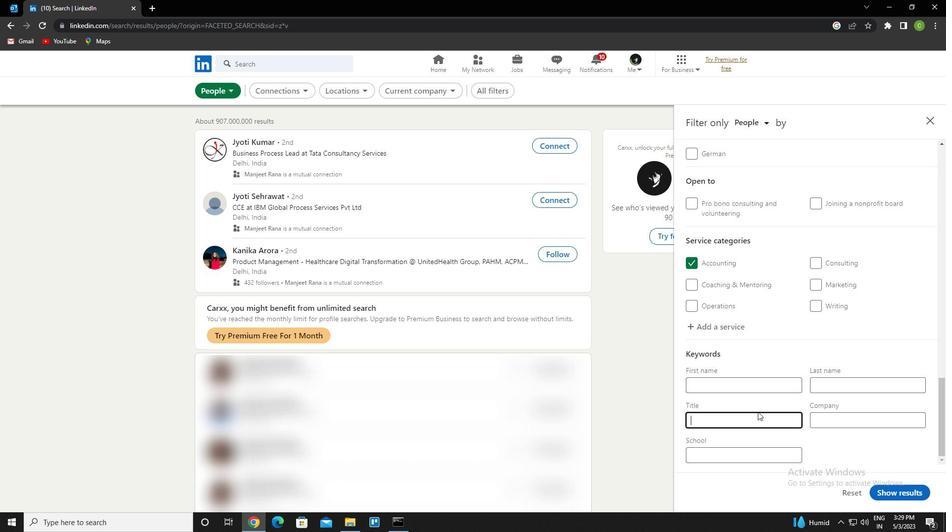 
Action: Key pressed A<Key.caps_lock>CCO
Screenshot: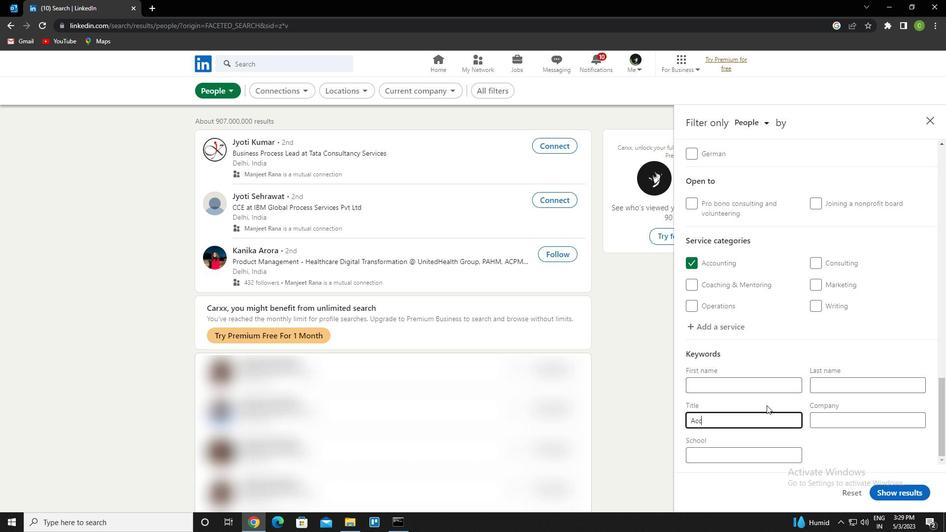 
Action: Mouse moved to (767, 405)
Screenshot: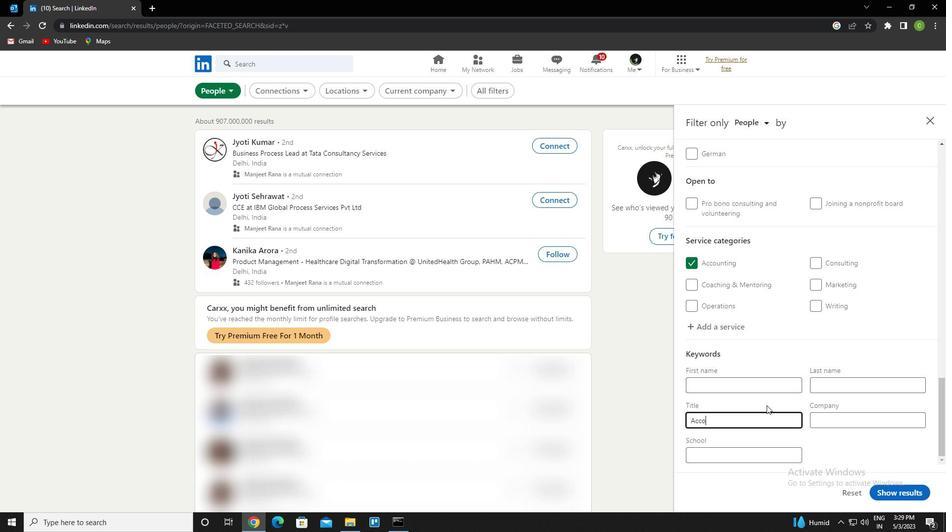 
Action: Key pressed UNTANT
Screenshot: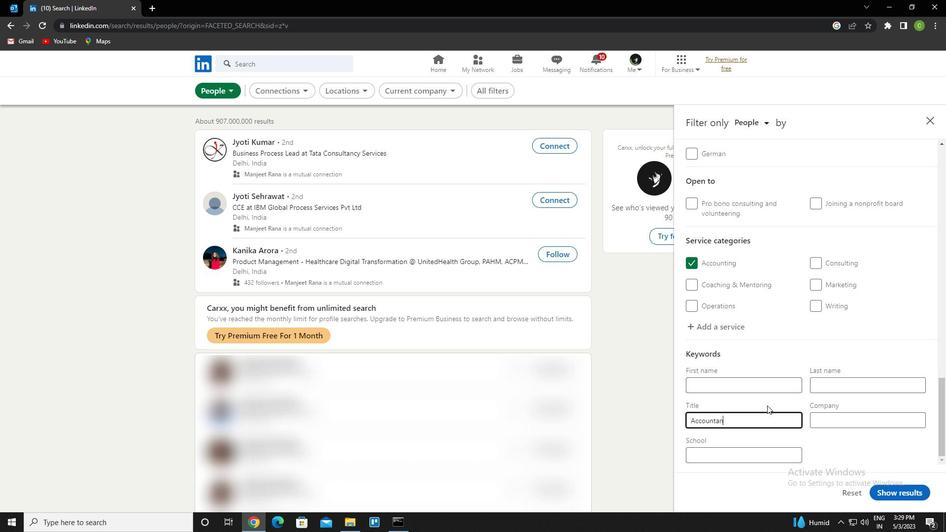 
Action: Mouse moved to (909, 495)
Screenshot: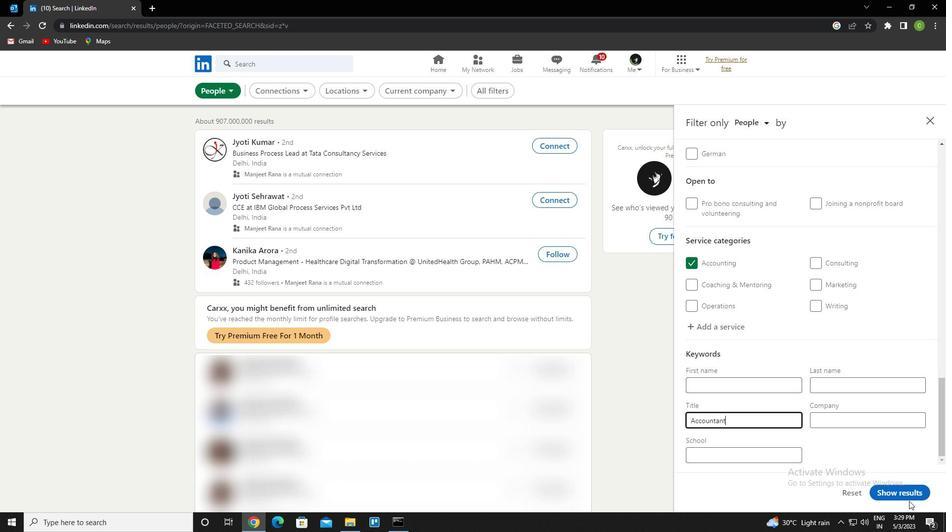 
Action: Mouse pressed left at (909, 495)
Screenshot: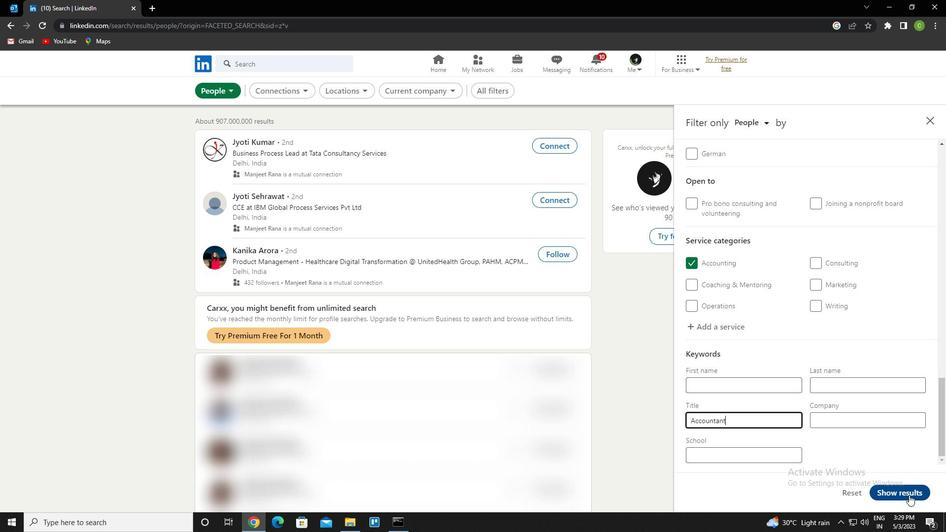 
Action: Mouse moved to (423, 427)
Screenshot: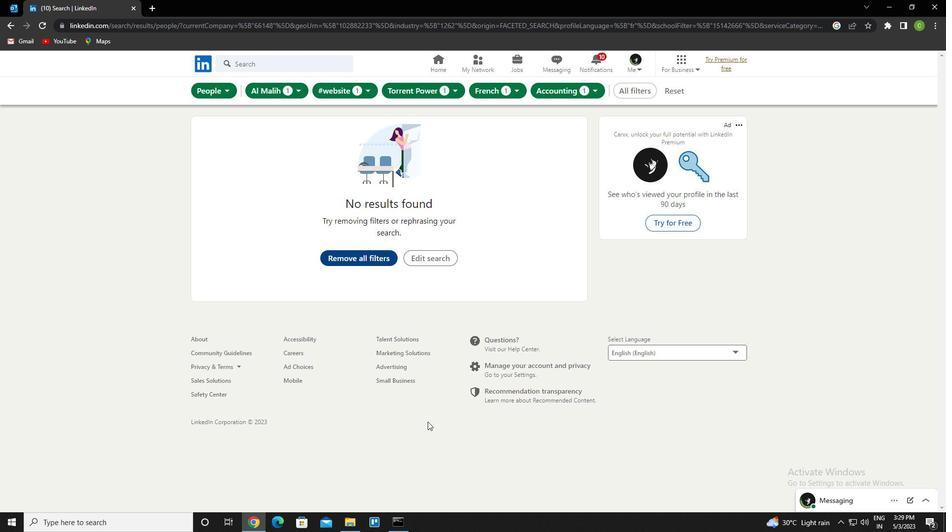 
